 Task: Forward as attachment and add a link Link0000000022 from Email0000000010 including the signature Sign0000000001 to Email0000000001 with a cc to Email0000000002 and bcc to Email0000000003 with a subject Subject0000000021 and add a message Message0000000023. Forward as attachment and add a link Link0000000022 from Email0000000010 including the signature Sign0000000001 to Email0000000001; Email000000002 with a cc to Email0000000003; Email000000004 and bcc to Email0000000005 with a subject Subject0000000021 and add a message Message0000000023. Delete email   from Email0000000006 with a subject Subject0000000023. Mark as unread   from Email0000000007 with a subject Subject0000000024. Flag email   from Email0000000007 with a subject Subject0000000024
Action: Mouse moved to (1256, 383)
Screenshot: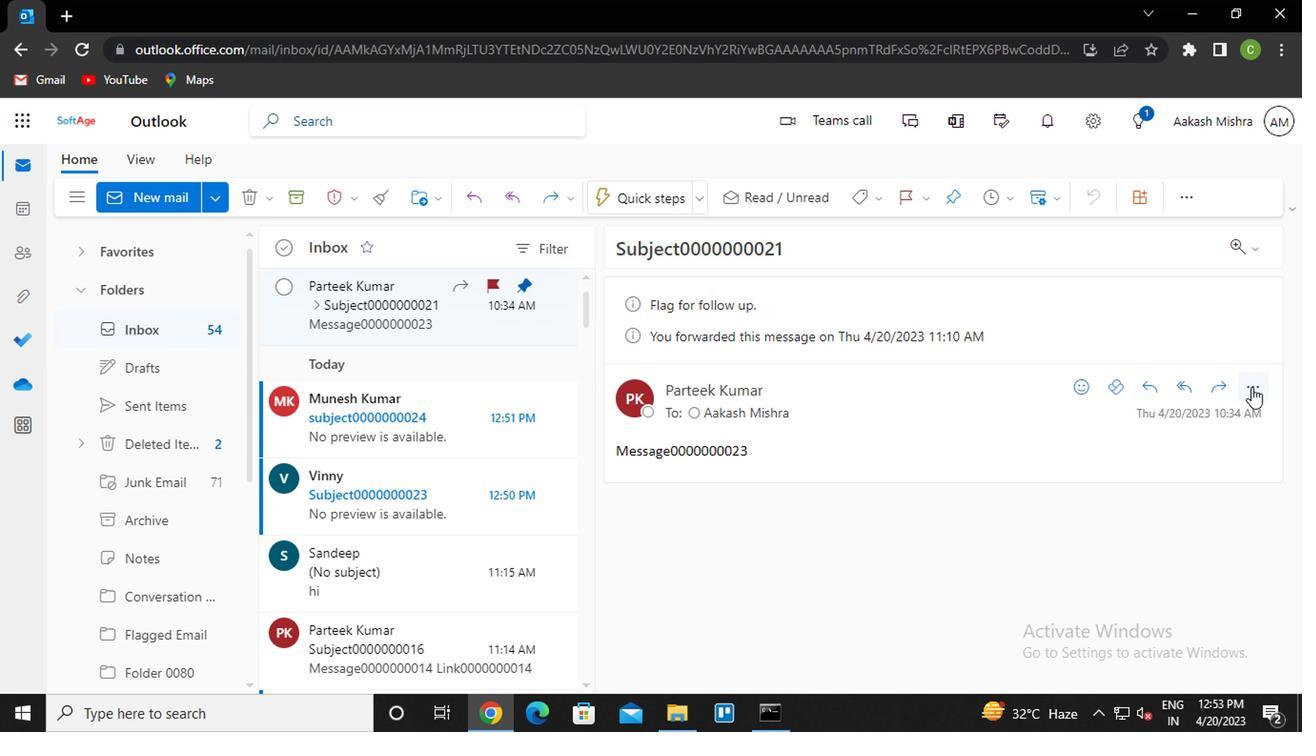 
Action: Mouse pressed left at (1256, 383)
Screenshot: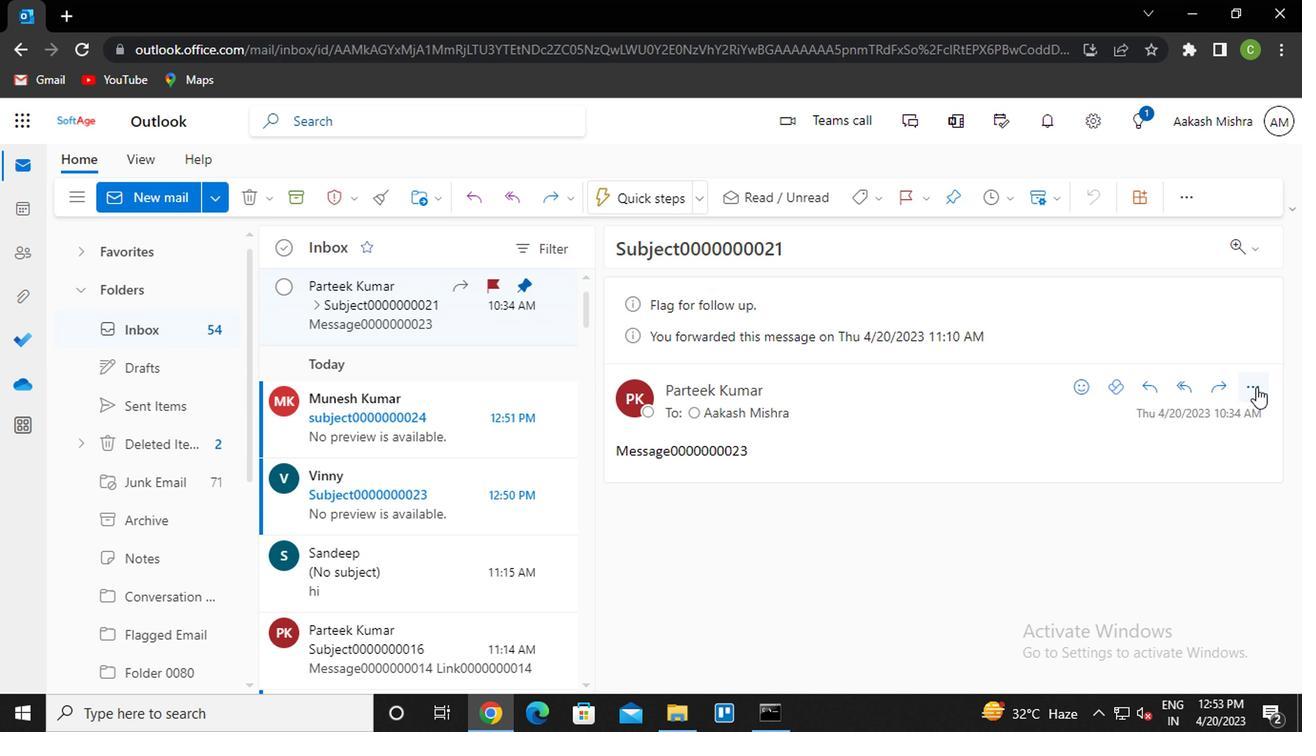 
Action: Mouse moved to (1139, 233)
Screenshot: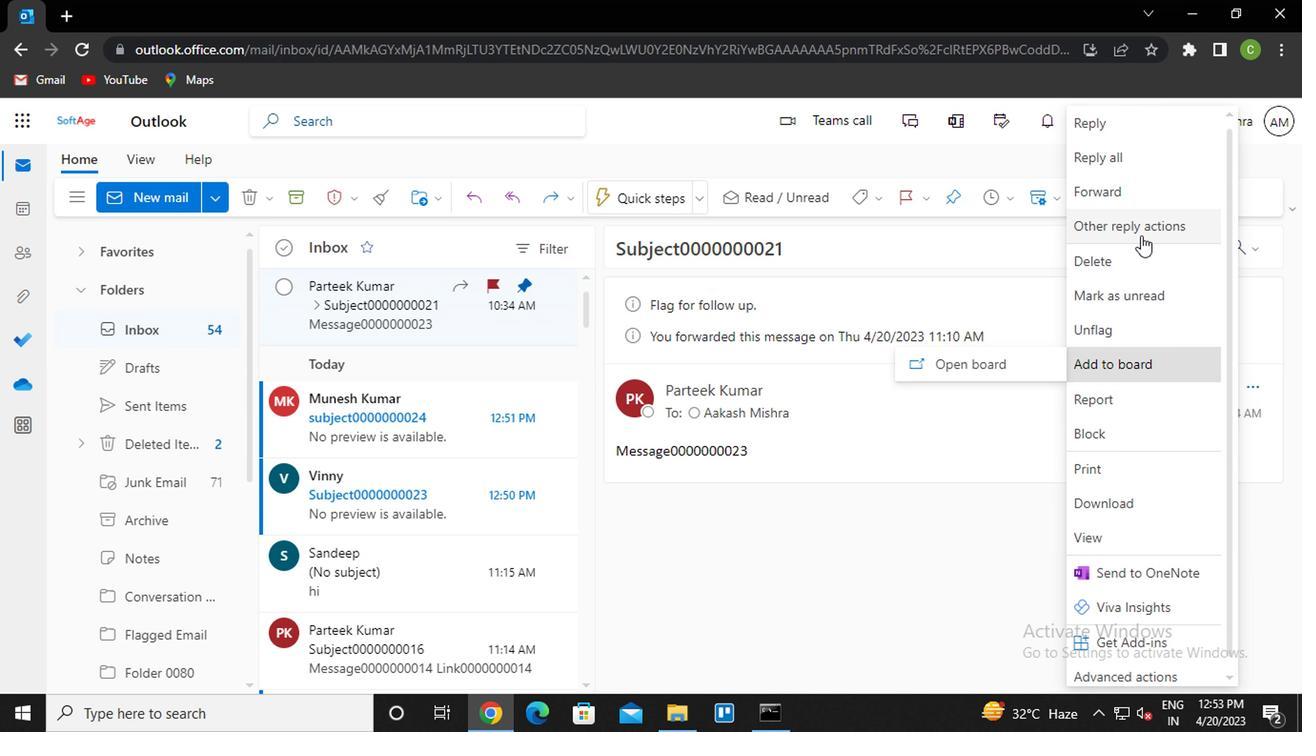 
Action: Mouse pressed left at (1139, 233)
Screenshot: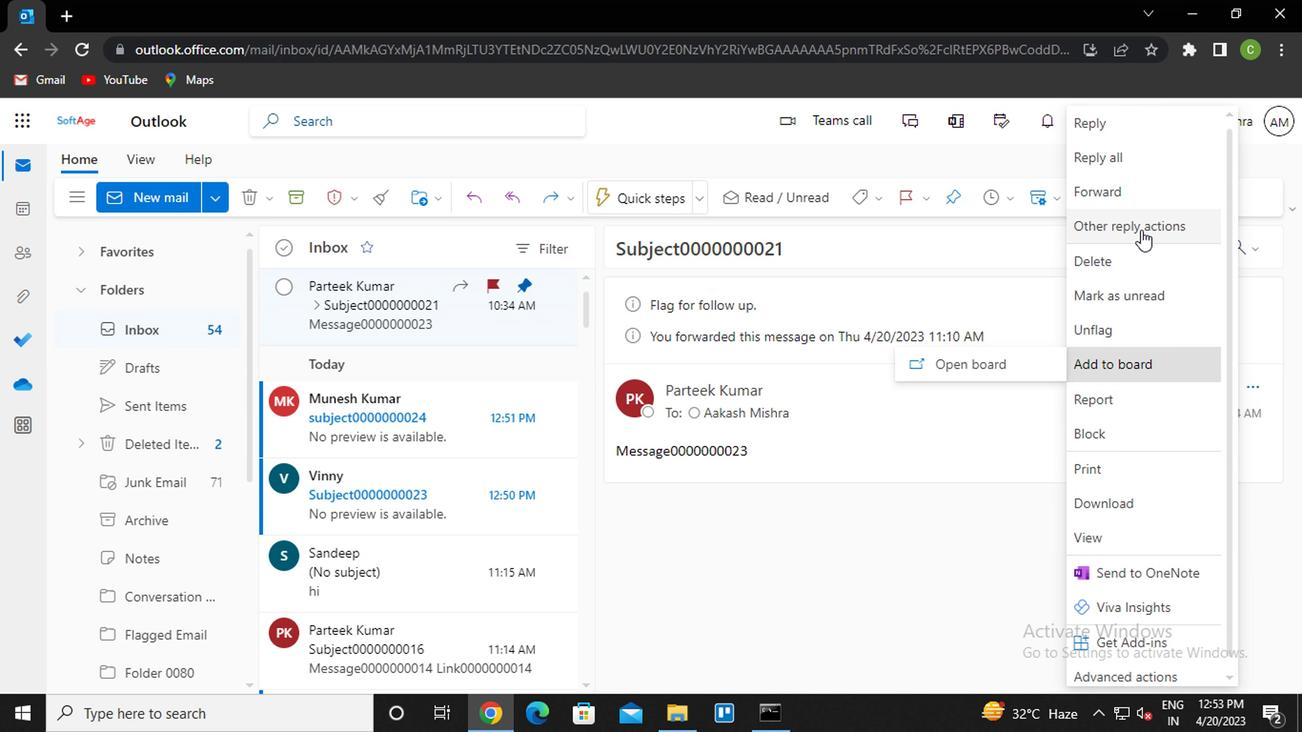 
Action: Mouse moved to (1013, 265)
Screenshot: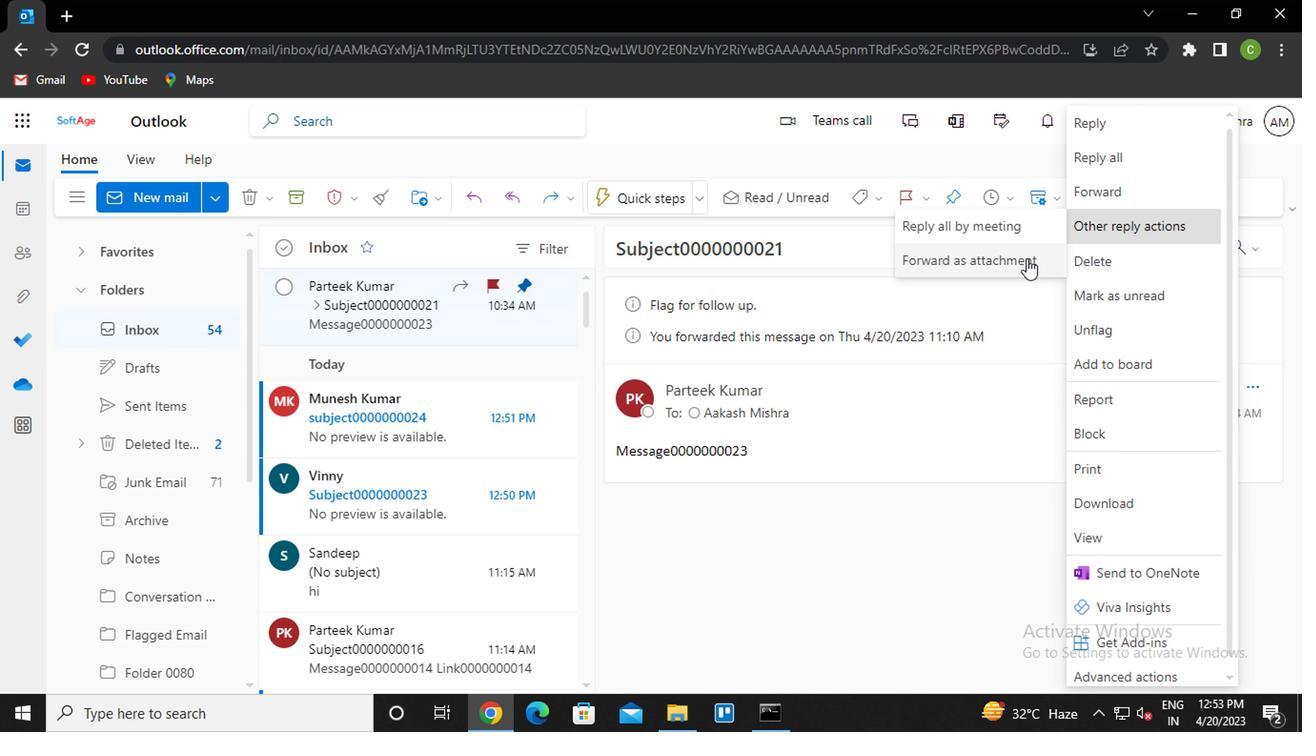 
Action: Mouse pressed left at (1013, 265)
Screenshot: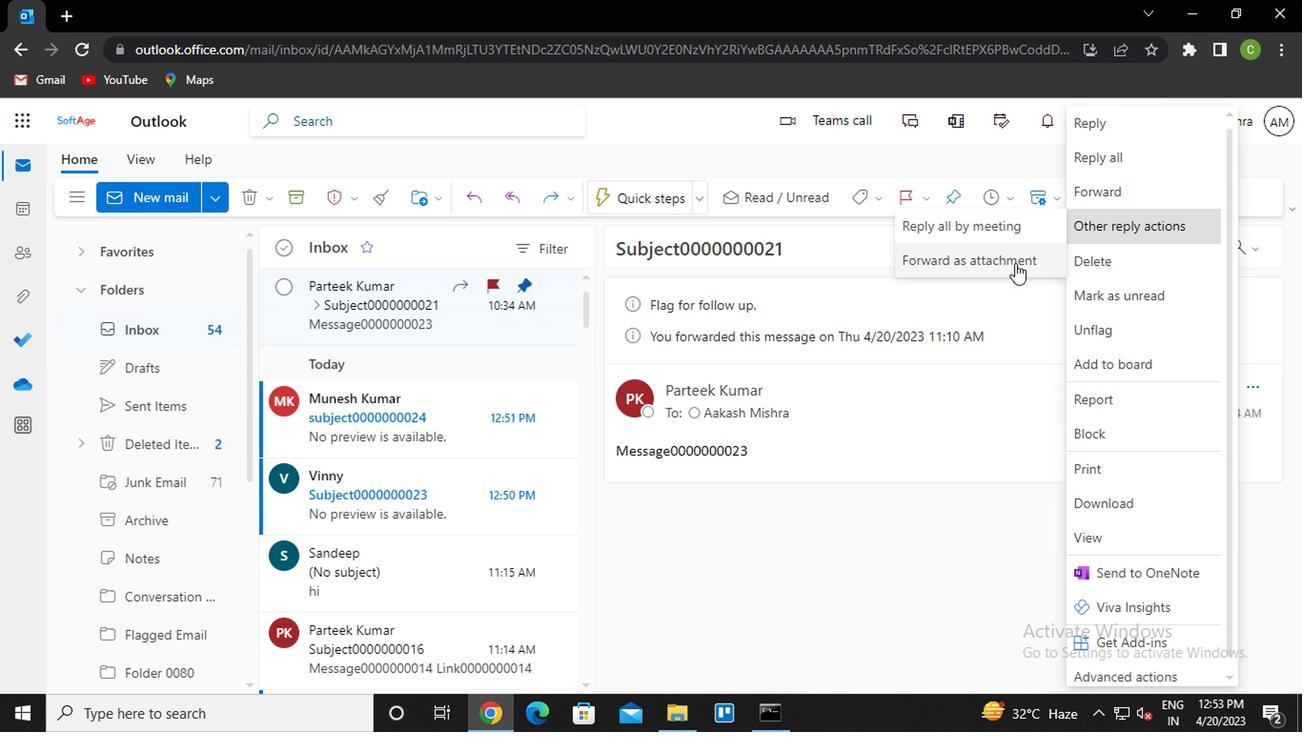 
Action: Mouse moved to (724, 505)
Screenshot: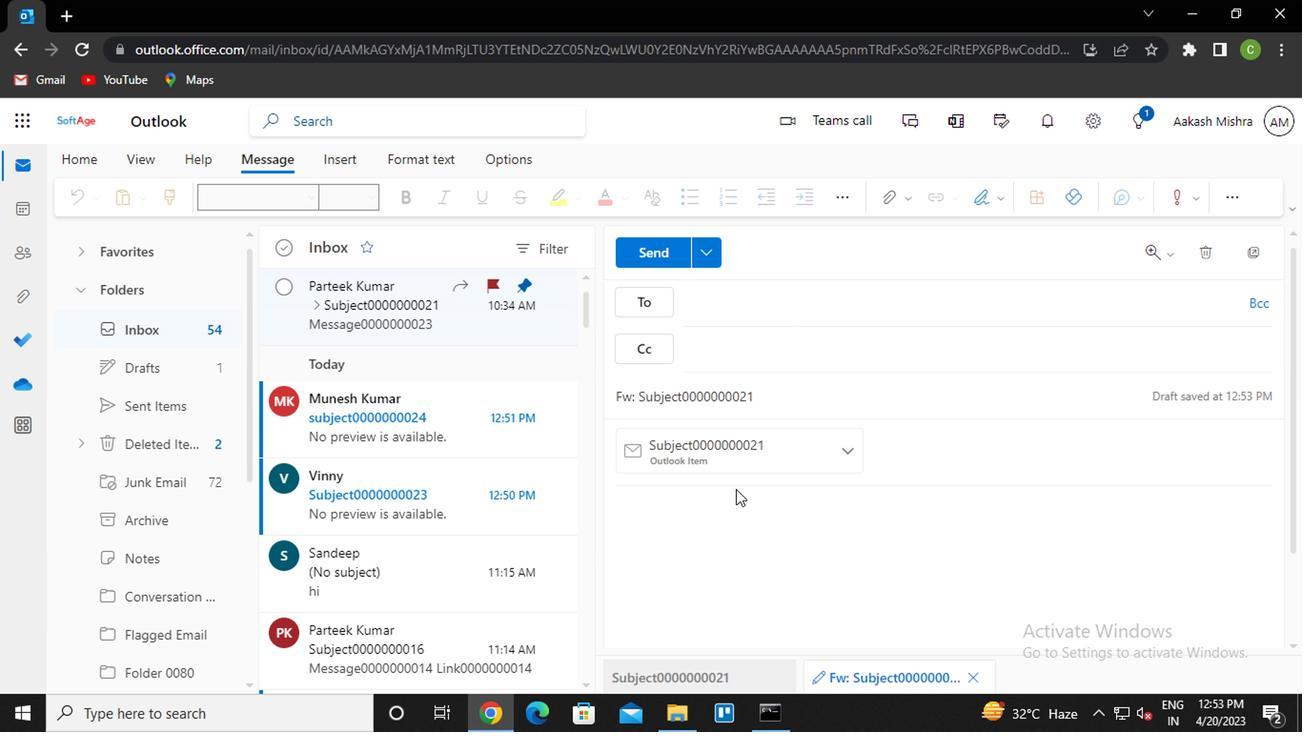 
Action: Mouse pressed left at (724, 505)
Screenshot: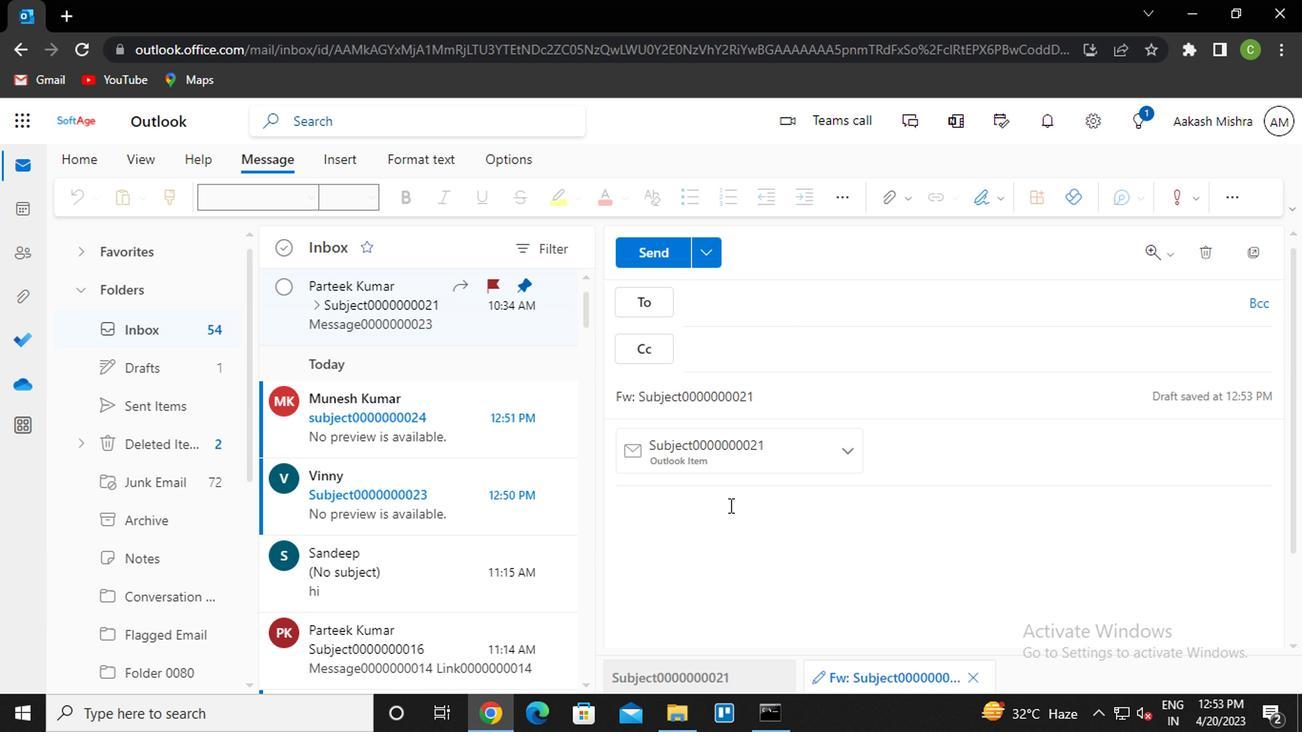 
Action: Mouse moved to (890, 206)
Screenshot: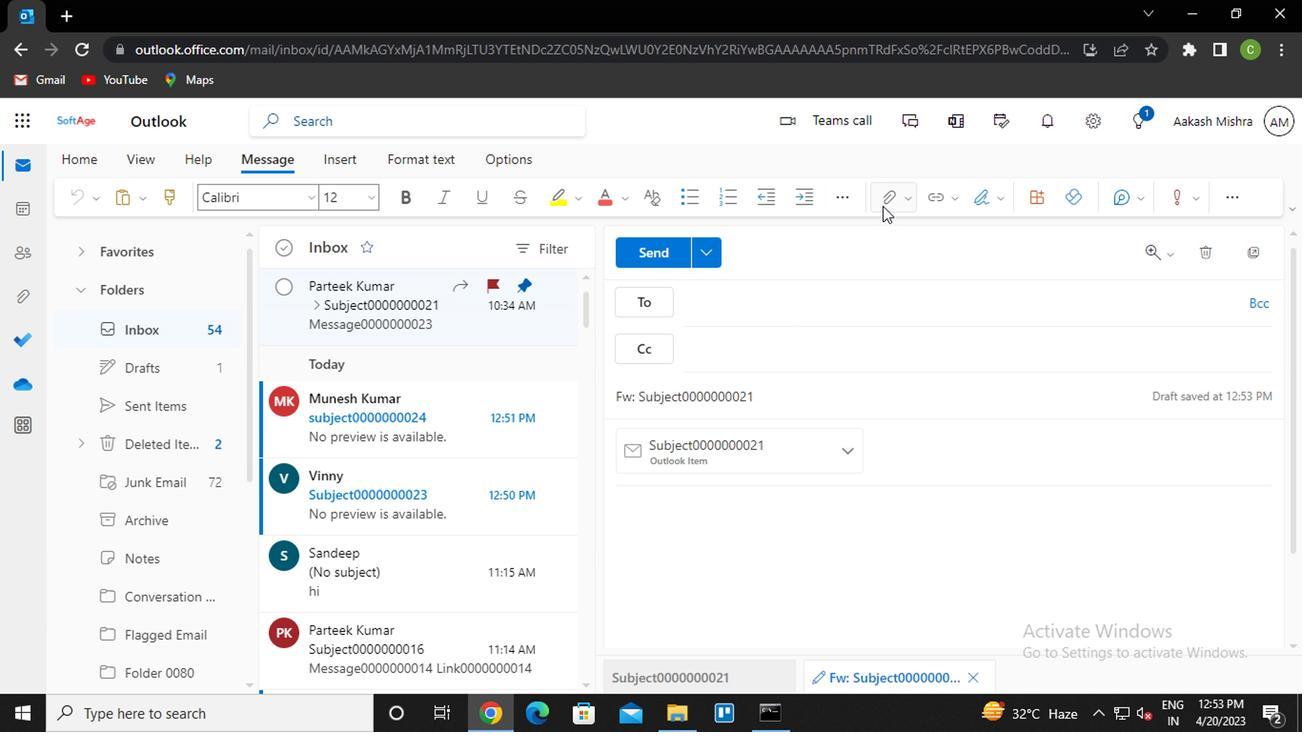 
Action: Mouse pressed left at (890, 206)
Screenshot: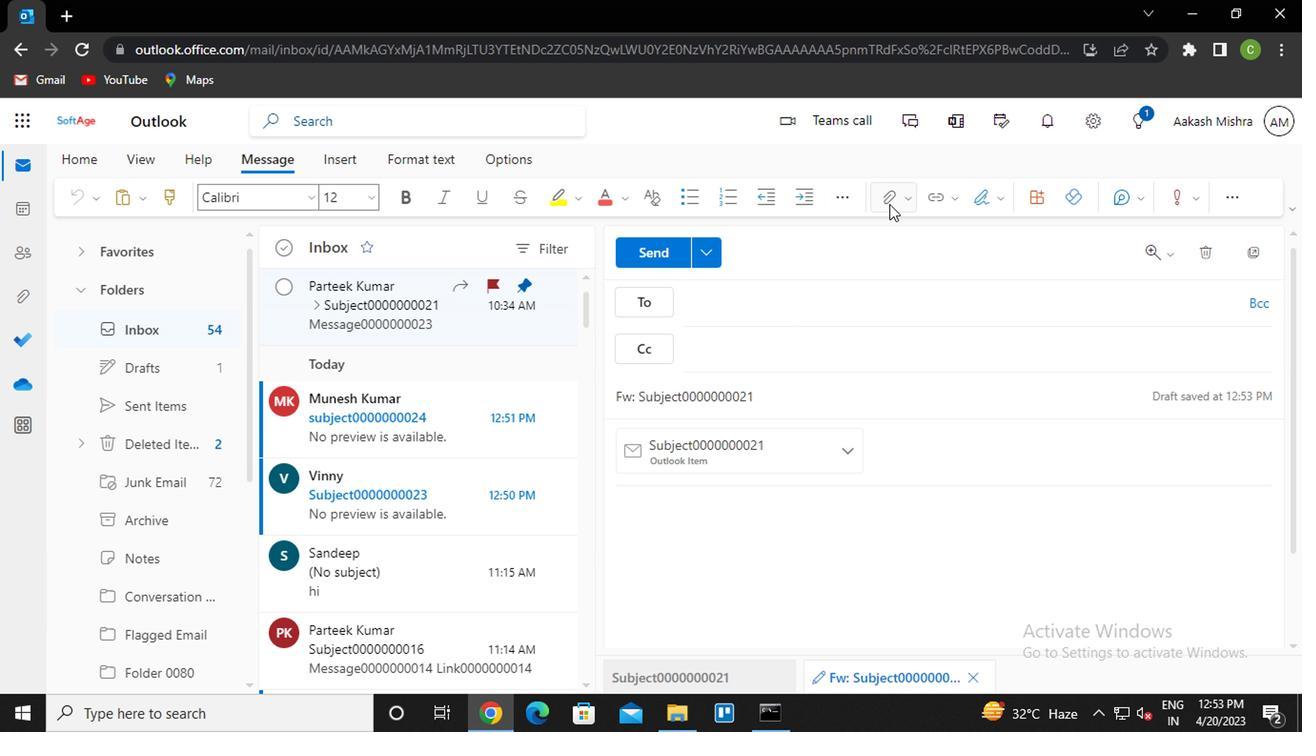 
Action: Mouse moved to (738, 337)
Screenshot: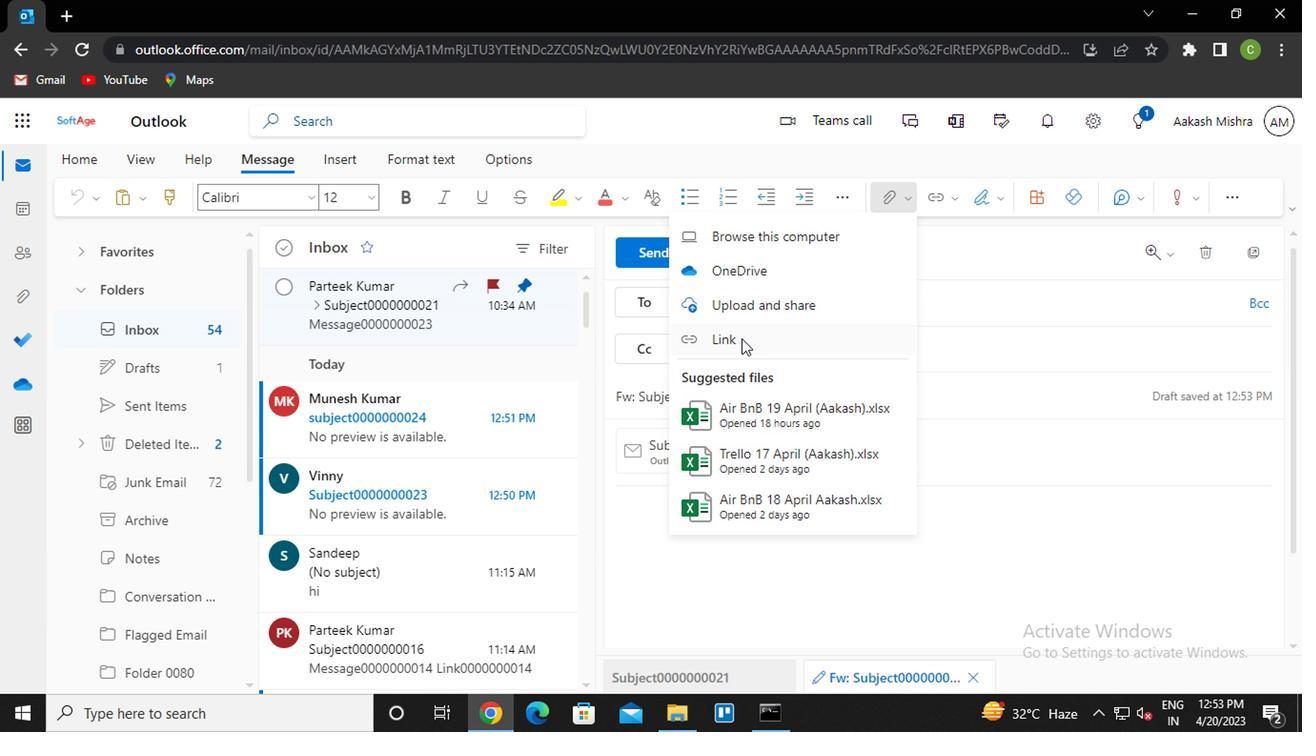 
Action: Mouse pressed left at (738, 337)
Screenshot: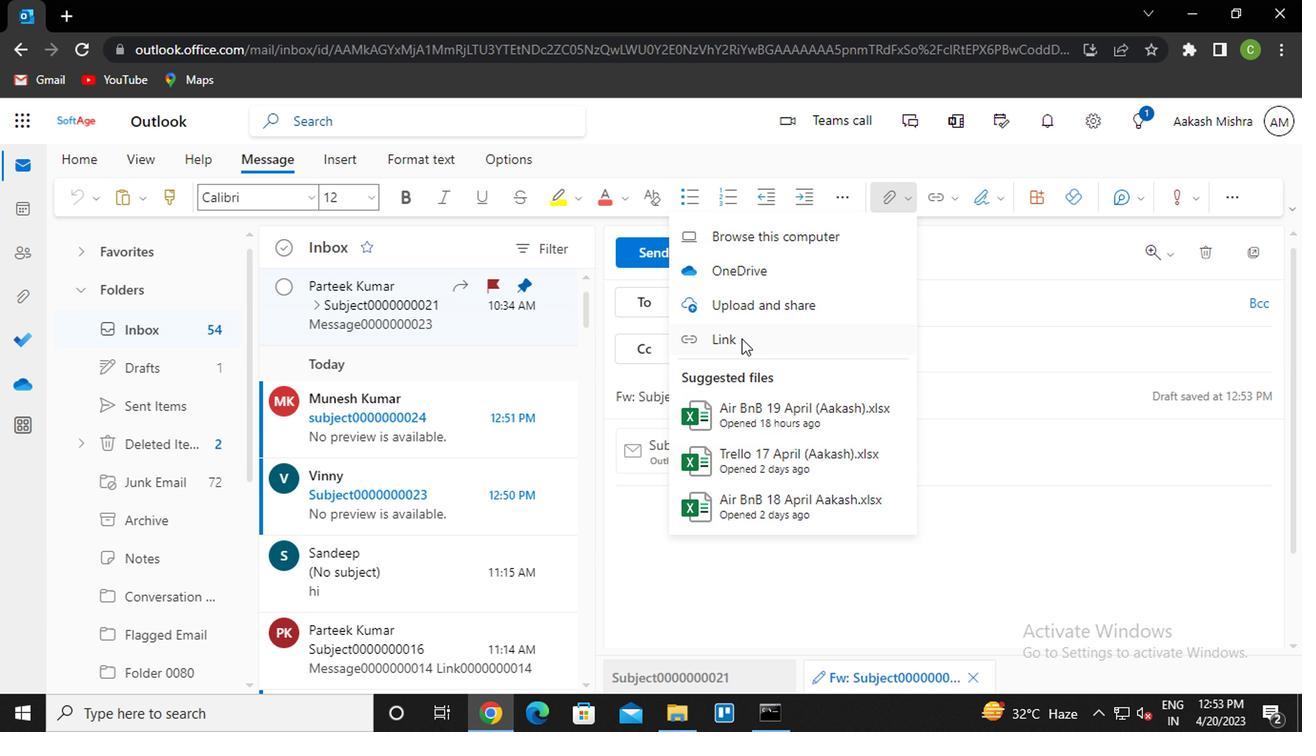 
Action: Mouse moved to (564, 358)
Screenshot: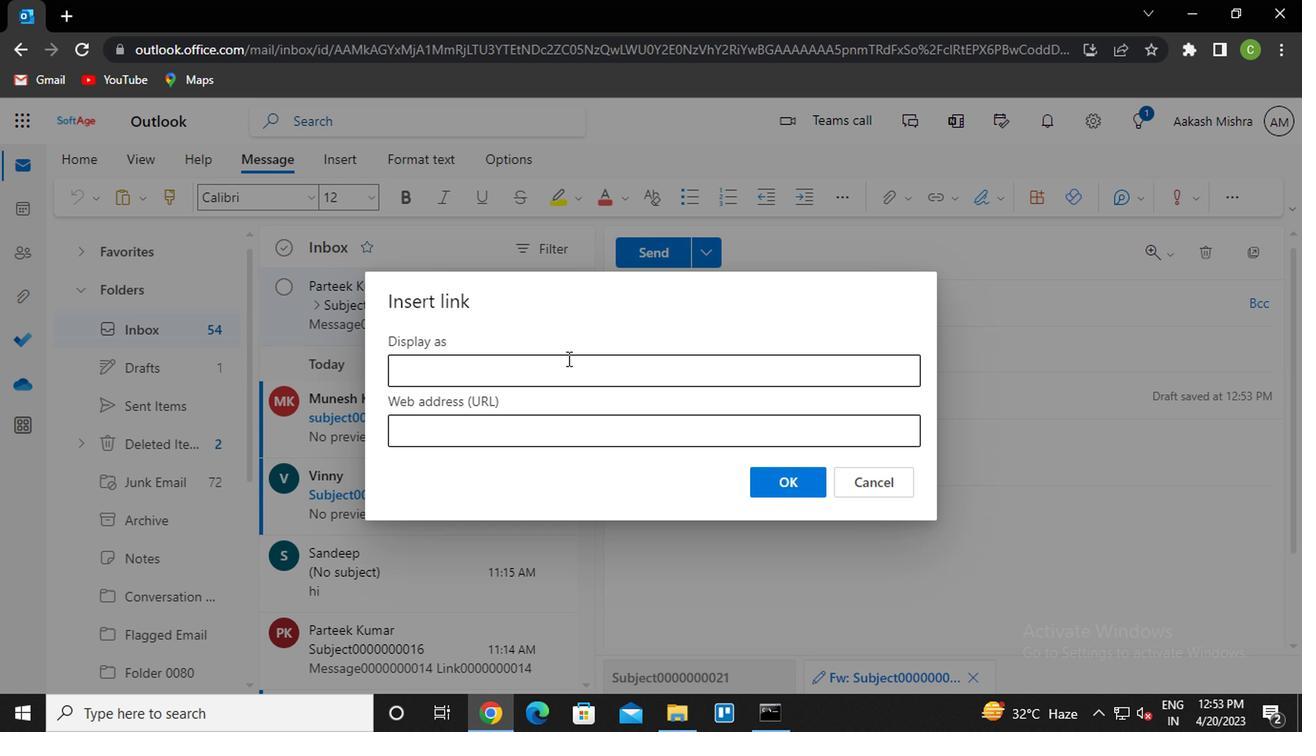 
Action: Mouse pressed left at (564, 358)
Screenshot: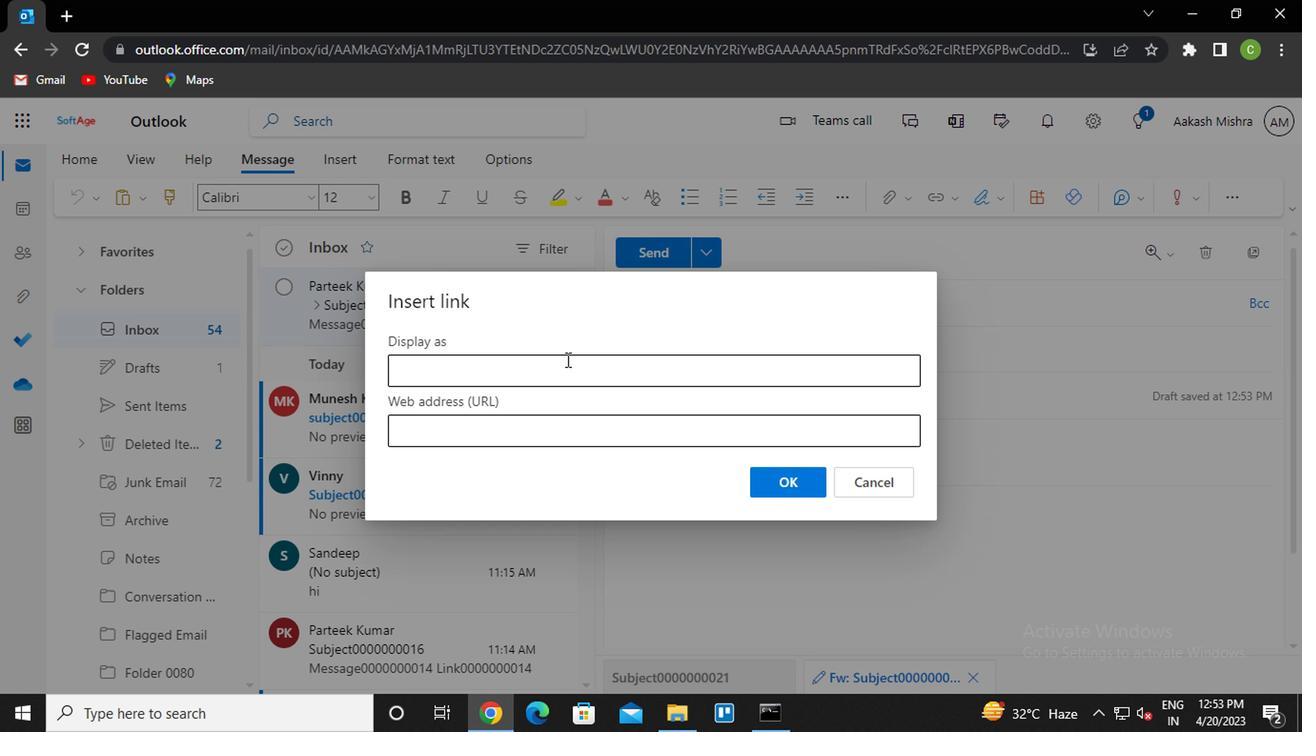 
Action: Key pressed <Key.caps_lock>l<Key.caps_lock>ink0000000022<Key.tab><Key.caps_lock>l<Key.caps_lock>ink0000000022
Screenshot: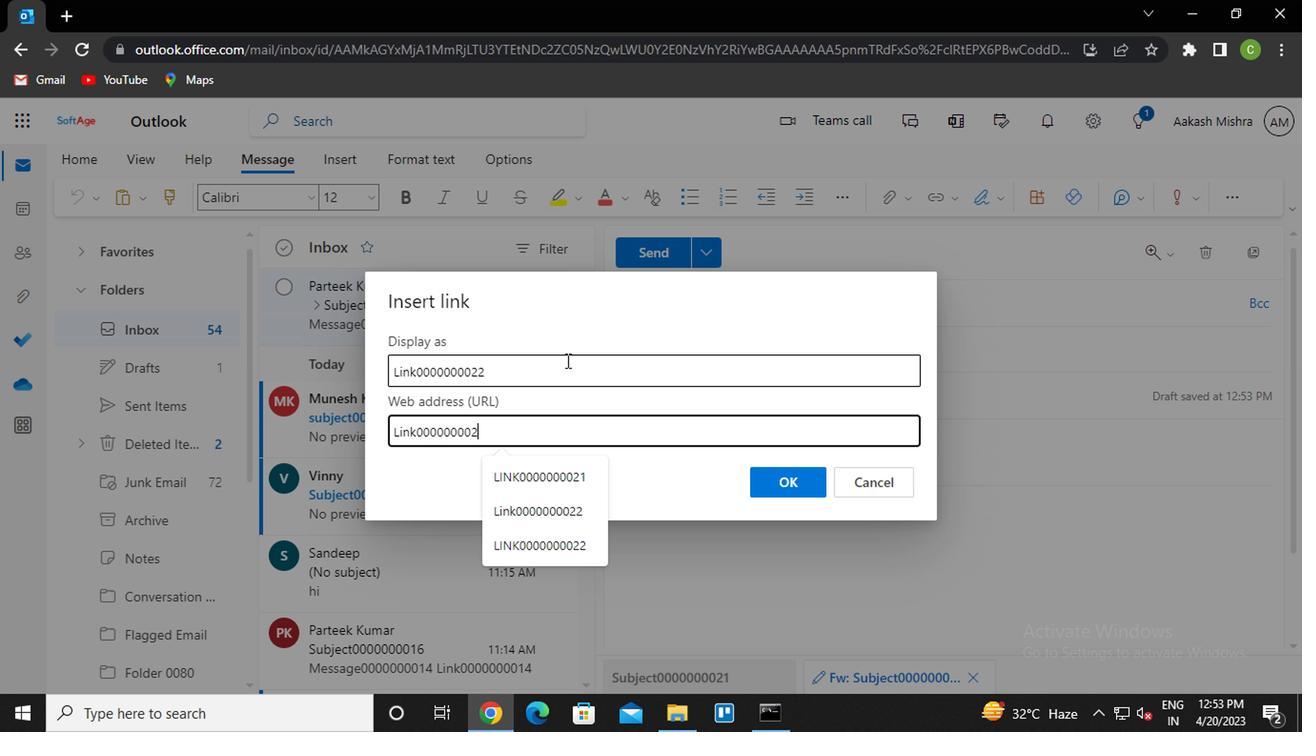
Action: Mouse moved to (758, 481)
Screenshot: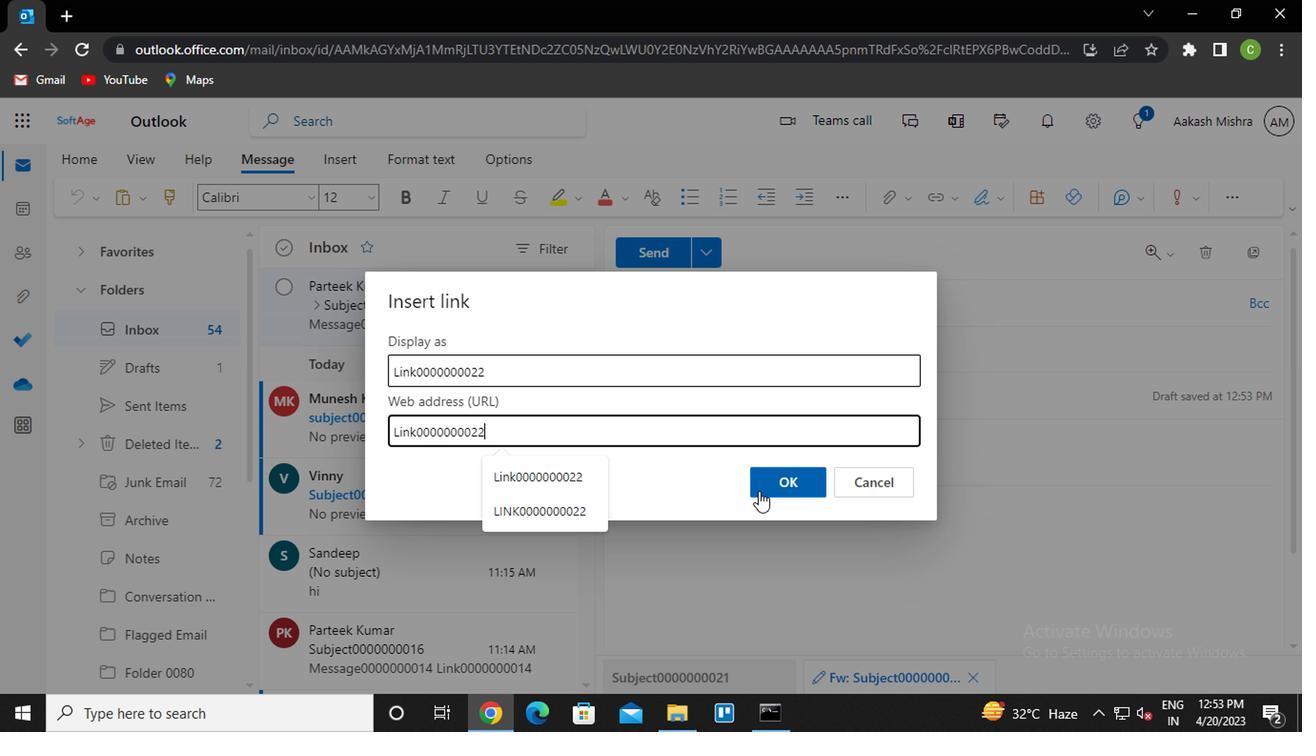 
Action: Mouse pressed left at (758, 481)
Screenshot: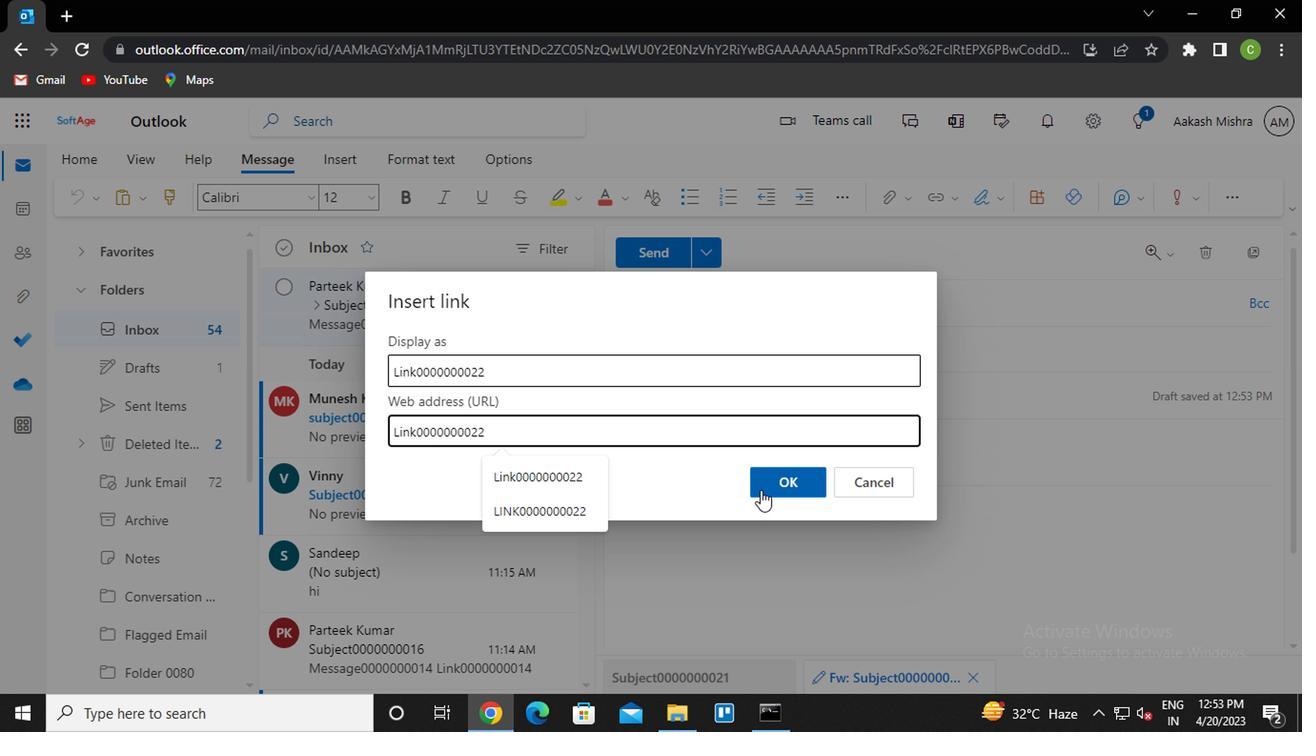 
Action: Mouse moved to (980, 204)
Screenshot: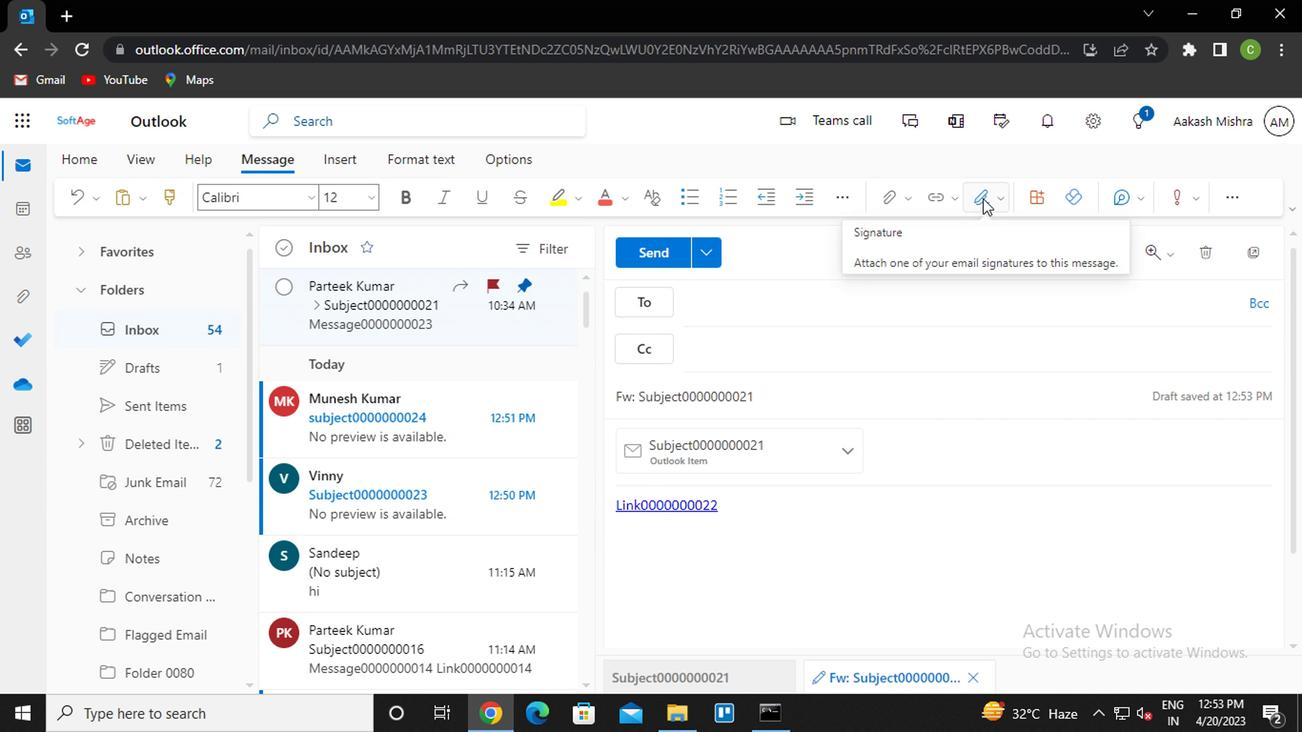 
Action: Mouse pressed left at (980, 204)
Screenshot: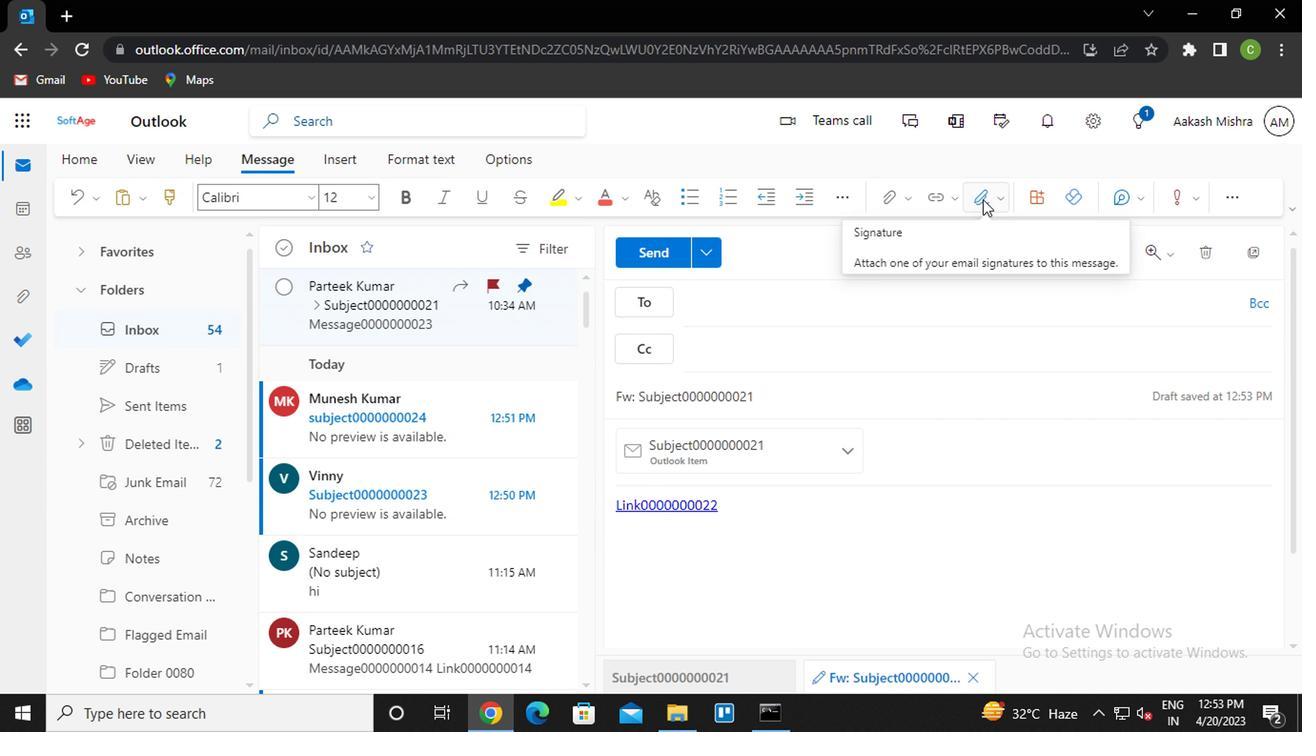 
Action: Mouse moved to (926, 231)
Screenshot: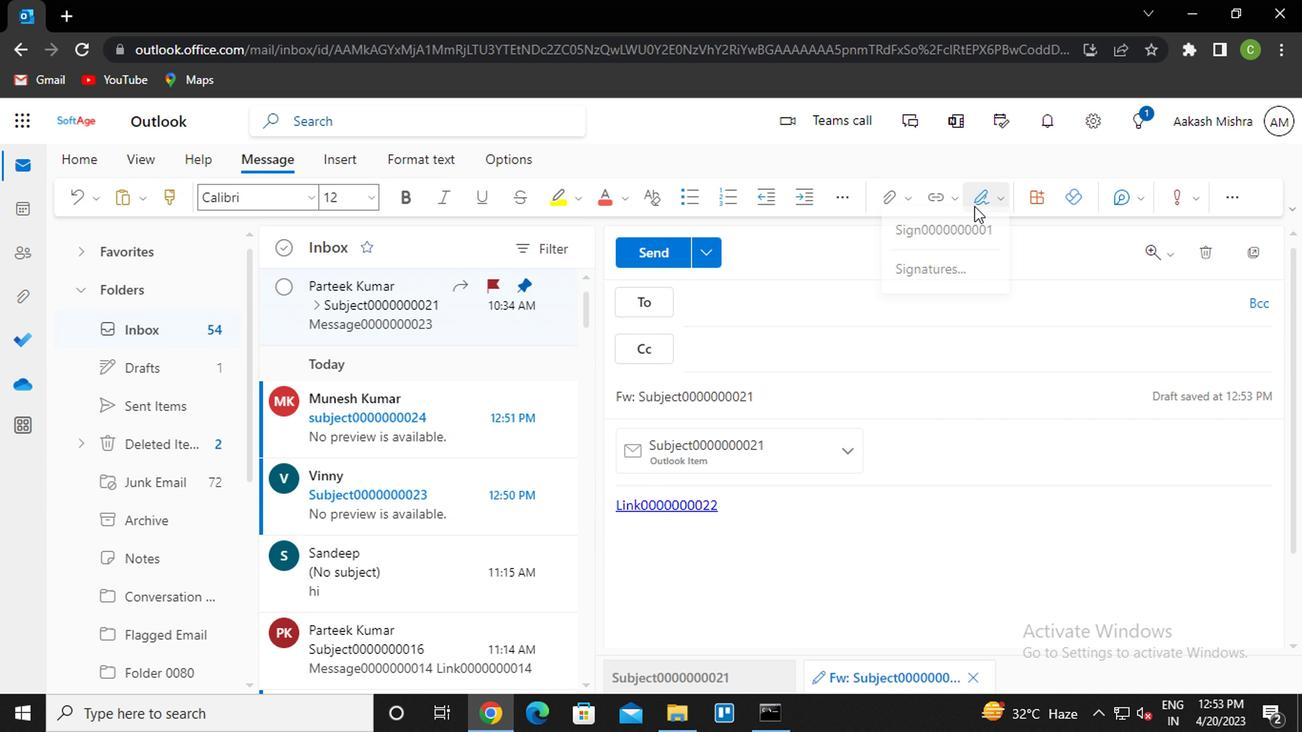 
Action: Mouse pressed left at (926, 231)
Screenshot: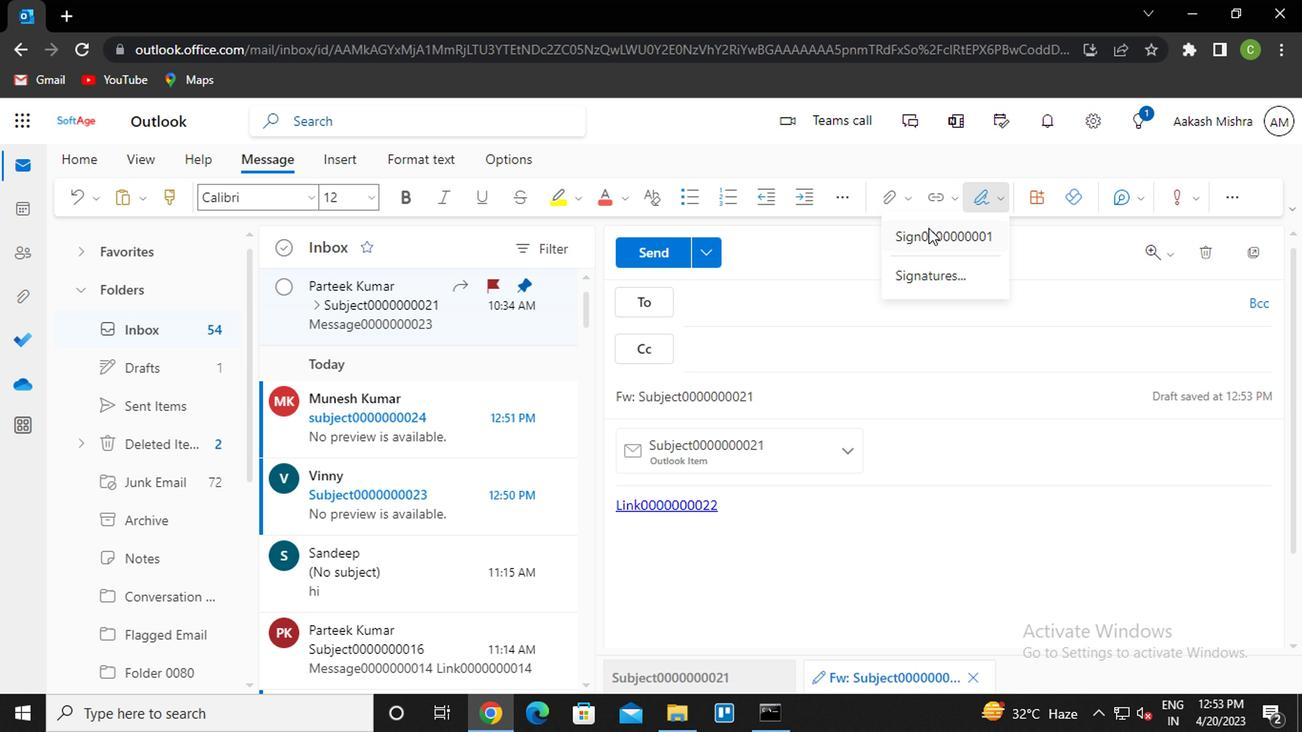 
Action: Mouse moved to (776, 316)
Screenshot: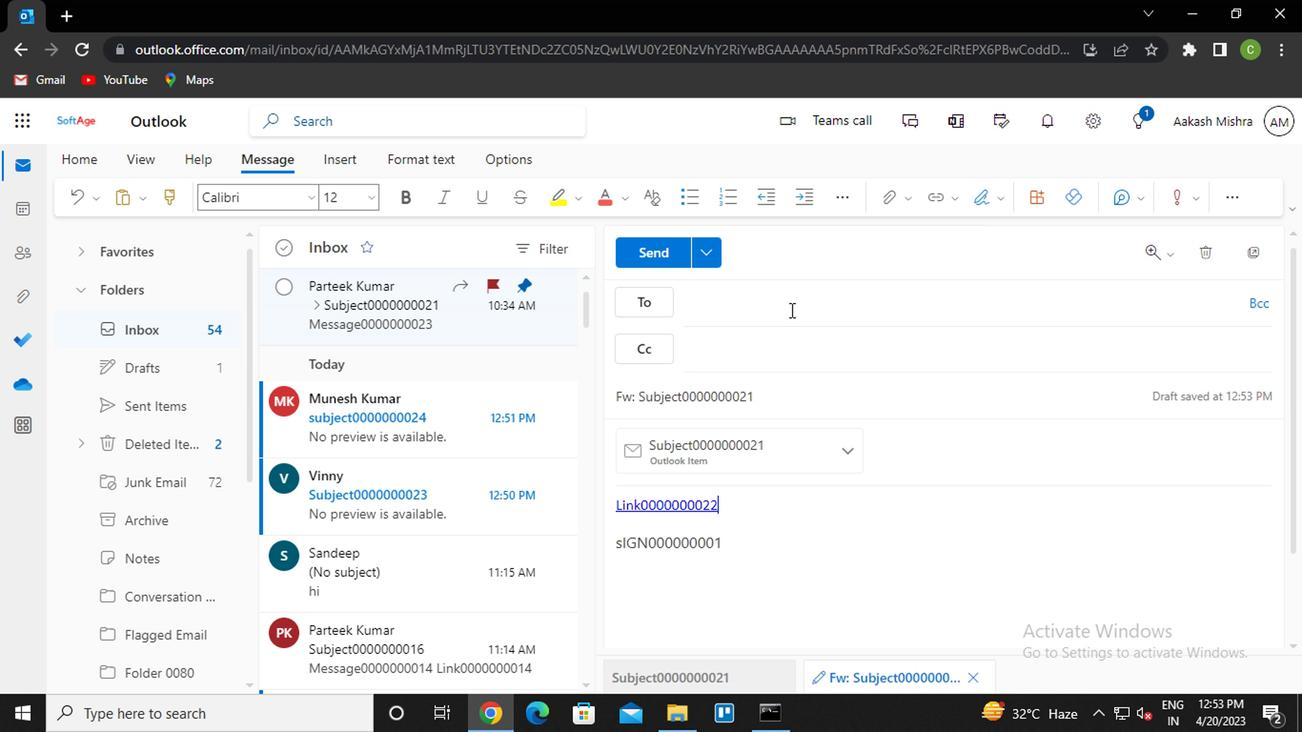 
Action: Mouse pressed left at (776, 316)
Screenshot: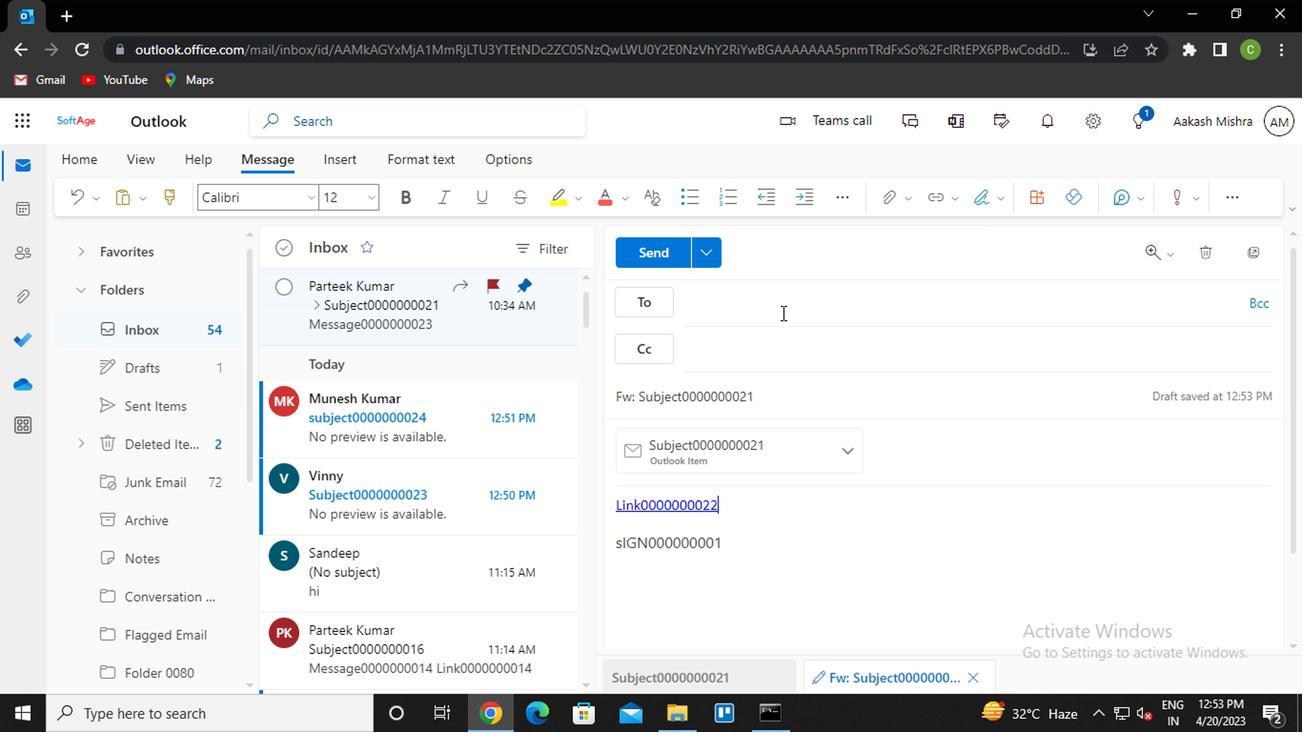 
Action: Mouse moved to (774, 310)
Screenshot: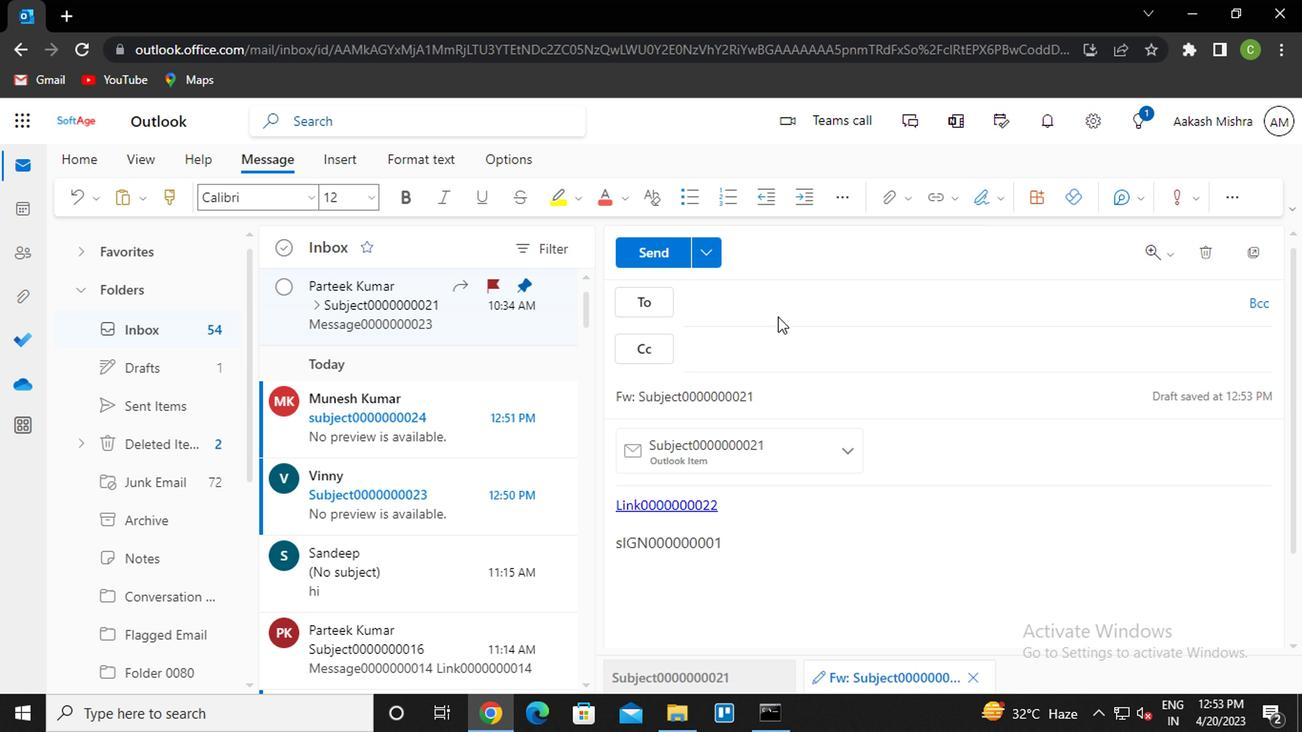 
Action: Mouse pressed left at (774, 310)
Screenshot: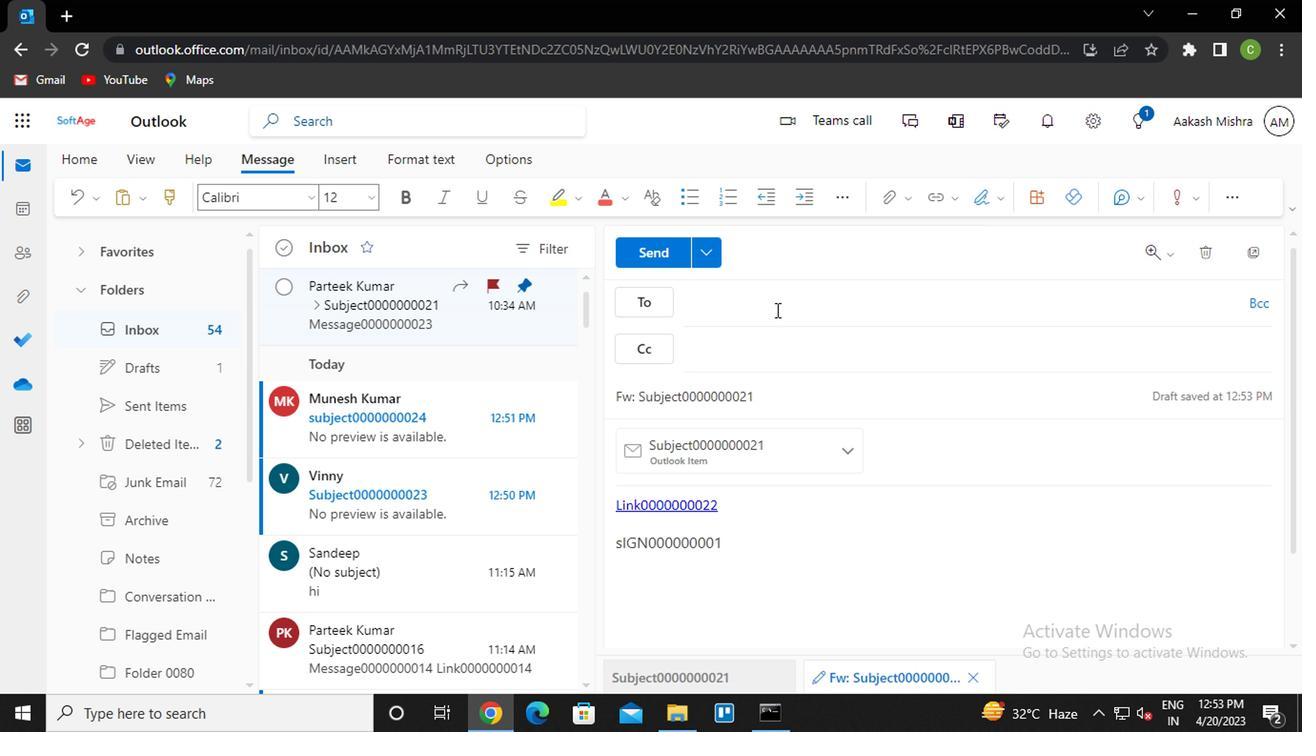 
Action: Key pressed <Key.caps_lock>s<Key.caps_lock>andip<Key.enter>
Screenshot: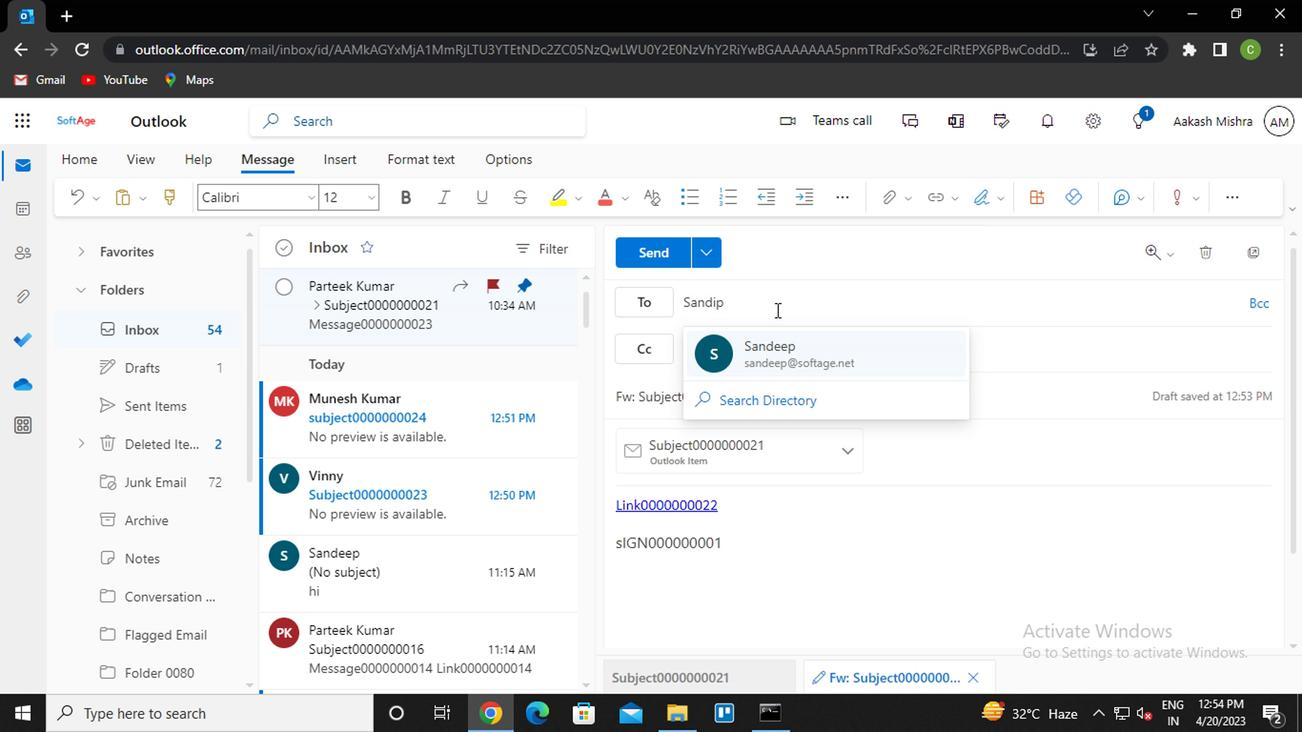 
Action: Mouse moved to (698, 350)
Screenshot: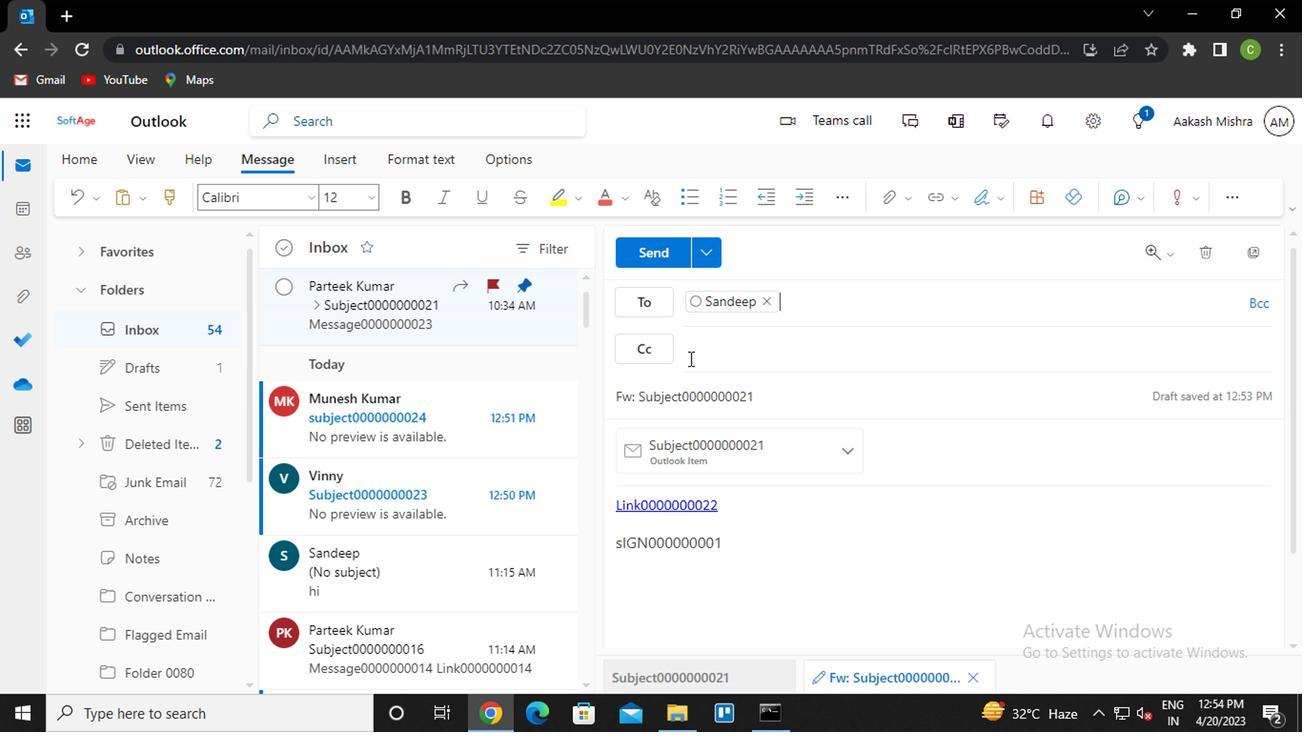 
Action: Mouse pressed left at (698, 350)
Screenshot: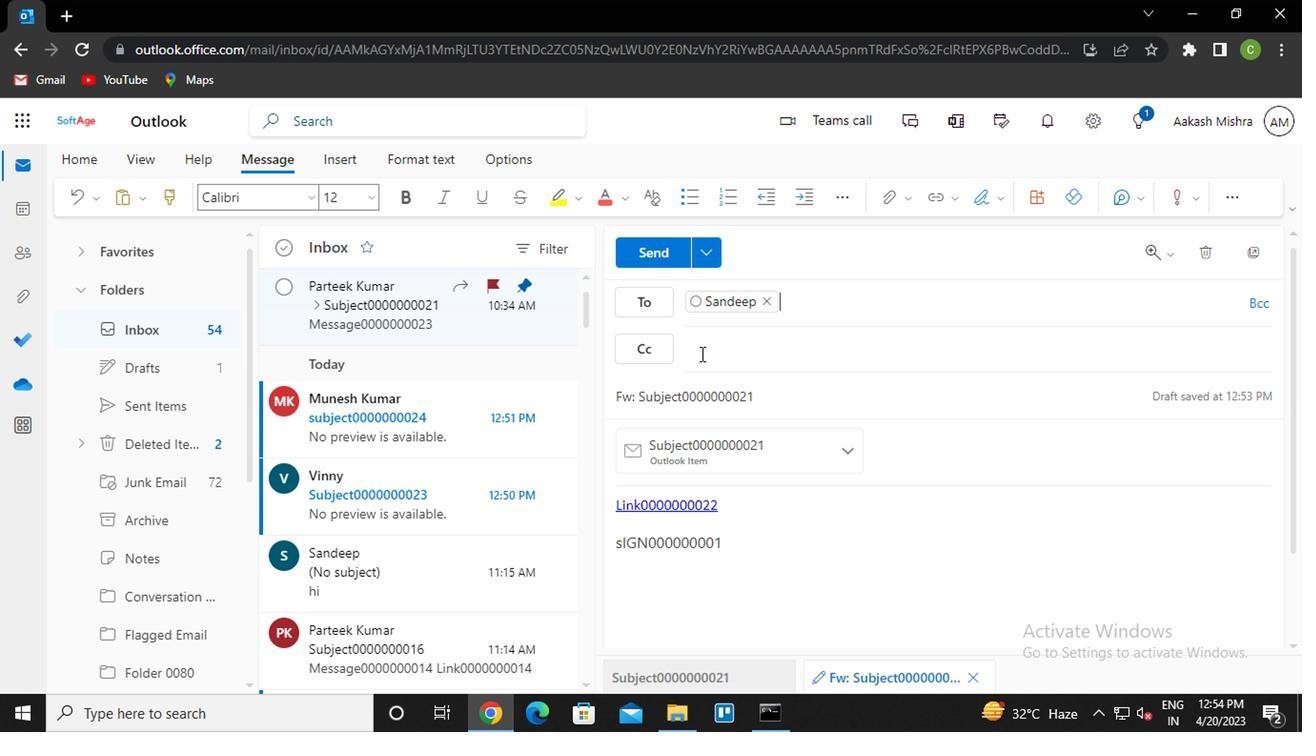 
Action: Mouse moved to (698, 350)
Screenshot: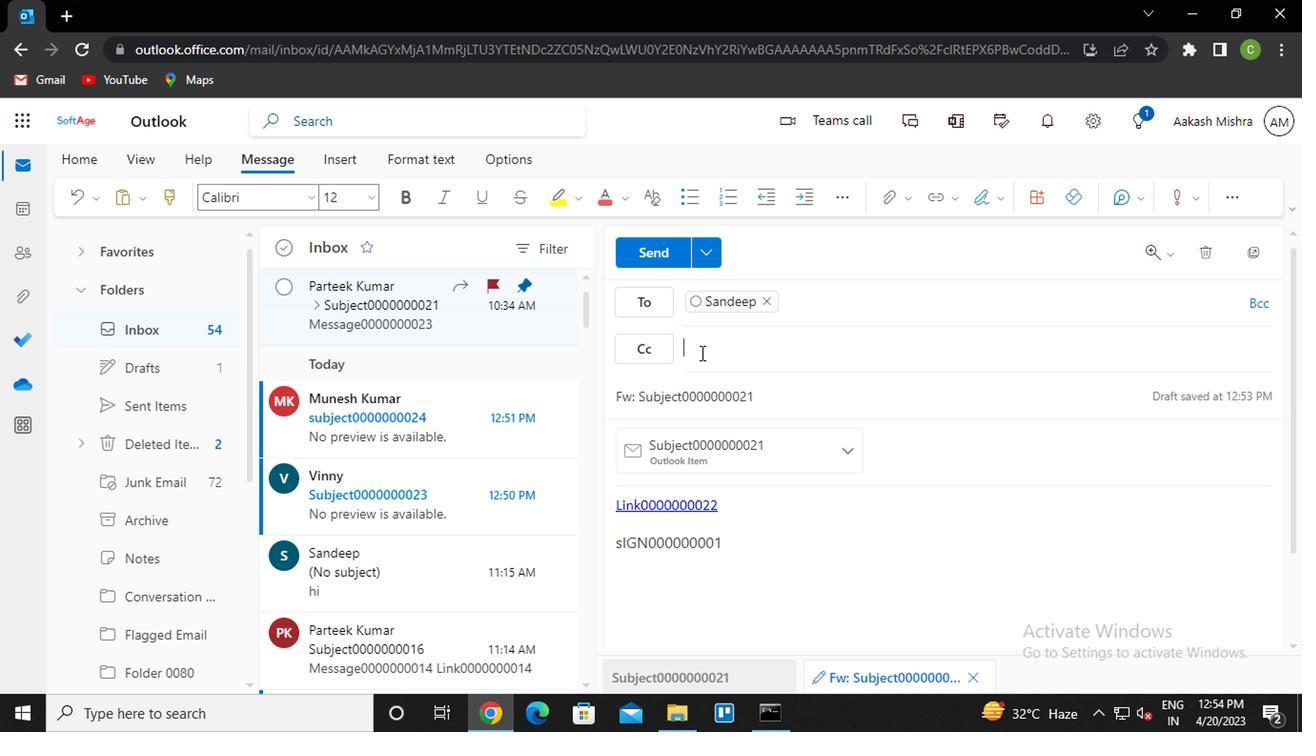 
Action: Key pressed <Key.caps_lock>v<Key.caps_lock>anshu<Key.enter>
Screenshot: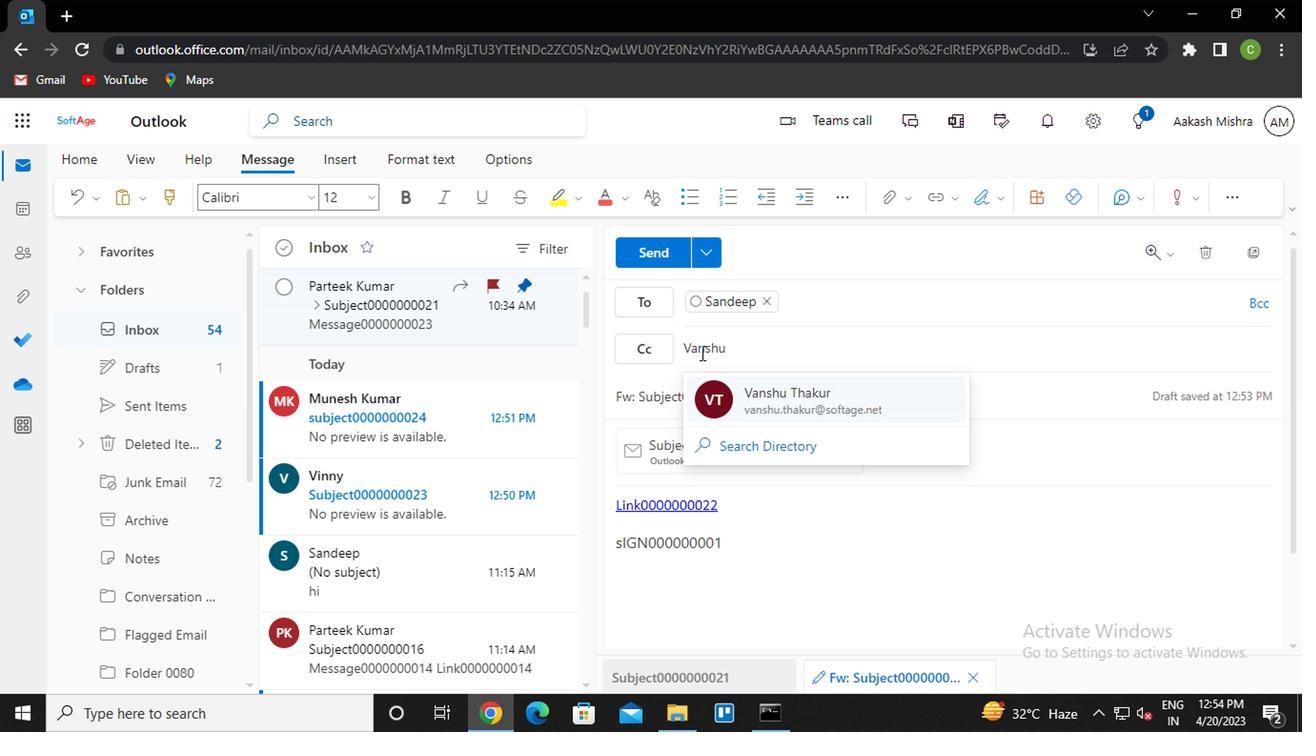 
Action: Mouse moved to (1261, 308)
Screenshot: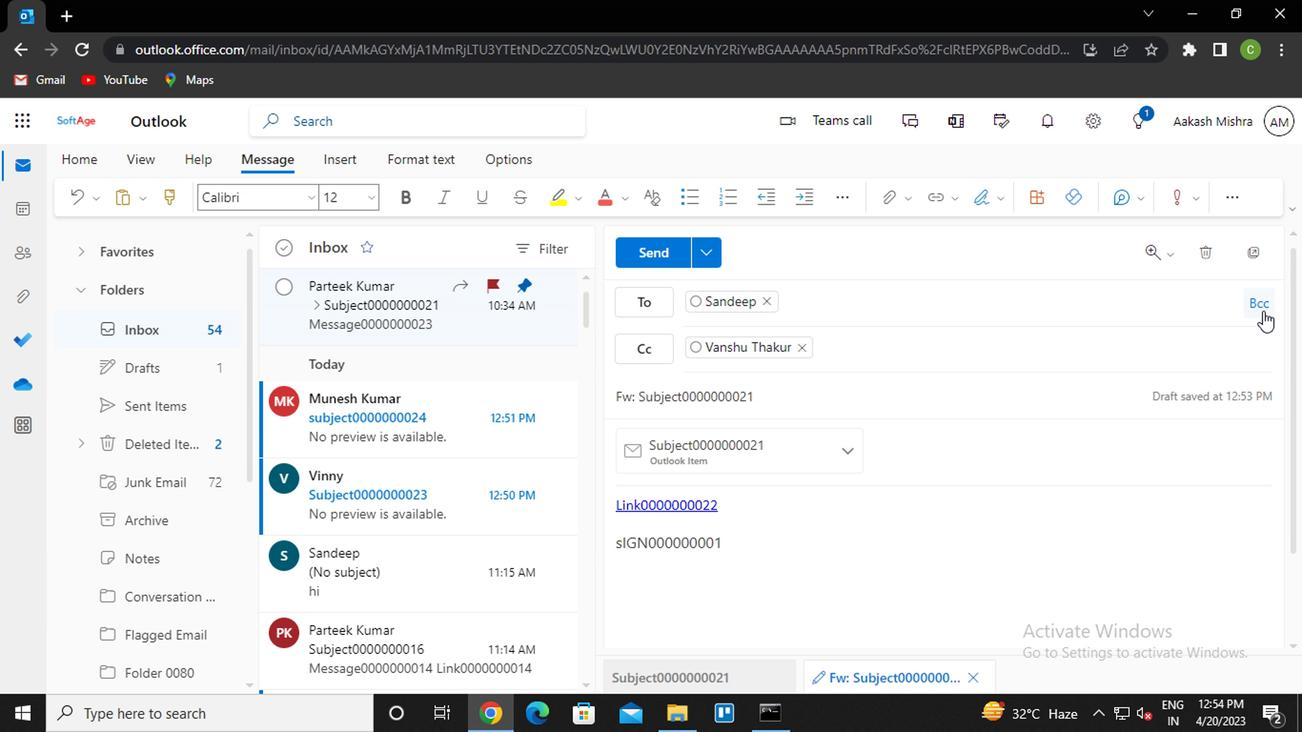 
Action: Mouse pressed left at (1261, 308)
Screenshot: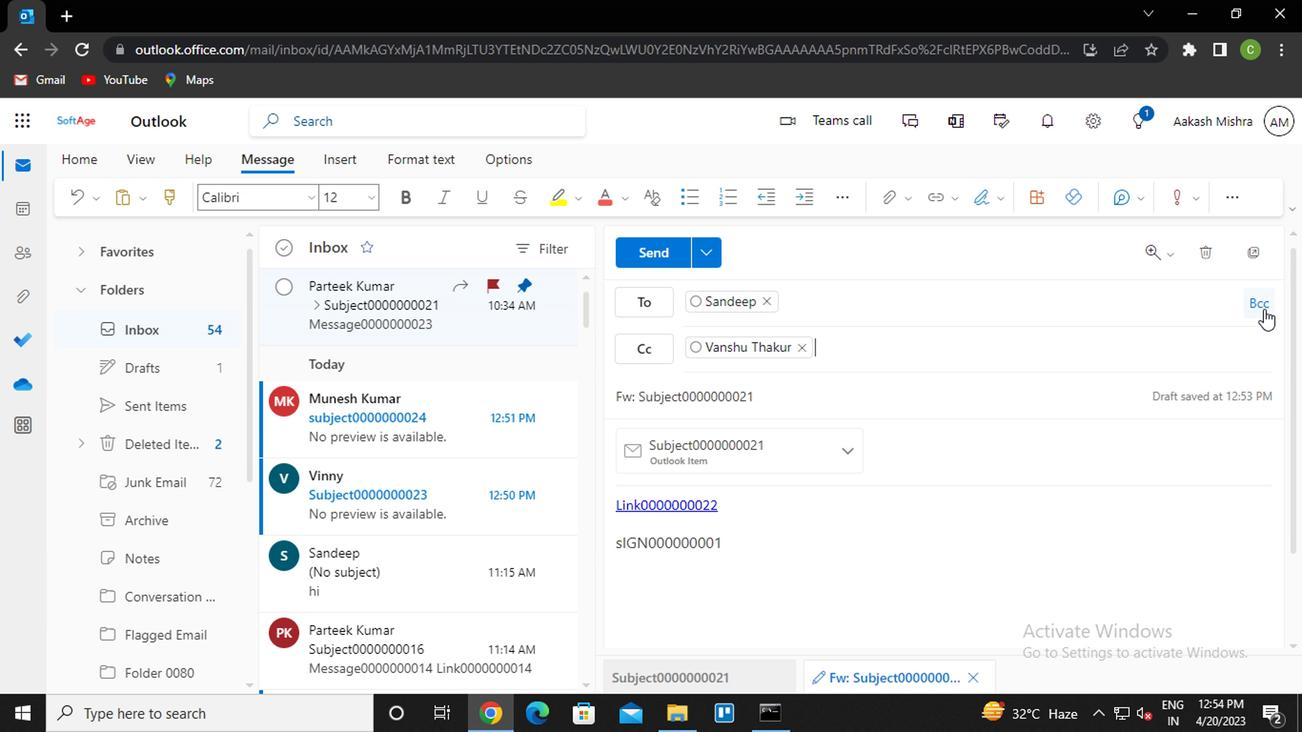
Action: Mouse moved to (1035, 363)
Screenshot: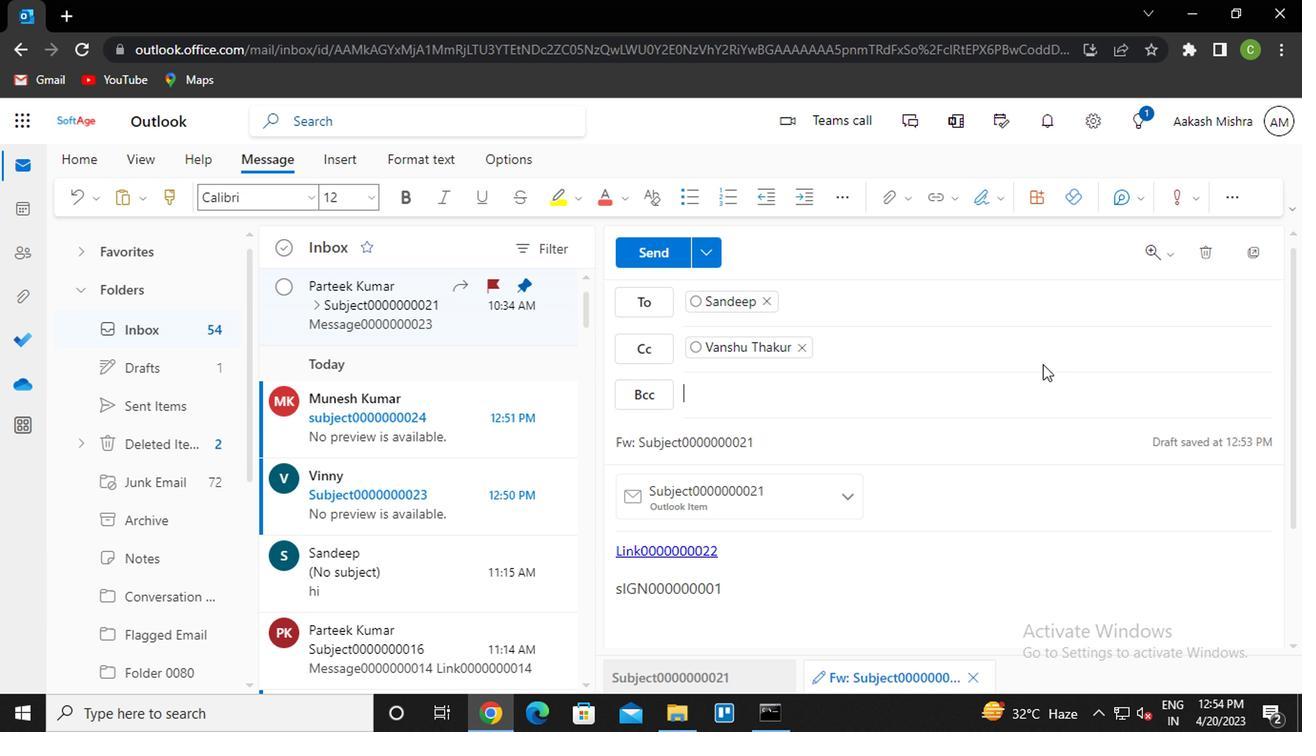 
Action: Key pressed <Key.caps_lock>n<Key.caps_lock>ikhil<Key.enter>
Screenshot: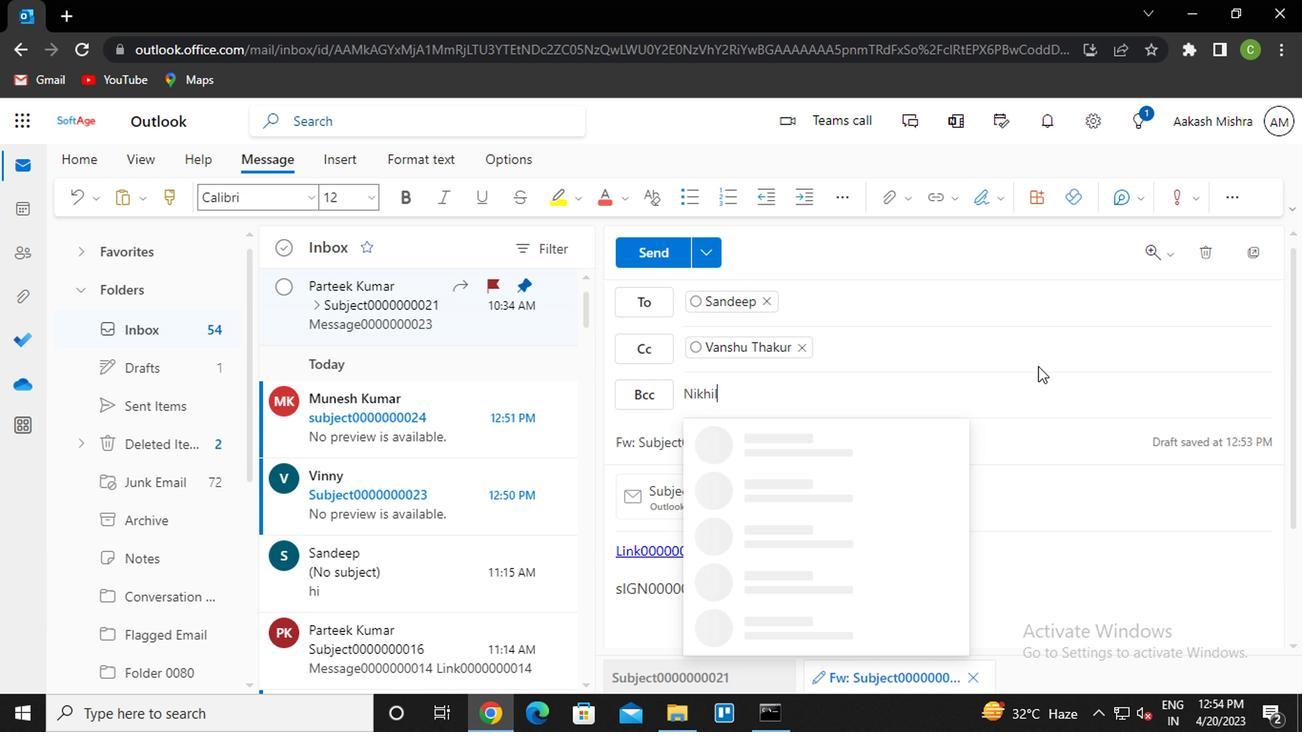 
Action: Mouse moved to (792, 544)
Screenshot: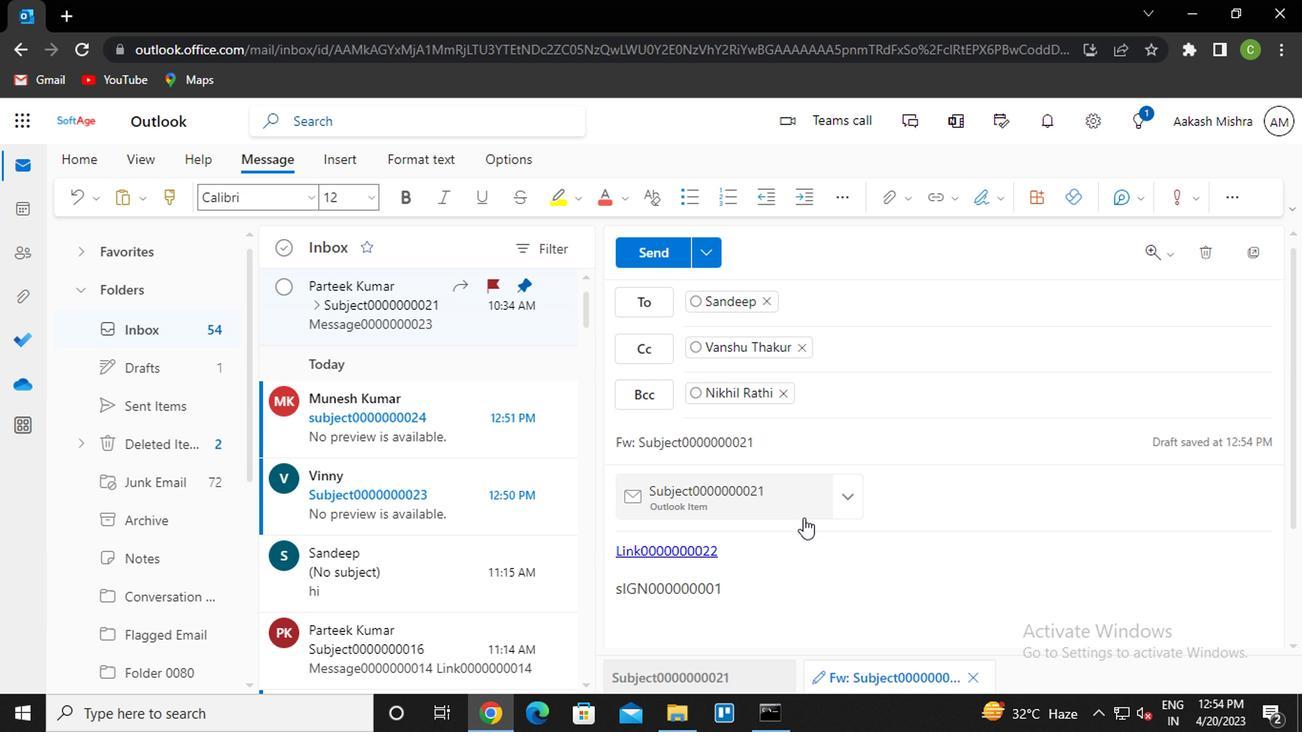 
Action: Mouse scrolled (792, 544) with delta (0, 0)
Screenshot: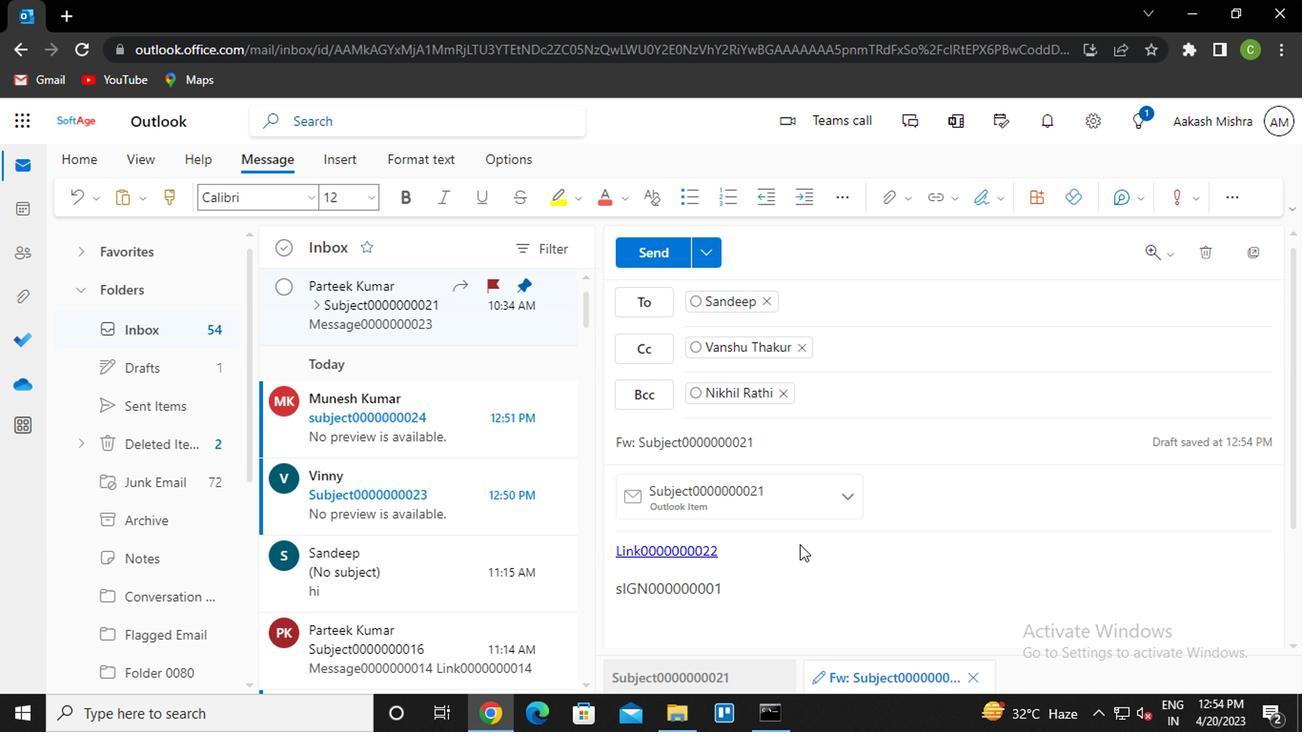 
Action: Mouse moved to (742, 496)
Screenshot: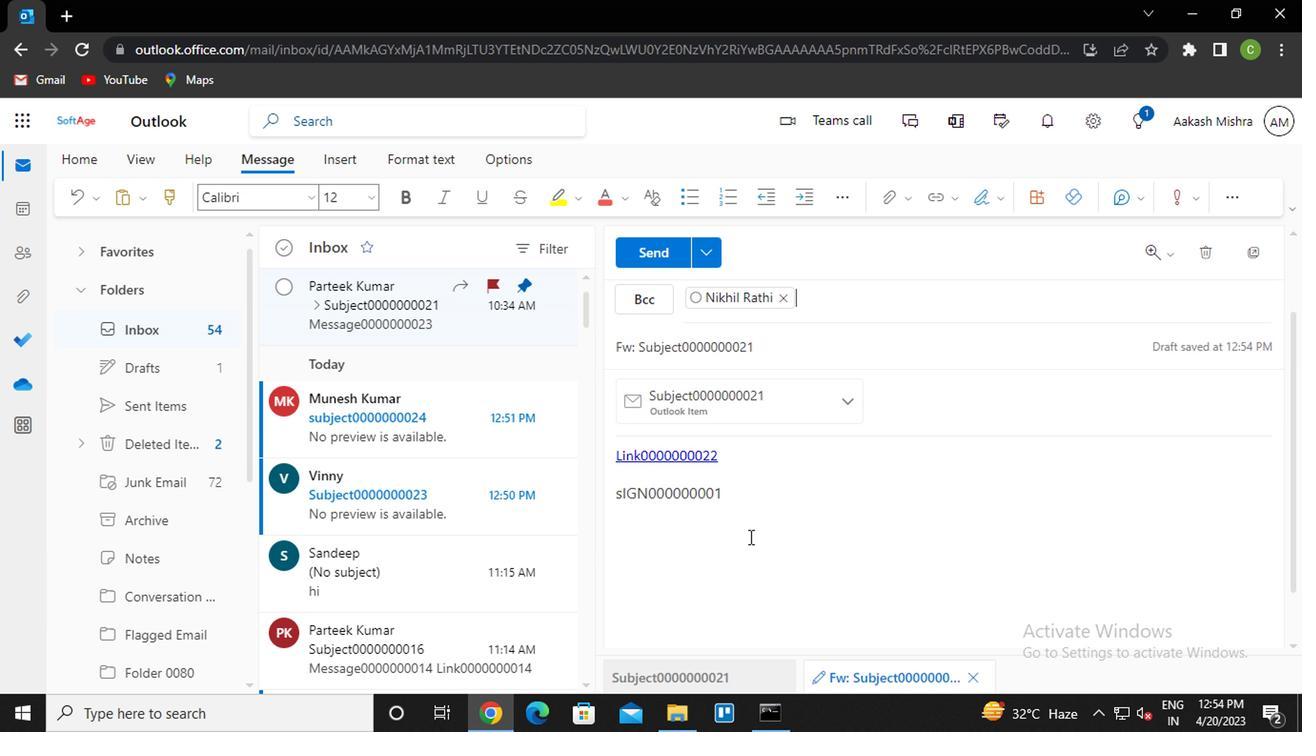 
Action: Mouse pressed left at (742, 496)
Screenshot: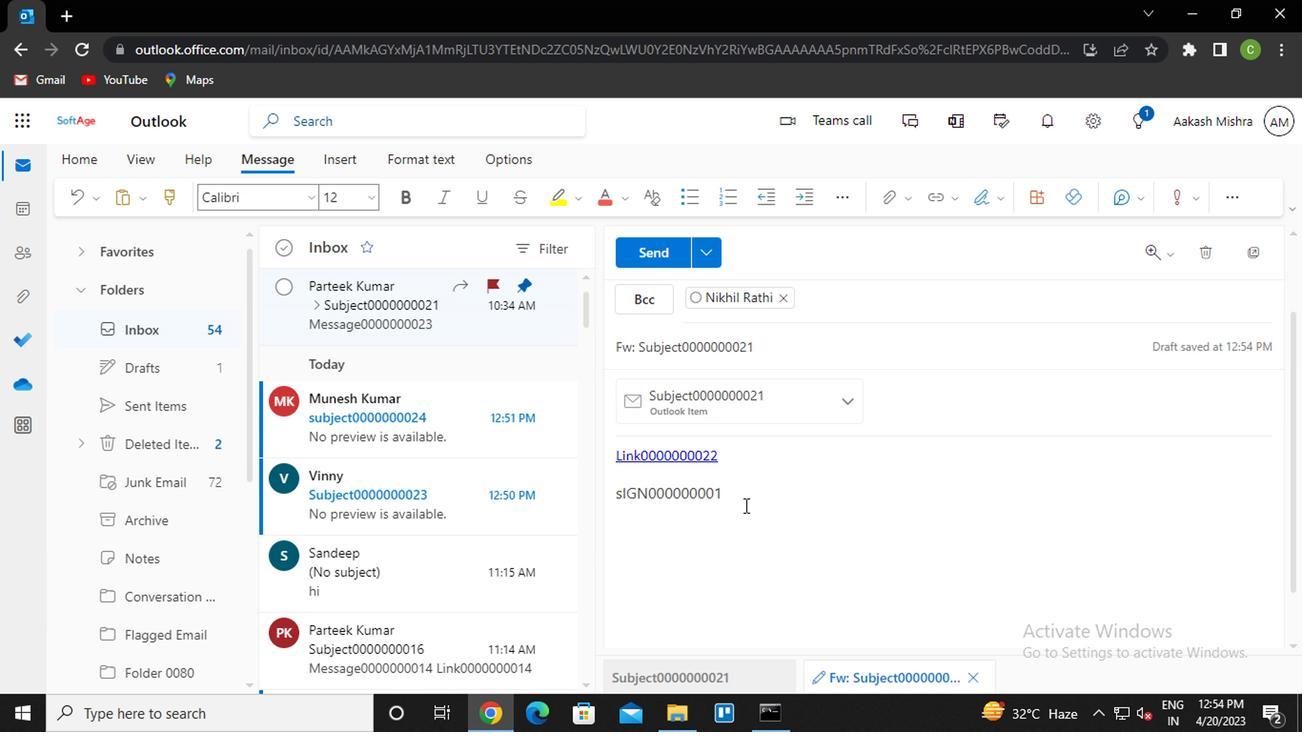 
Action: Key pressed <Key.enter><Key.caps_lock>m<Key.caps_lock>essagwe0000000023
Screenshot: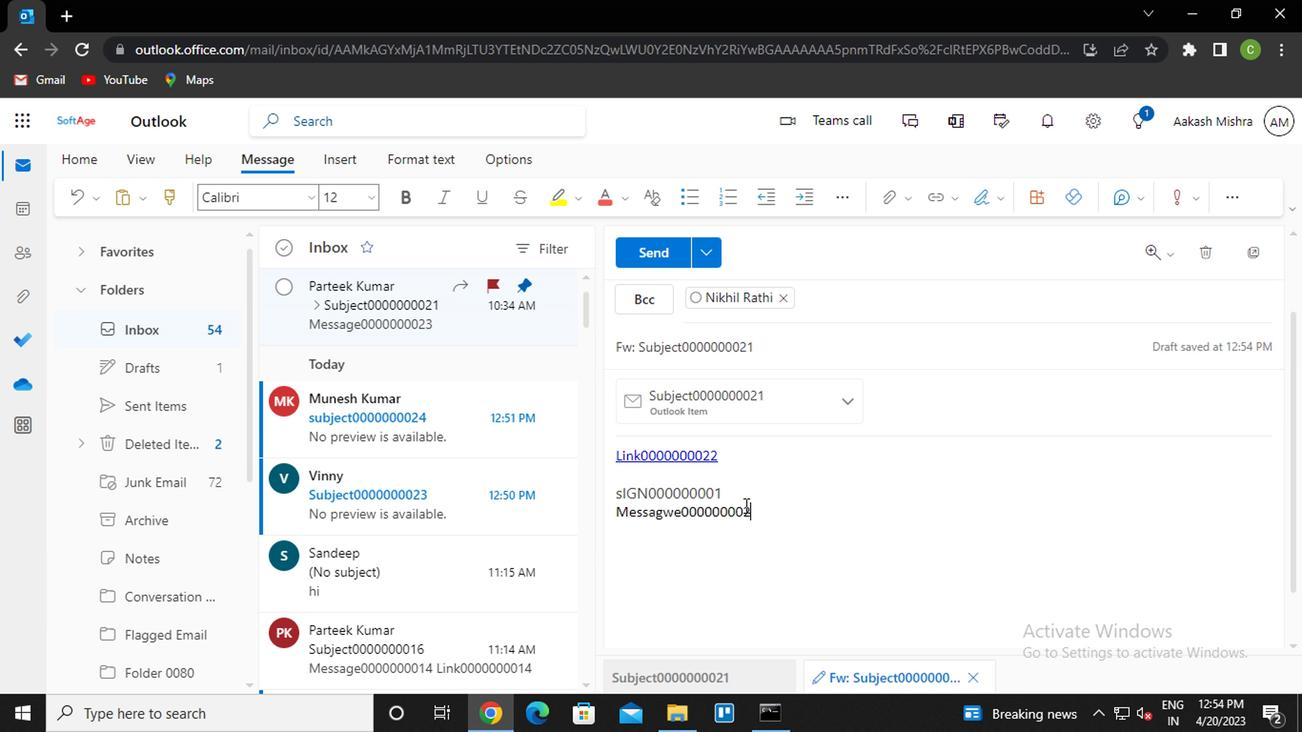 
Action: Mouse moved to (985, 451)
Screenshot: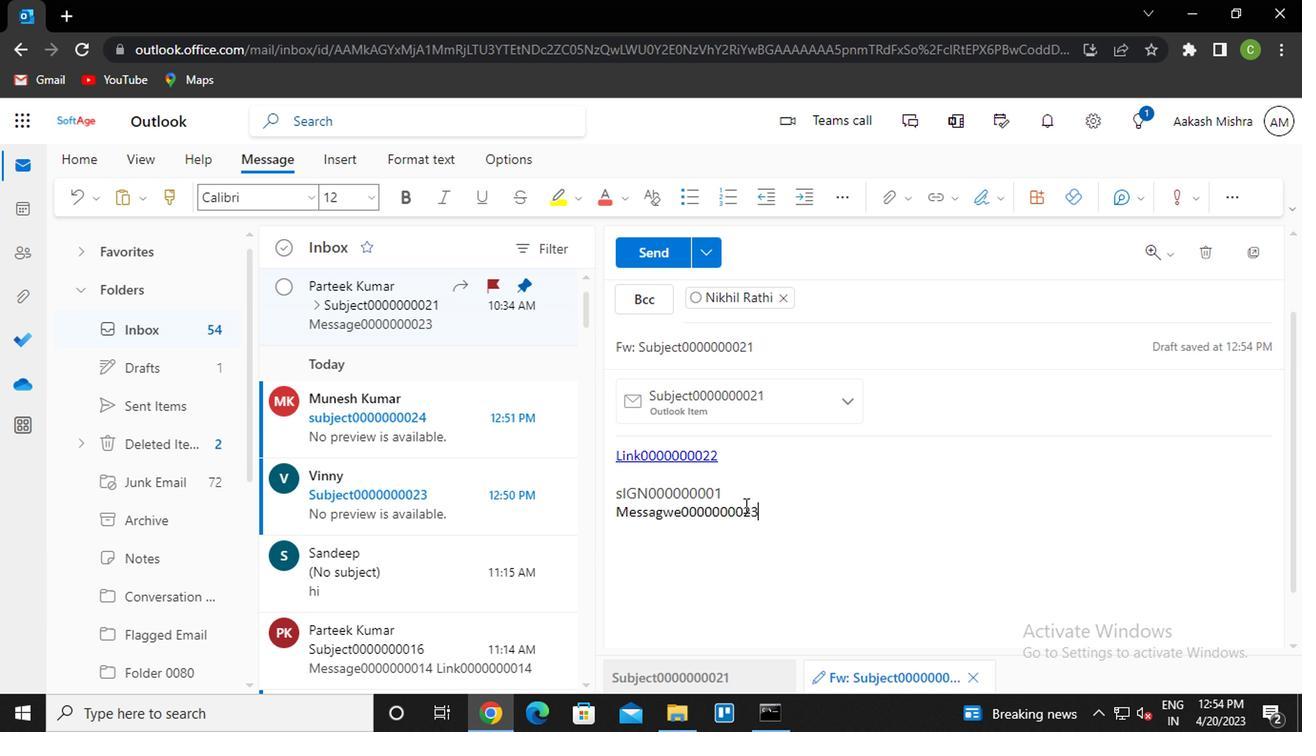 
Action: Mouse scrolled (985, 451) with delta (0, 0)
Screenshot: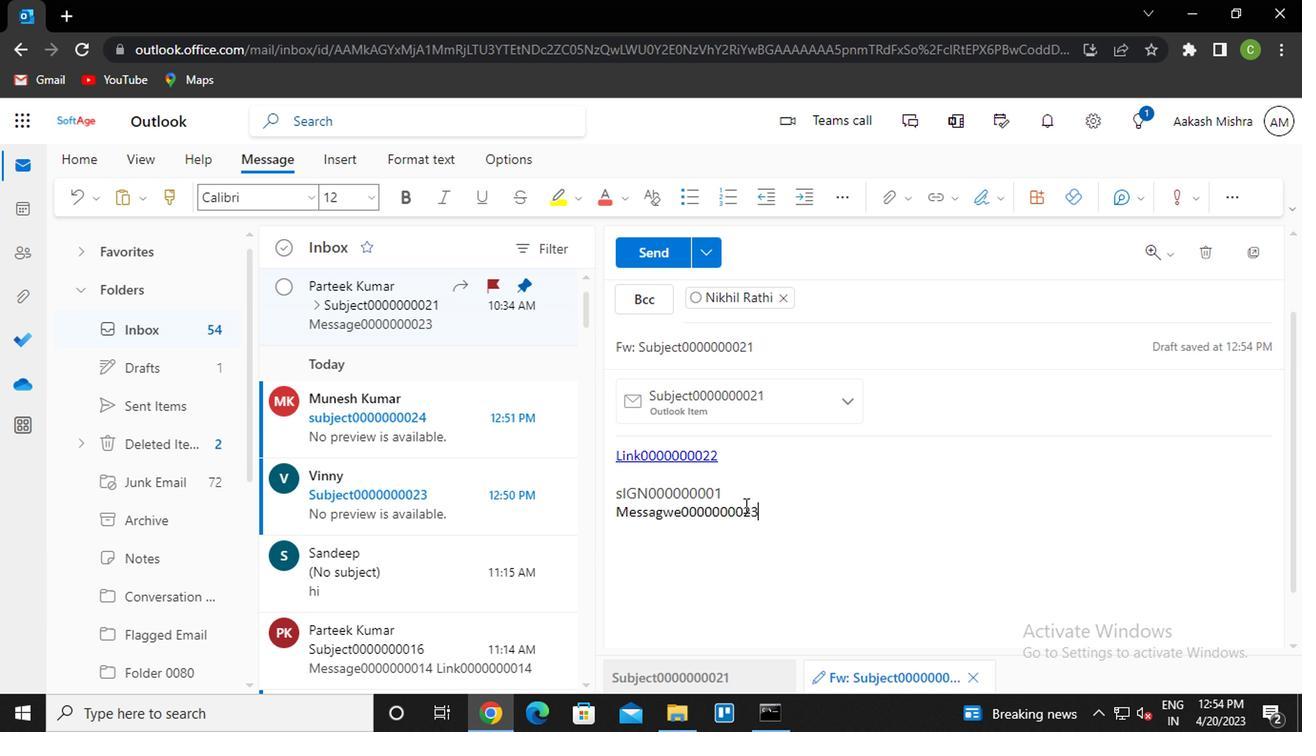 
Action: Mouse moved to (1005, 449)
Screenshot: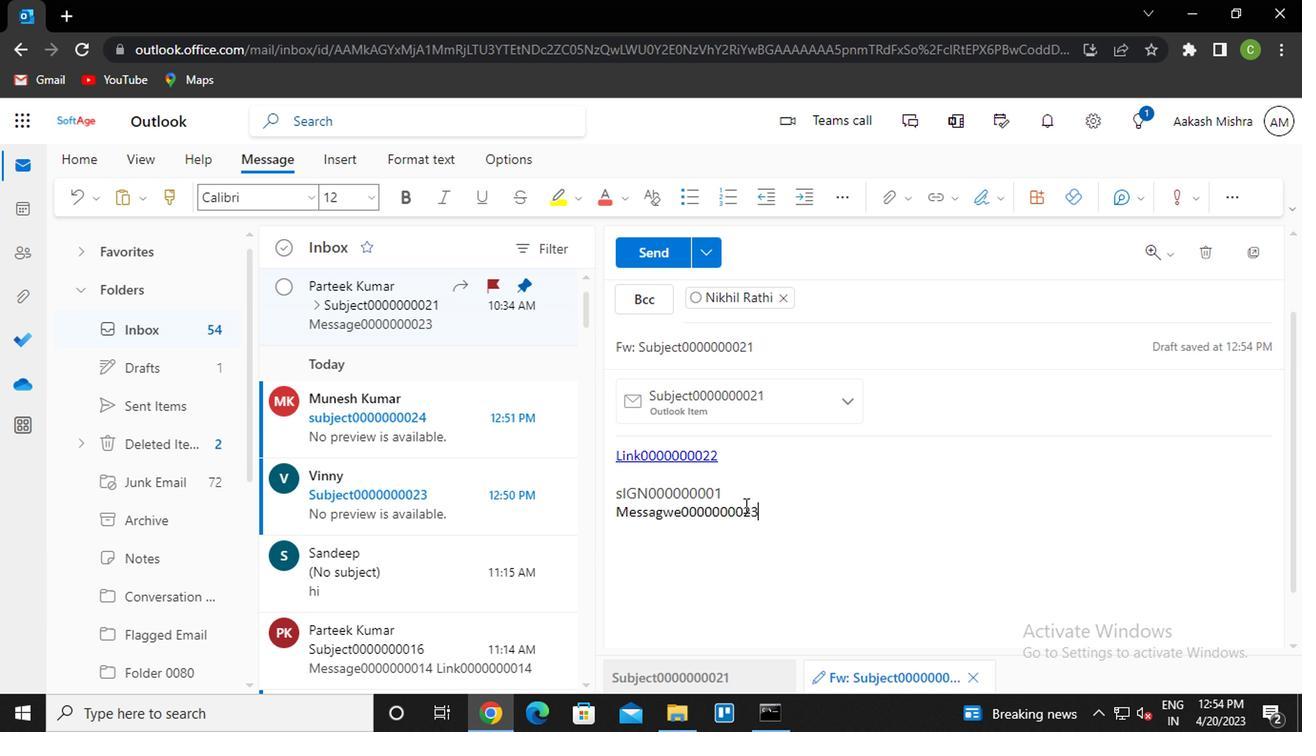 
Action: Mouse scrolled (1005, 449) with delta (0, 0)
Screenshot: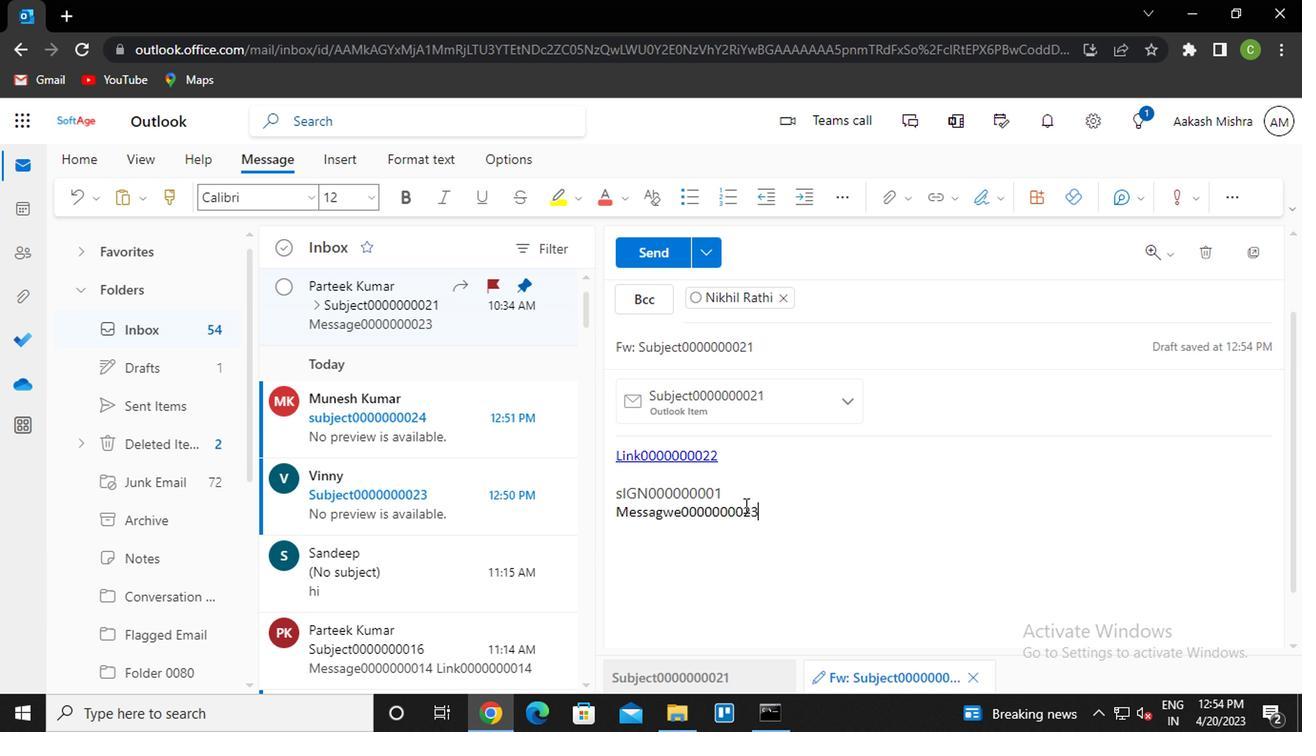 
Action: Mouse moved to (654, 248)
Screenshot: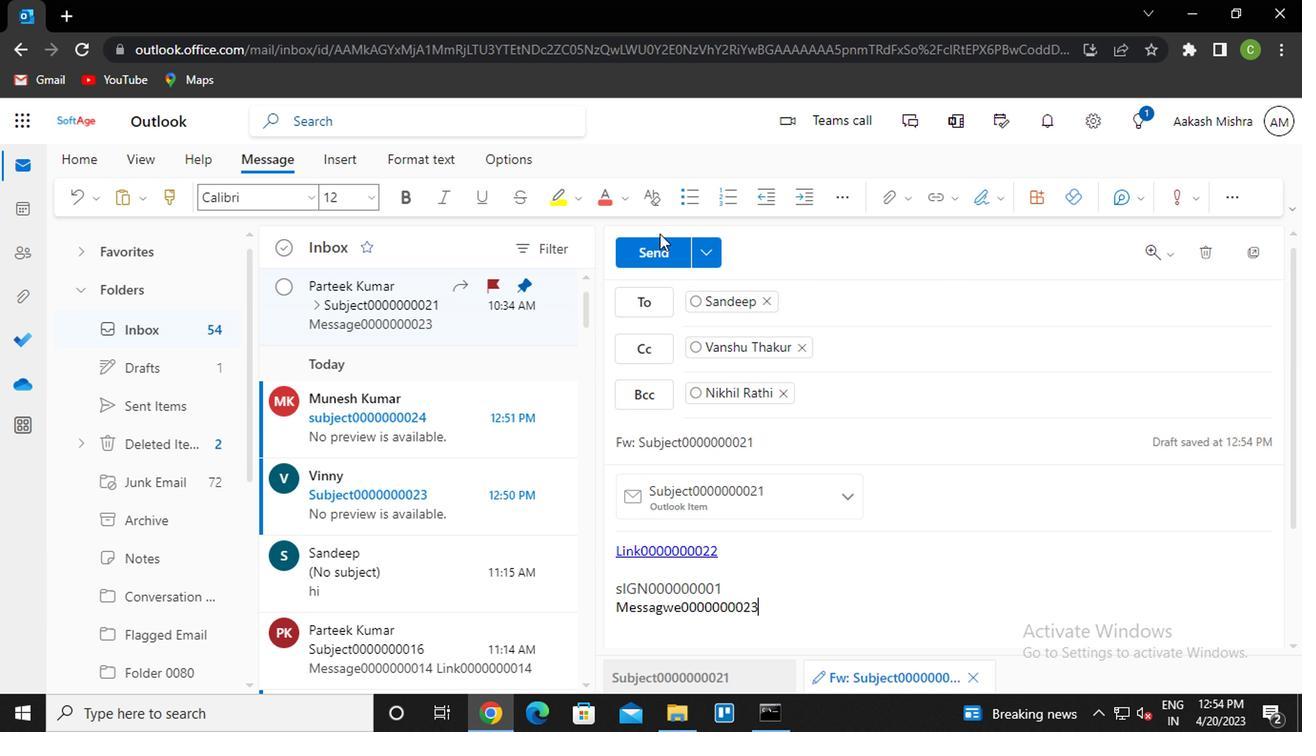 
Action: Mouse pressed left at (654, 248)
Screenshot: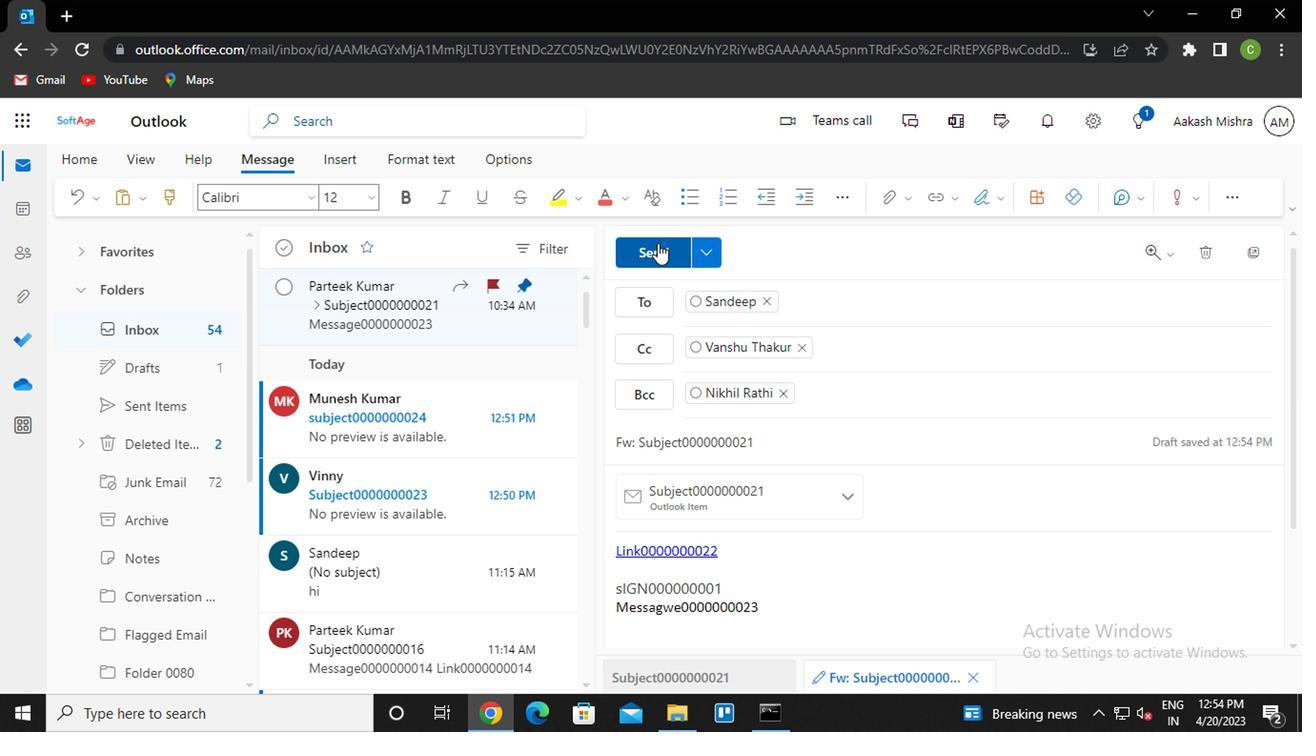 
Action: Mouse moved to (1248, 386)
Screenshot: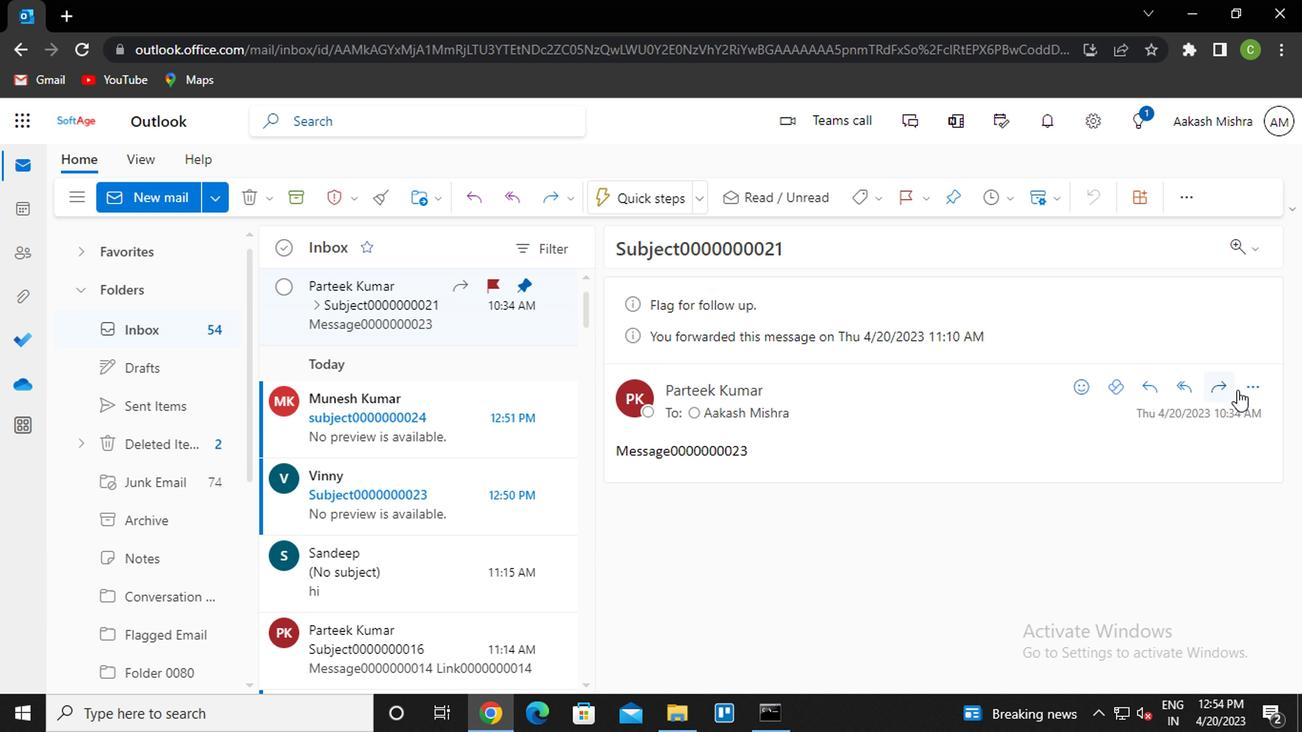 
Action: Mouse pressed left at (1248, 386)
Screenshot: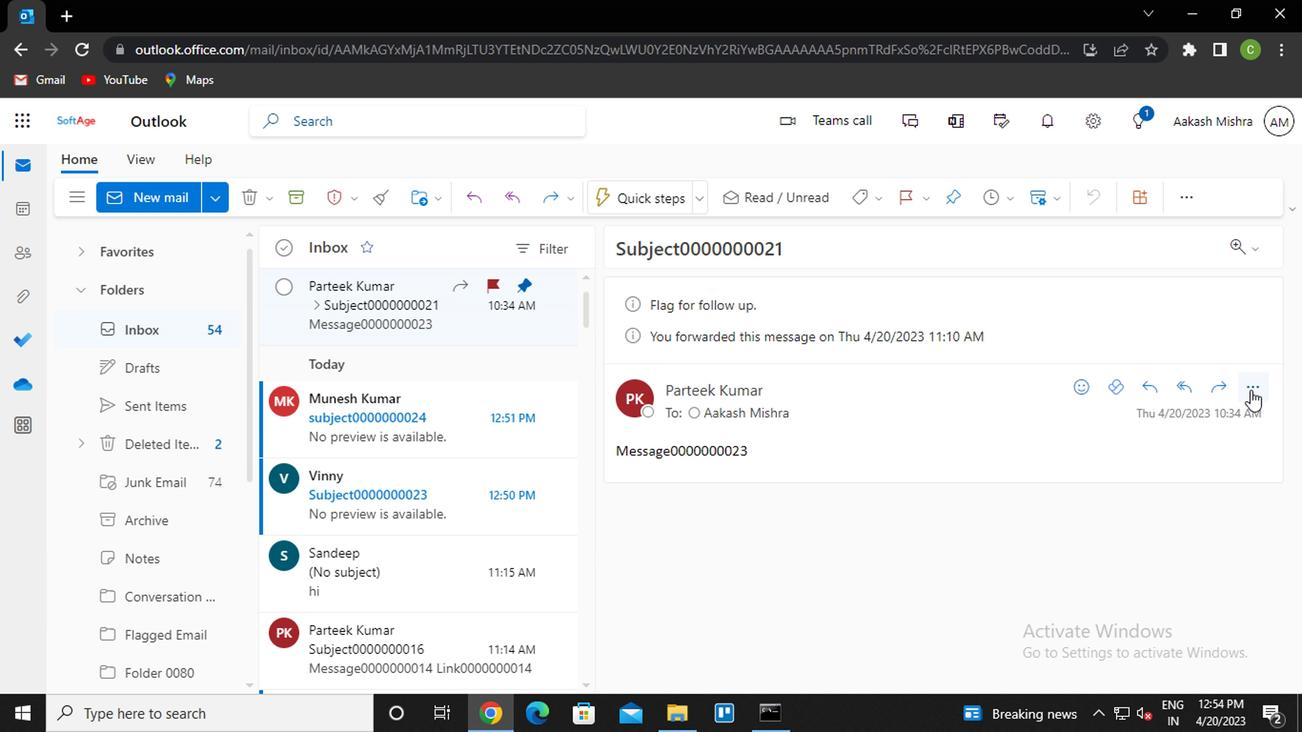 
Action: Mouse moved to (1132, 236)
Screenshot: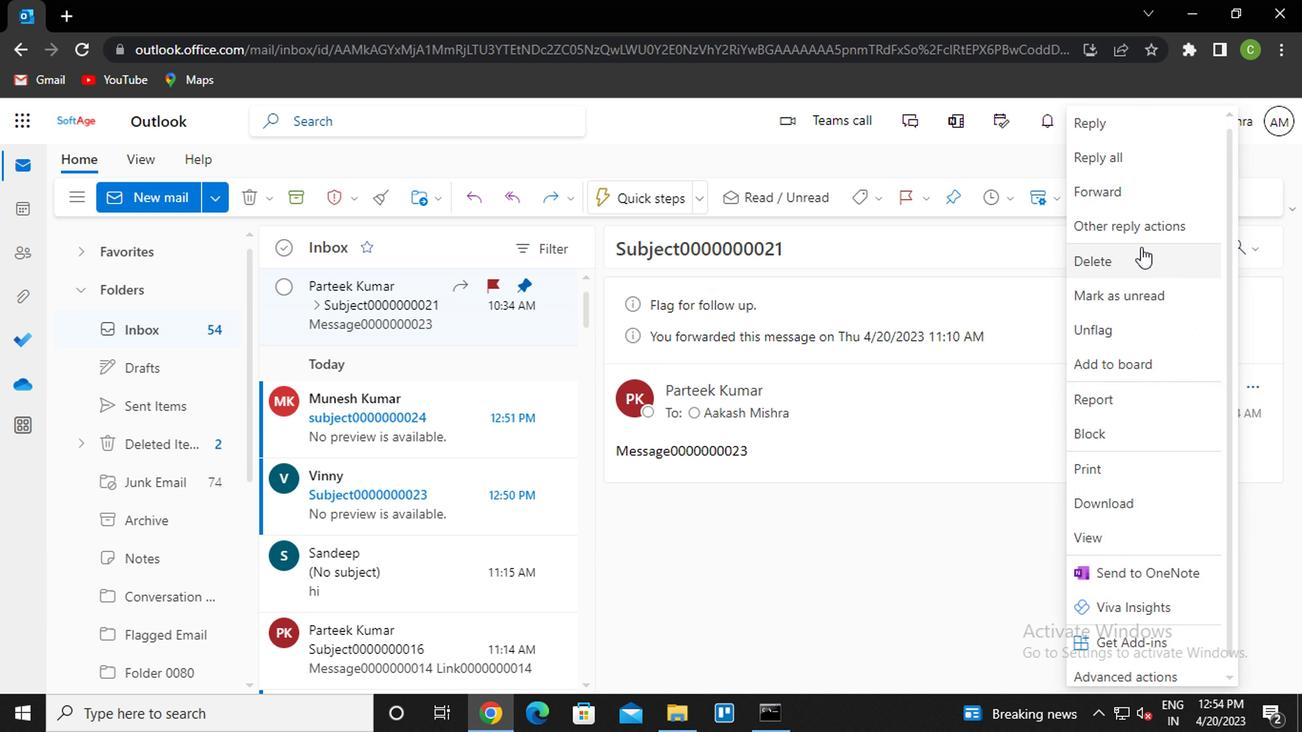 
Action: Mouse pressed left at (1132, 236)
Screenshot: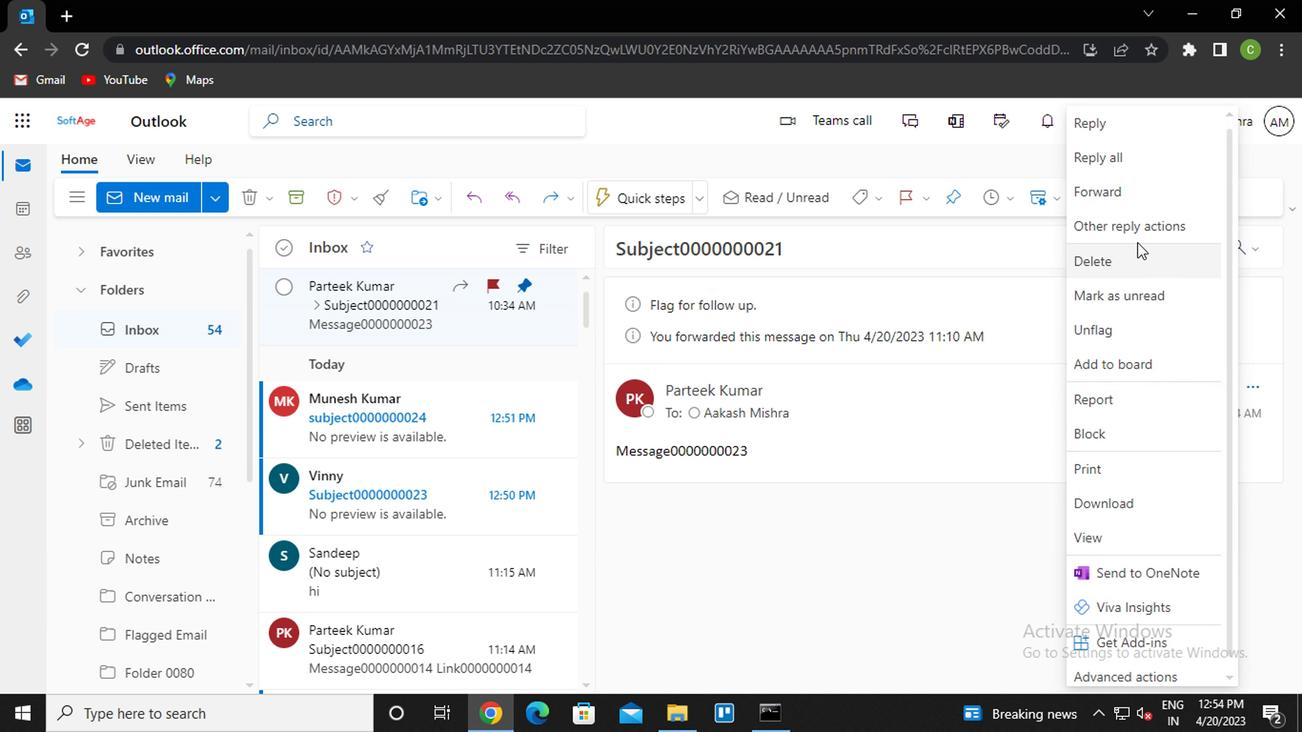 
Action: Mouse moved to (955, 268)
Screenshot: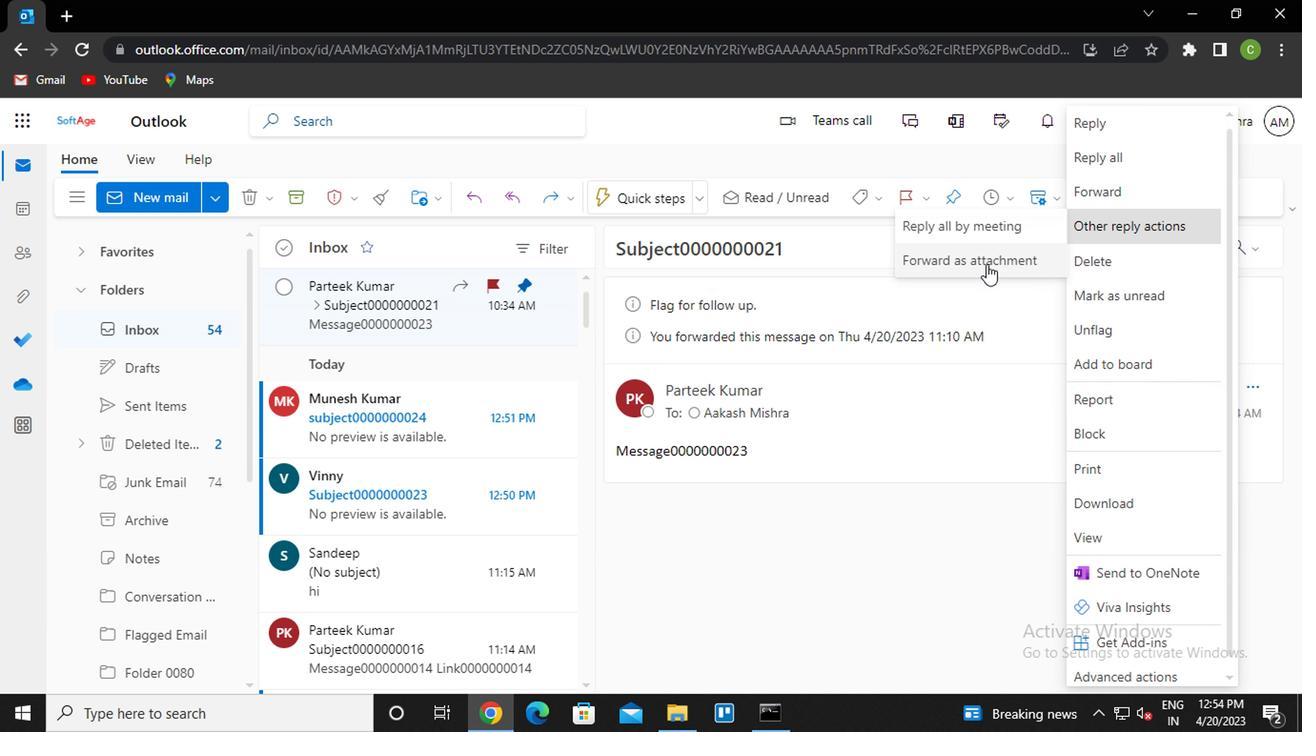 
Action: Mouse pressed left at (955, 268)
Screenshot: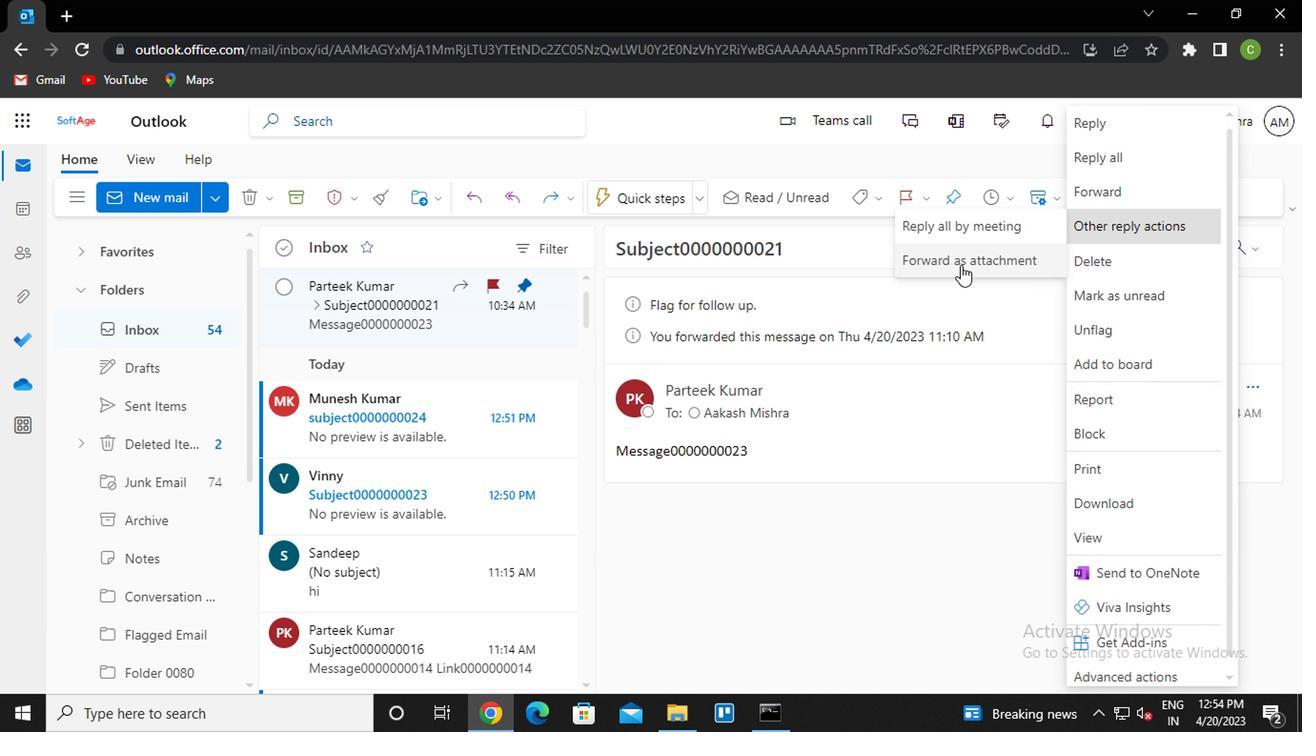 
Action: Mouse moved to (745, 521)
Screenshot: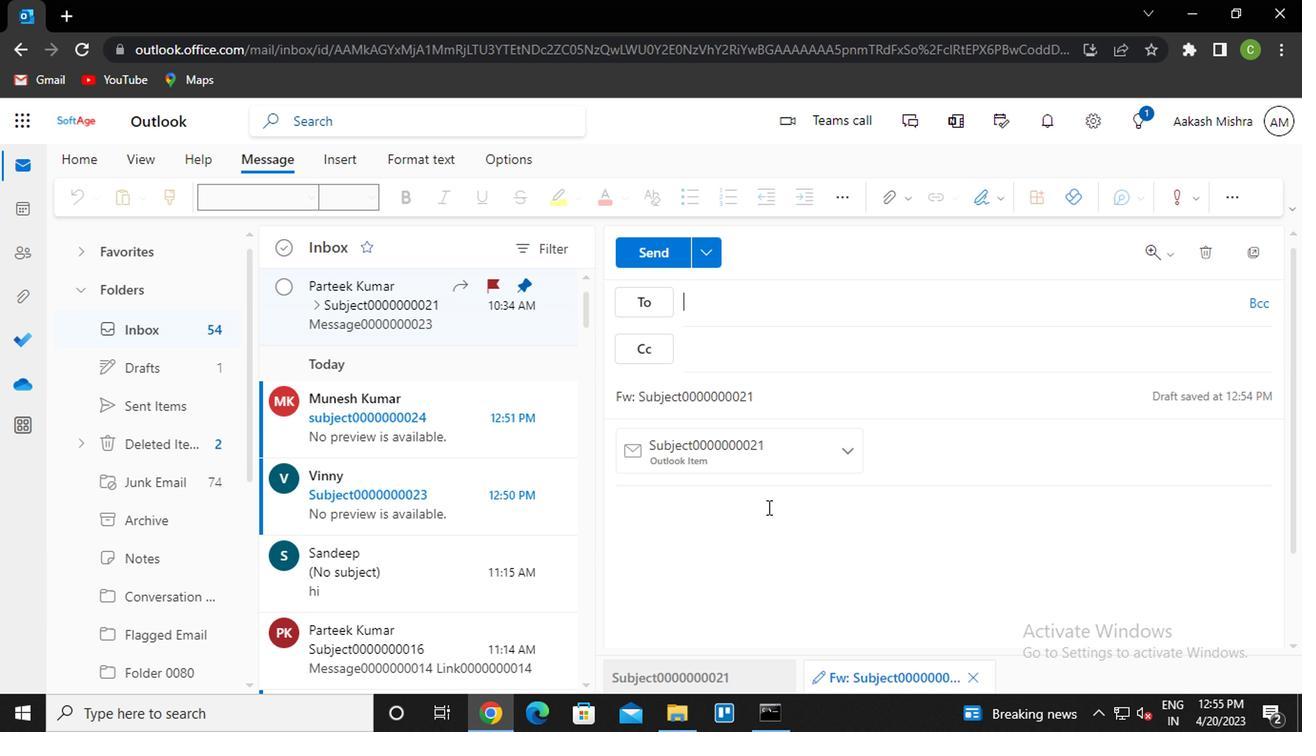 
Action: Mouse pressed left at (745, 521)
Screenshot: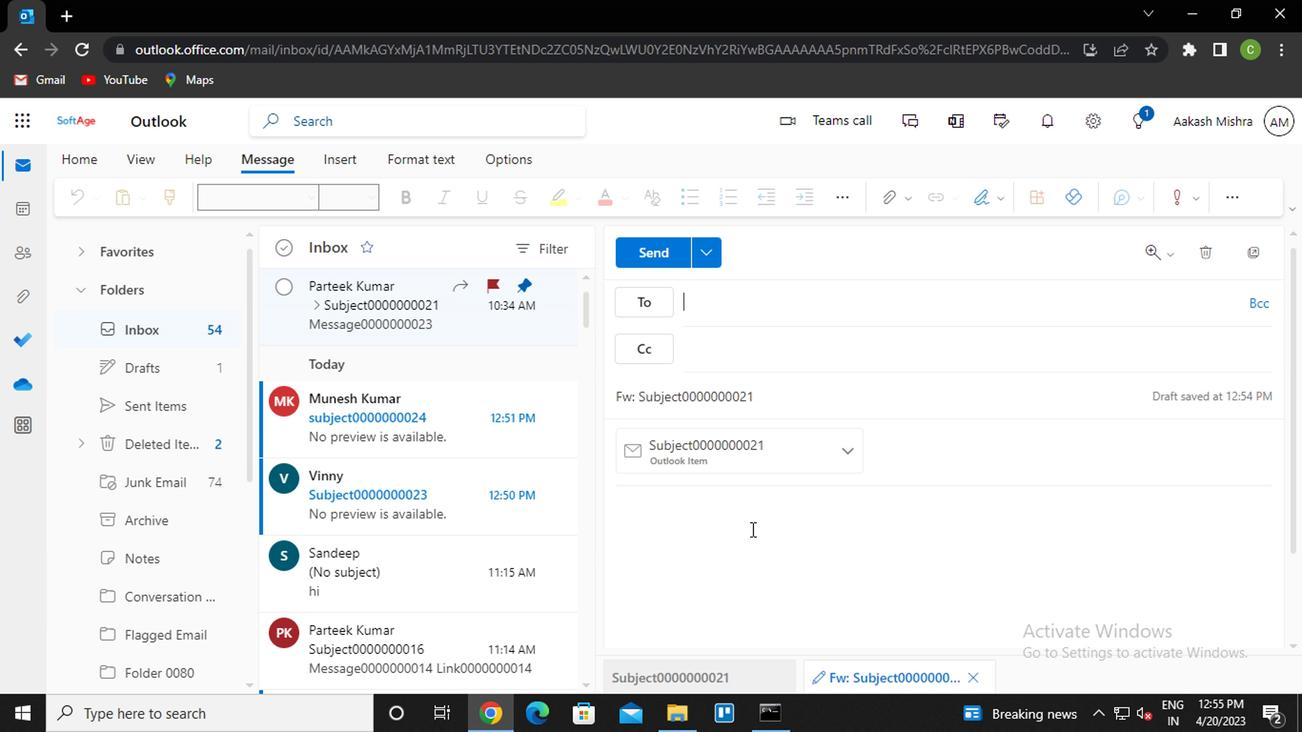 
Action: Mouse moved to (896, 199)
Screenshot: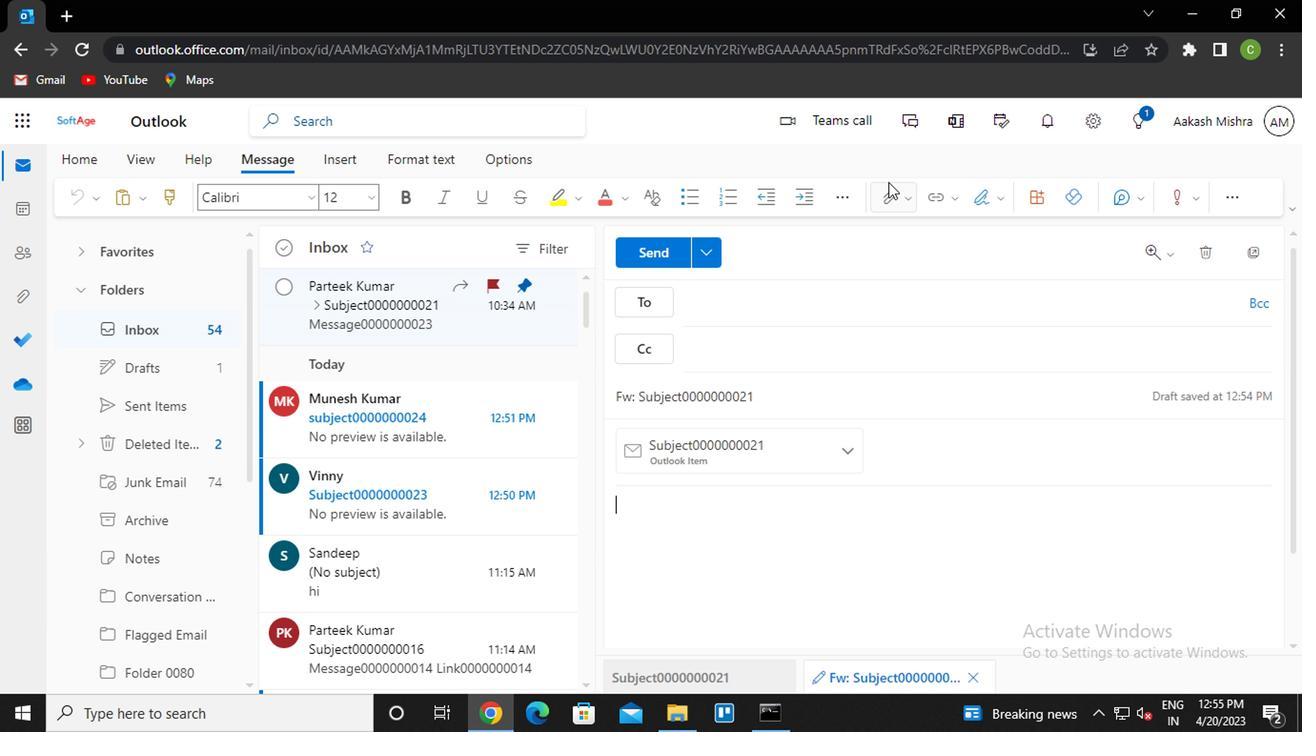 
Action: Mouse pressed left at (896, 199)
Screenshot: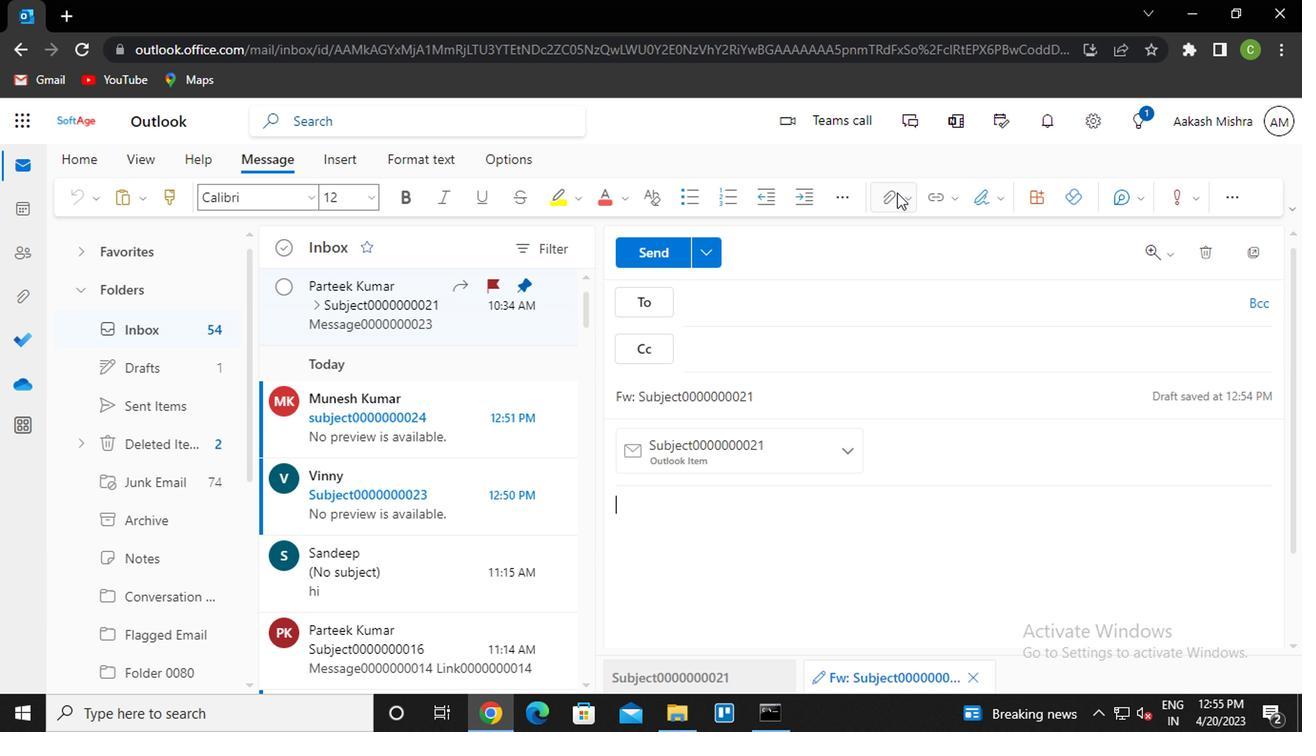 
Action: Mouse moved to (753, 329)
Screenshot: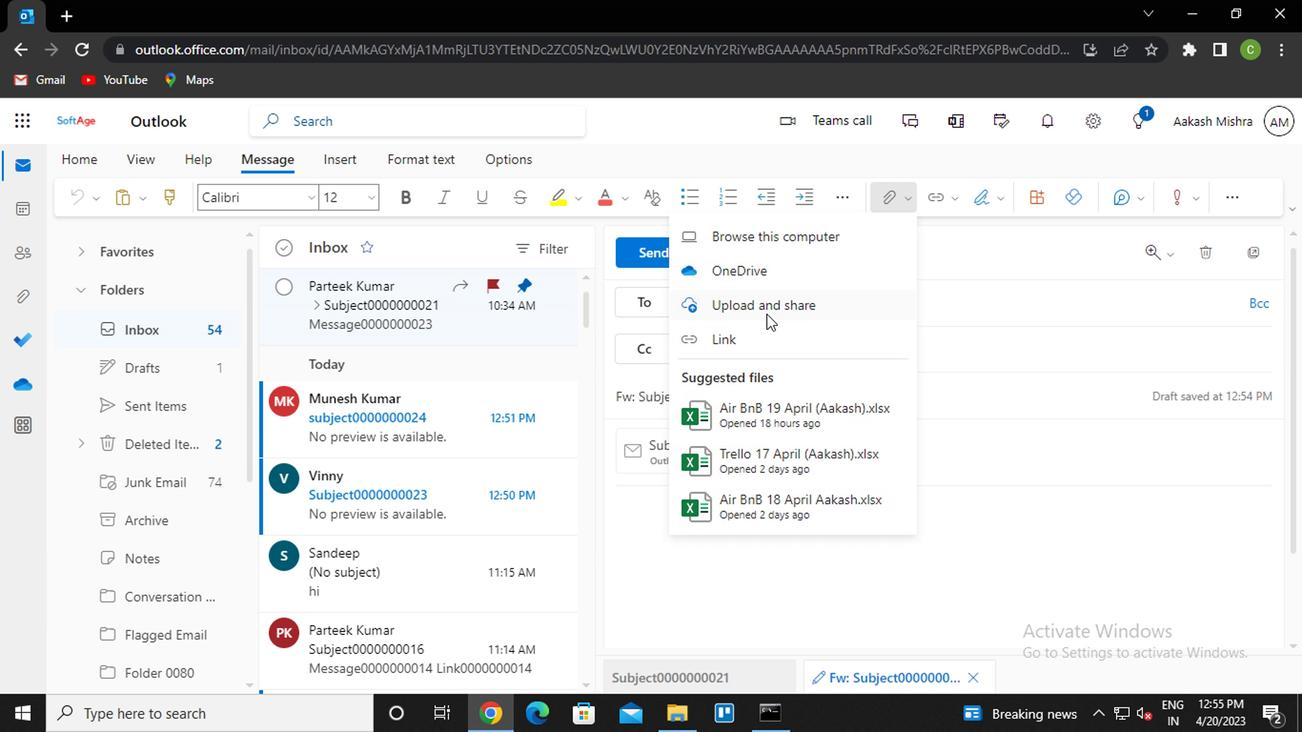 
Action: Mouse pressed left at (753, 329)
Screenshot: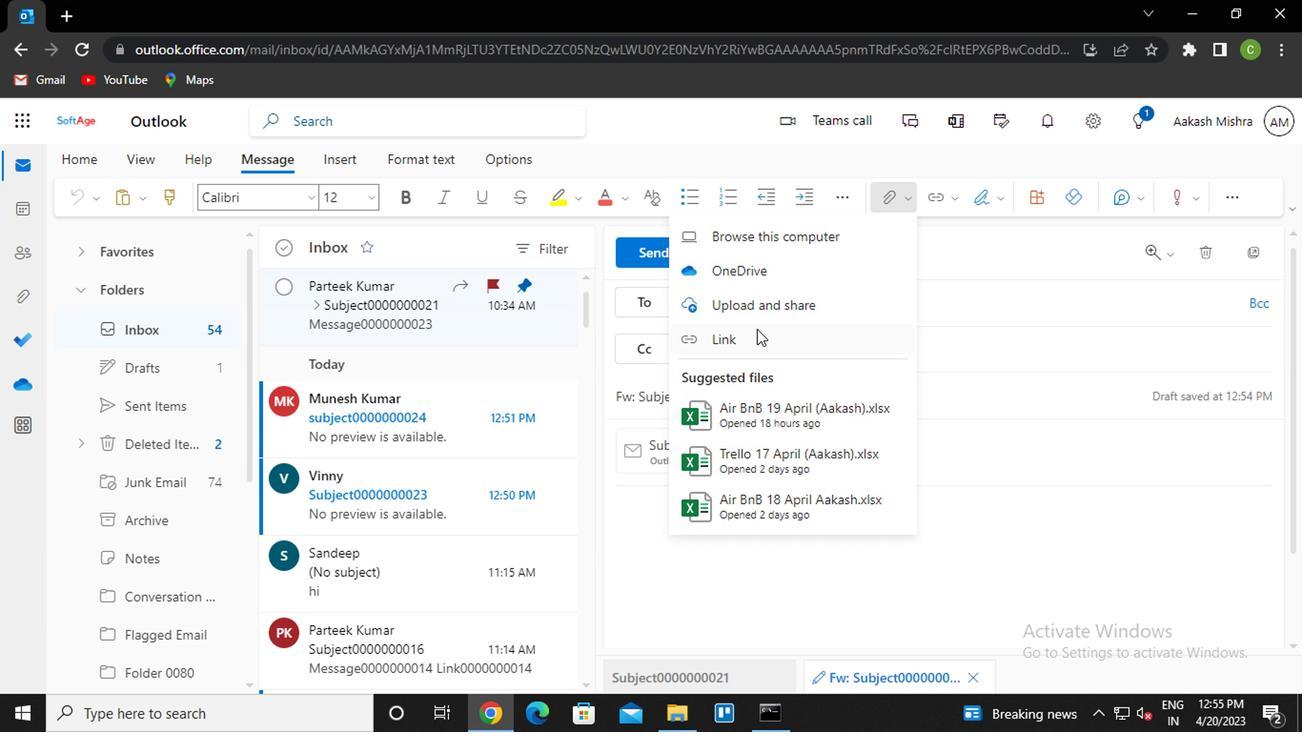 
Action: Mouse moved to (599, 419)
Screenshot: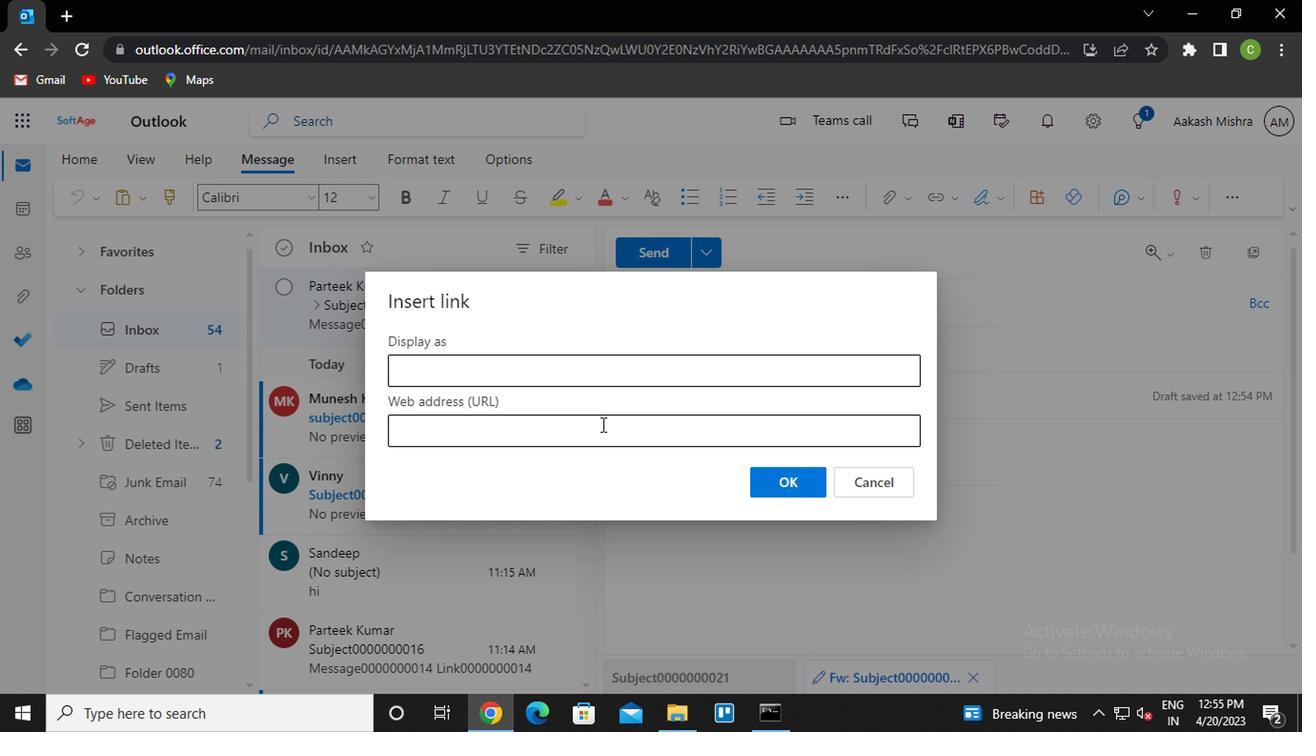 
Action: Key pressed <Key.caps_lock>l<Key.caps_lock>ink0000000022<Key.enter>
Screenshot: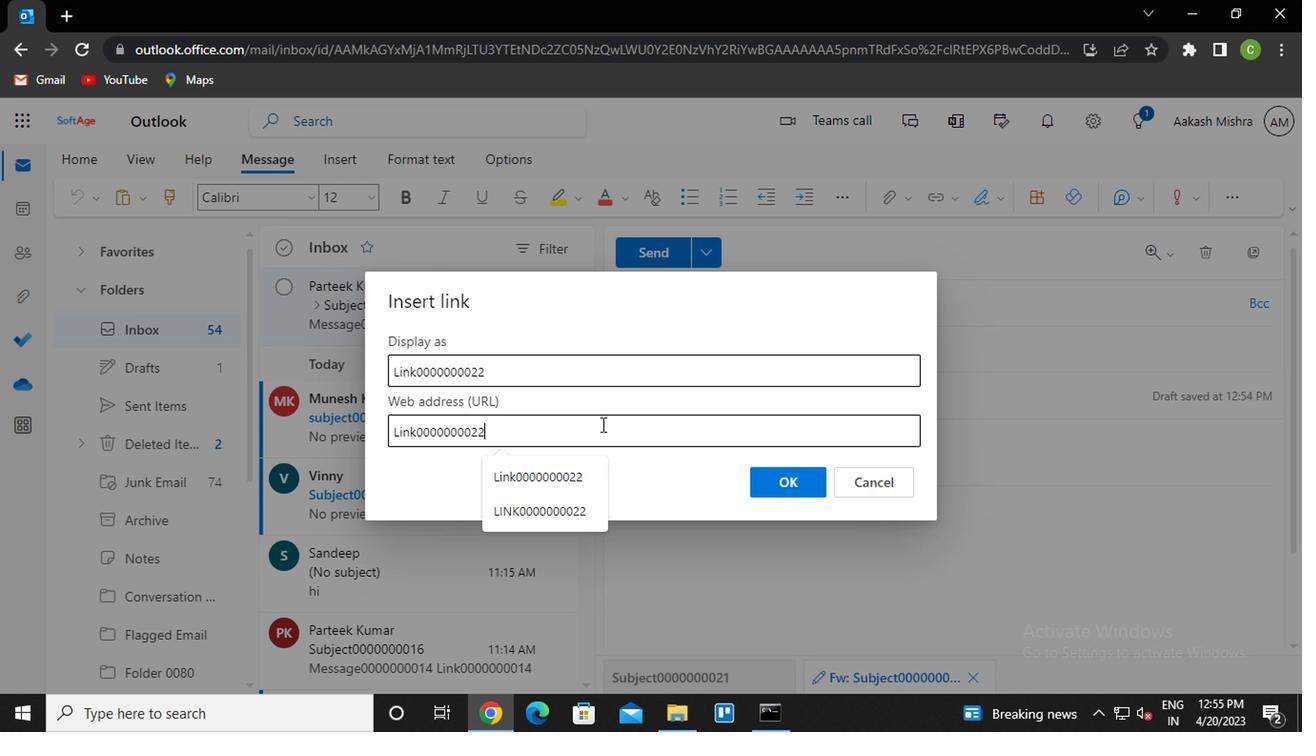 
Action: Mouse moved to (995, 201)
Screenshot: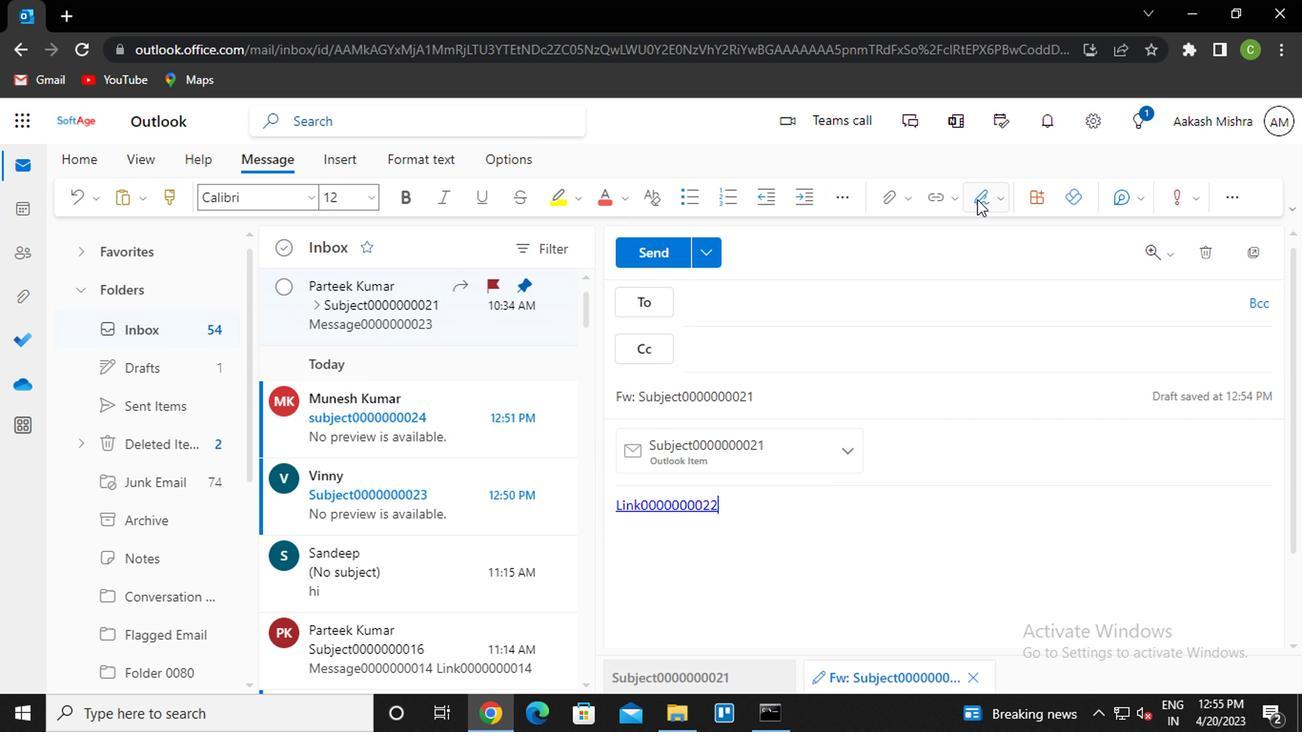 
Action: Mouse pressed left at (995, 201)
Screenshot: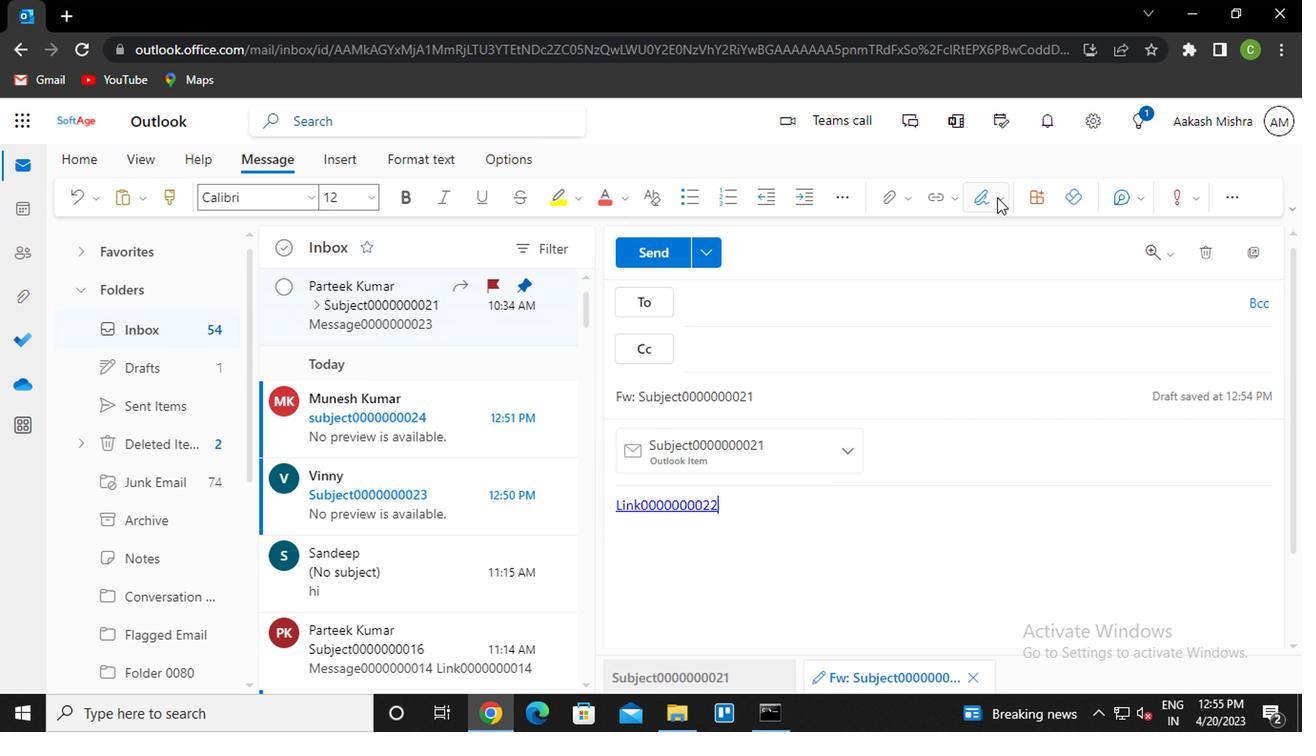 
Action: Mouse moved to (942, 235)
Screenshot: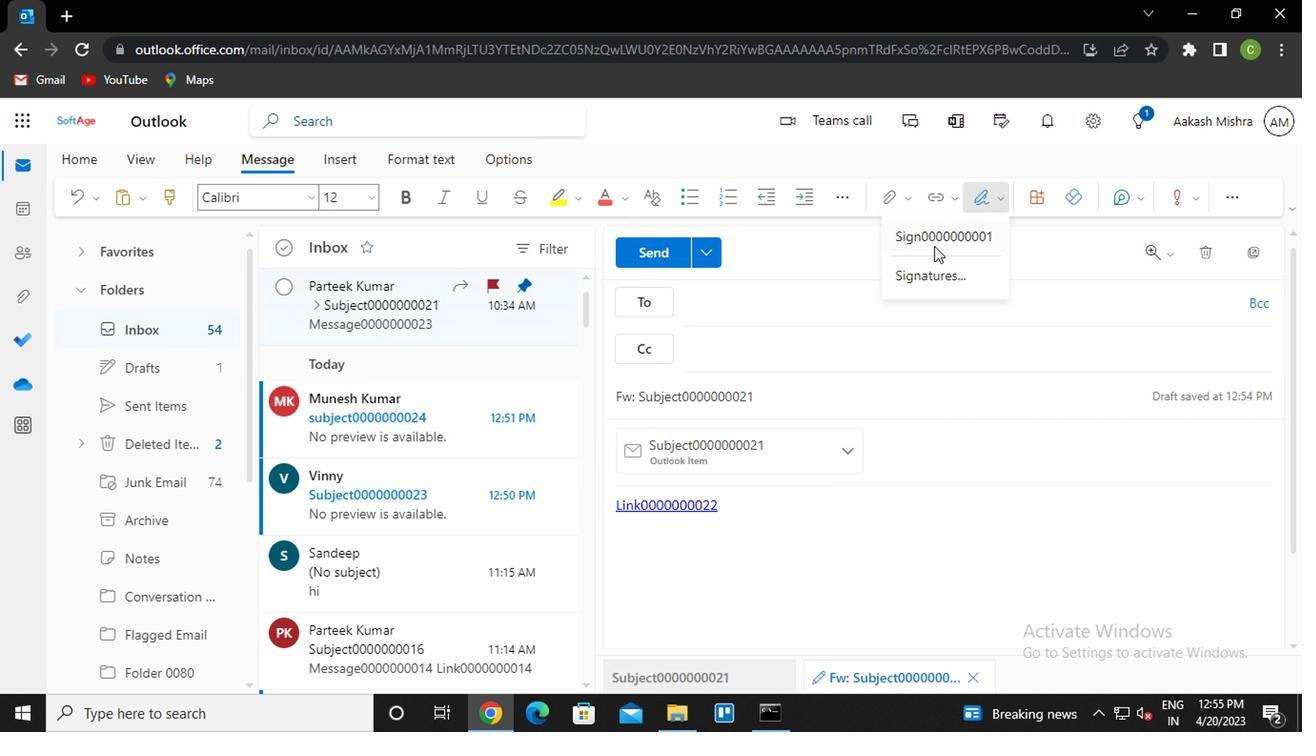 
Action: Mouse pressed left at (942, 235)
Screenshot: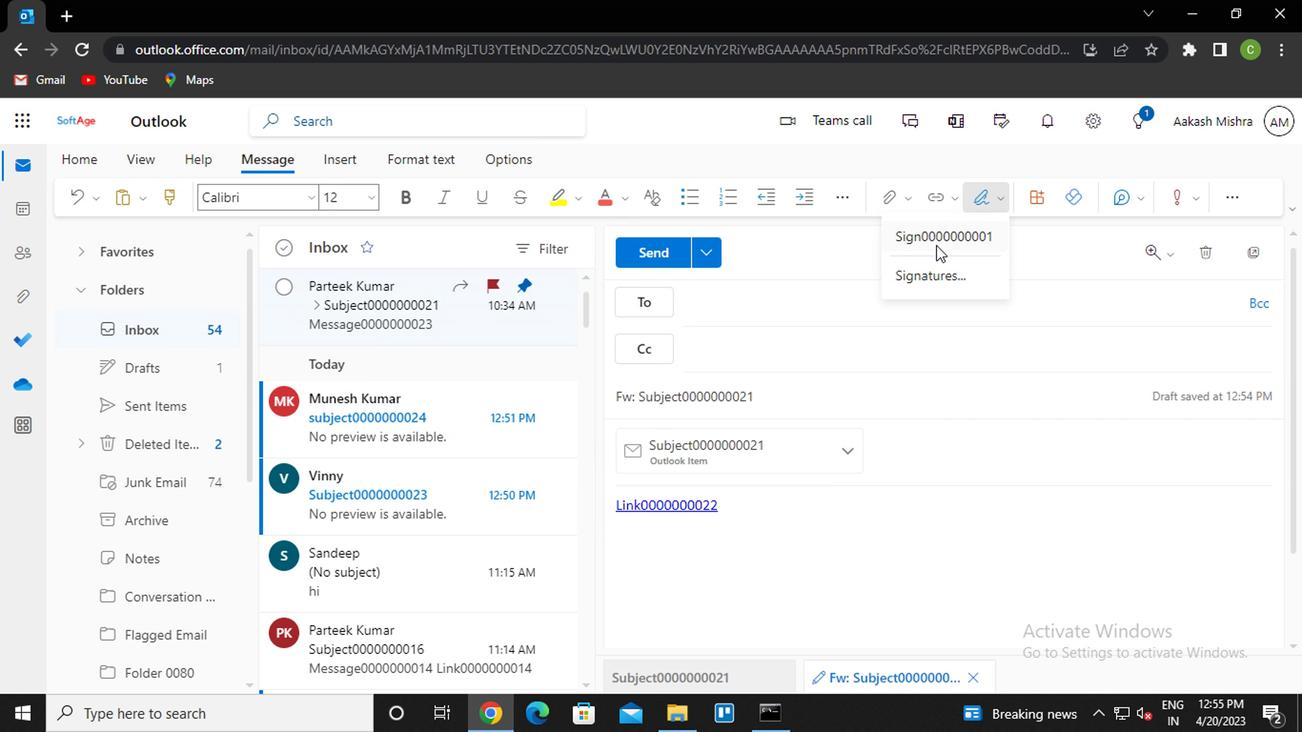 
Action: Mouse moved to (772, 311)
Screenshot: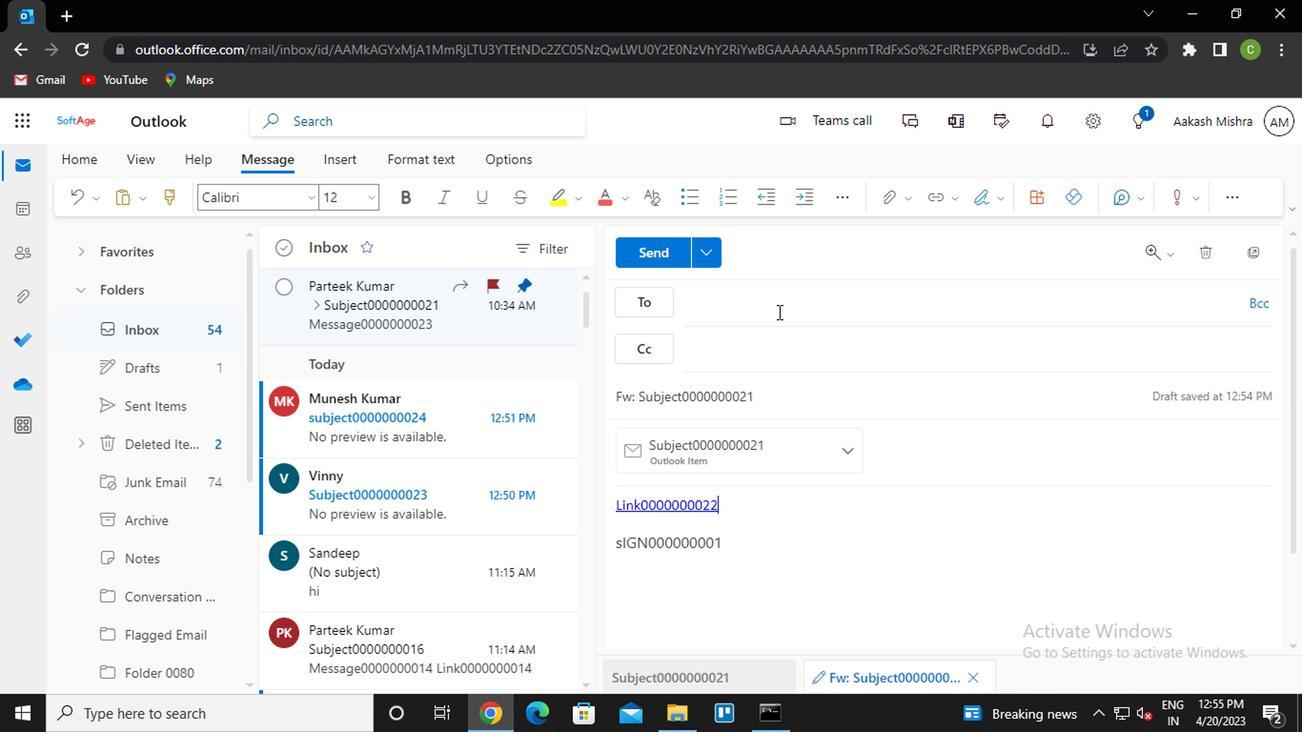 
Action: Mouse pressed left at (772, 311)
Screenshot: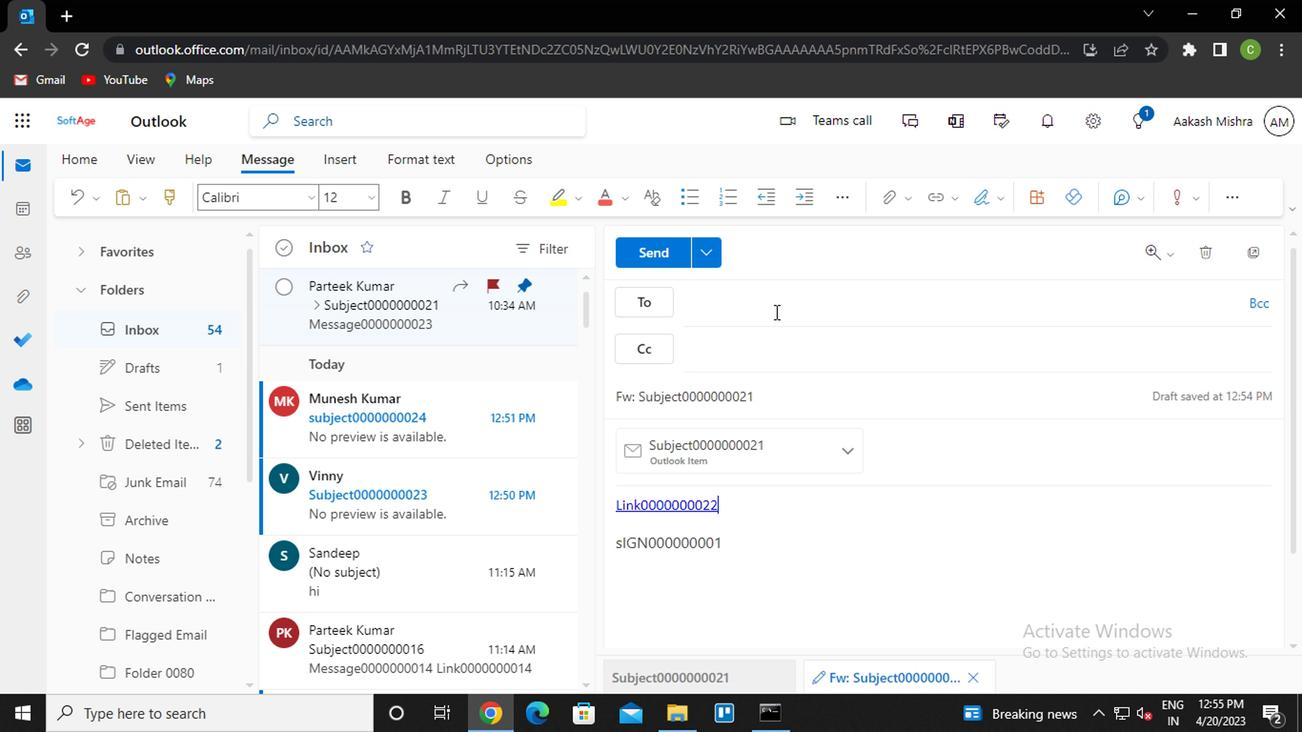 
Action: Key pressed <Key.caps_lock>s<Key.caps_lock>andip<Key.enter>
Screenshot: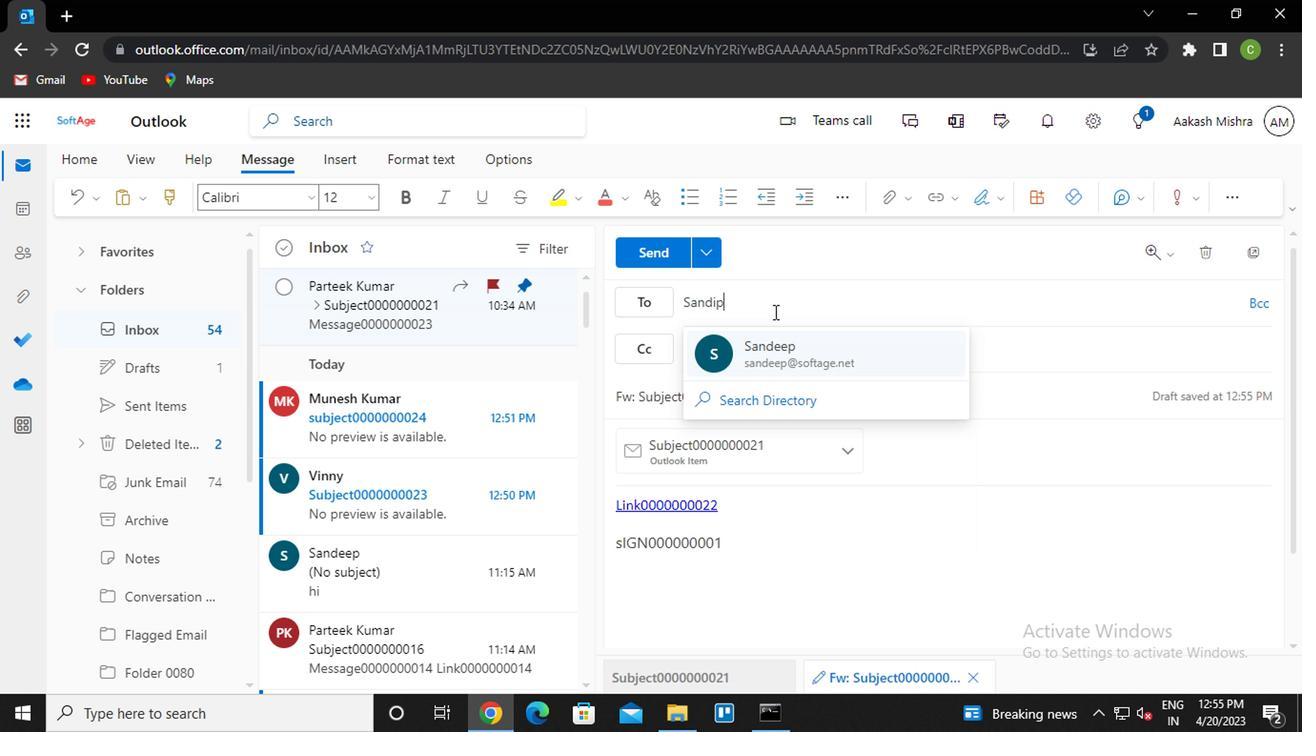 
Action: Mouse moved to (771, 310)
Screenshot: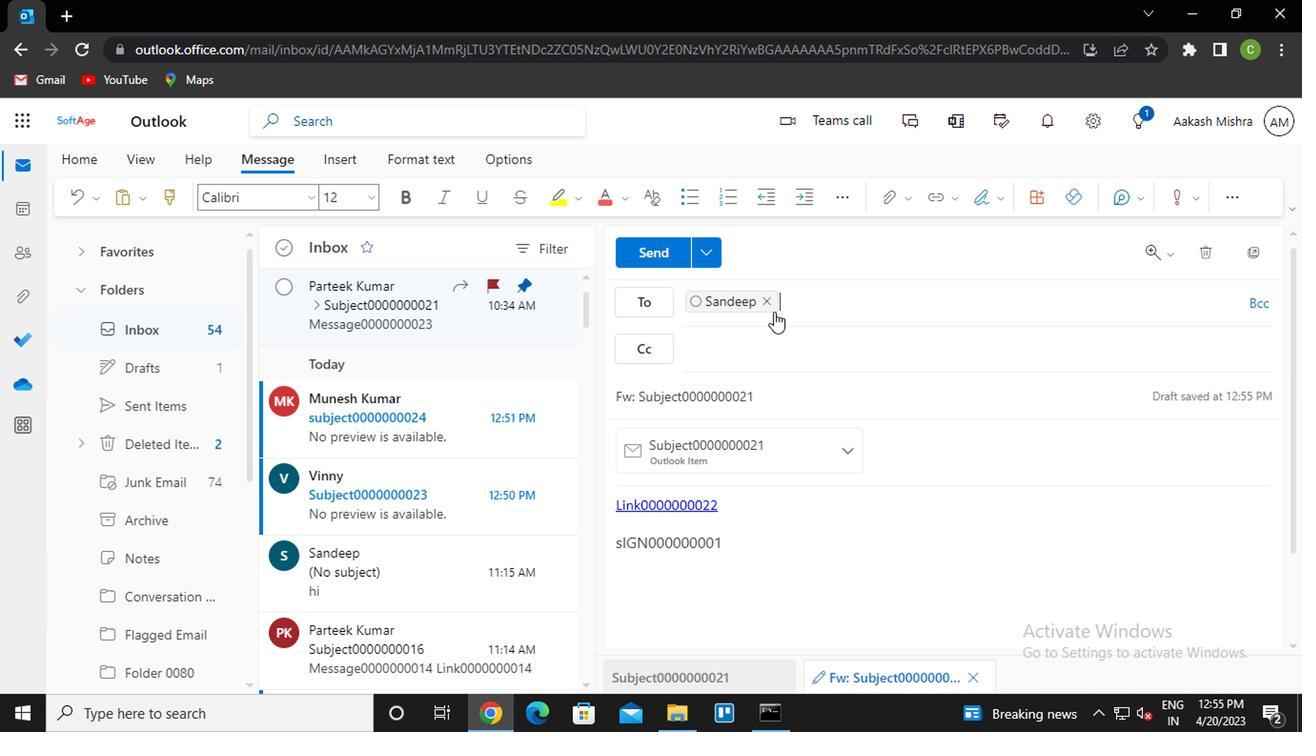 
Action: Key pressed <Key.caps_lock>v<Key.caps_lock>anshu<Key.enter>
Screenshot: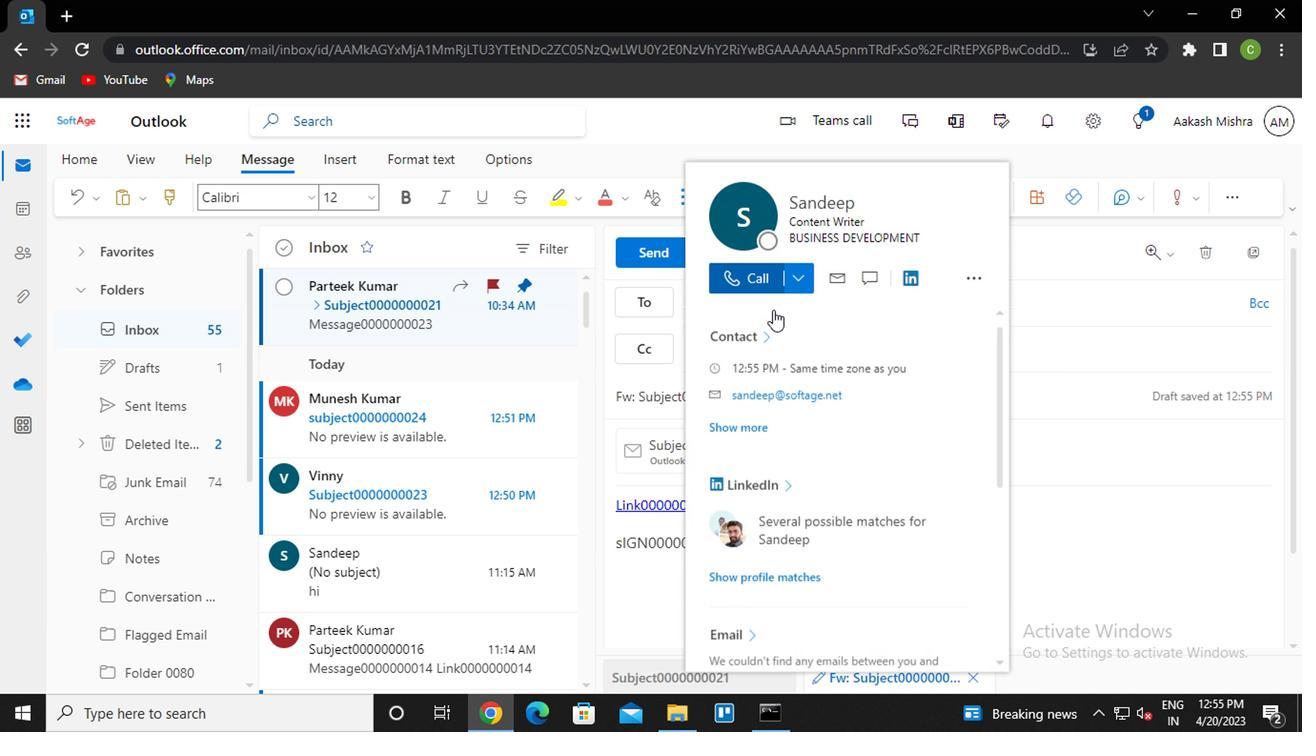 
Action: Mouse moved to (1035, 156)
Screenshot: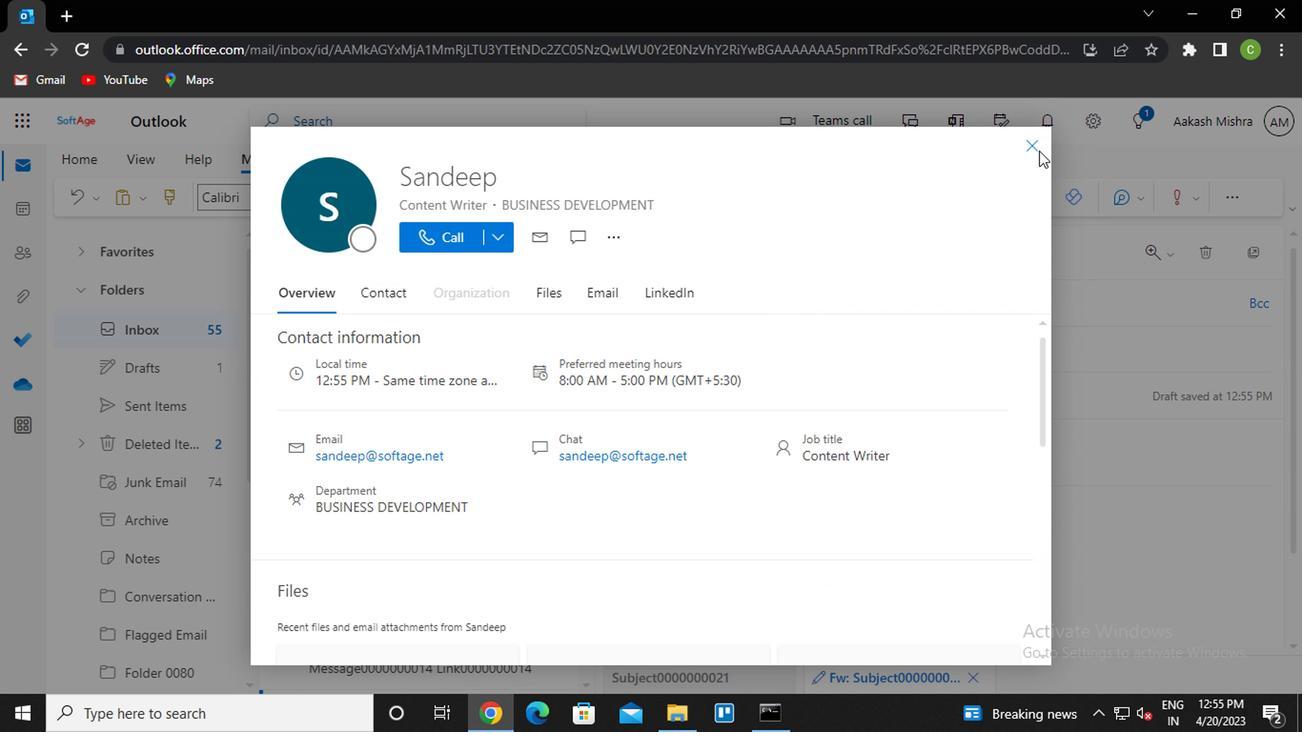 
Action: Mouse pressed left at (1035, 156)
Screenshot: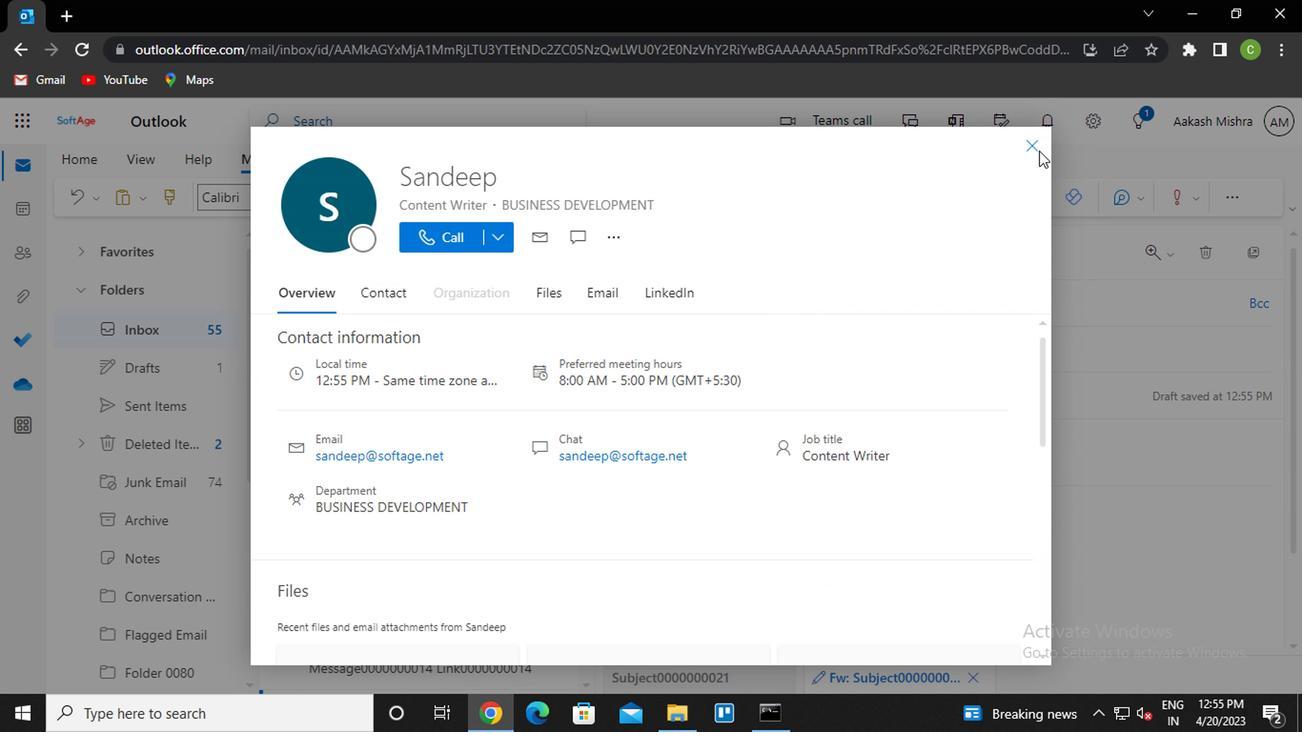 
Action: Mouse moved to (830, 303)
Screenshot: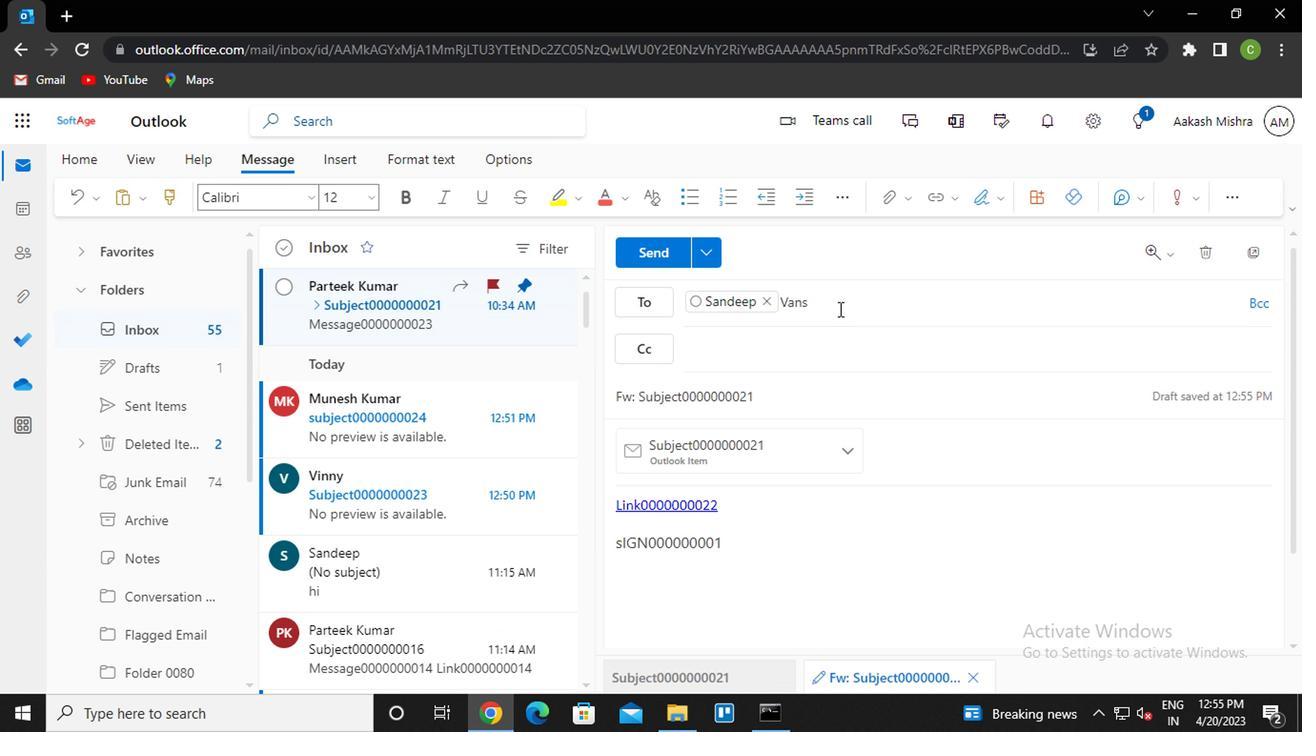 
Action: Mouse pressed left at (830, 303)
Screenshot: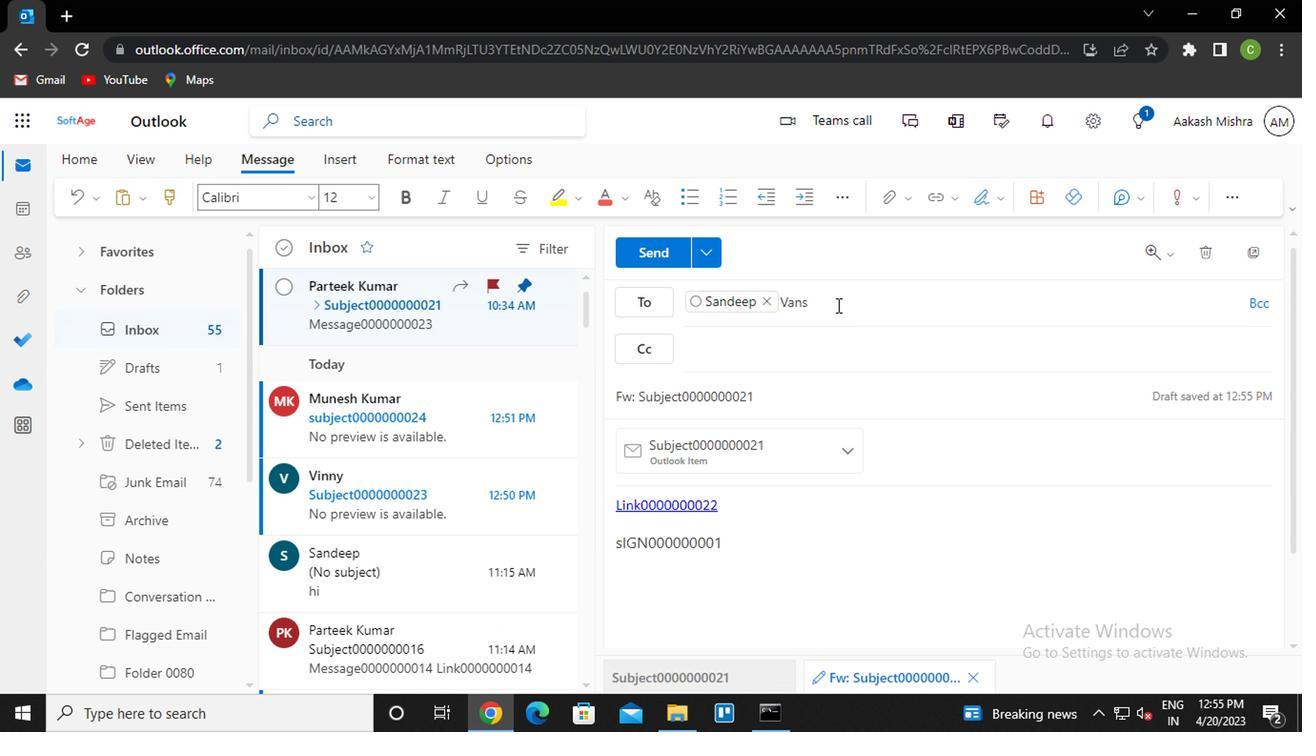 
Action: Mouse moved to (856, 337)
Screenshot: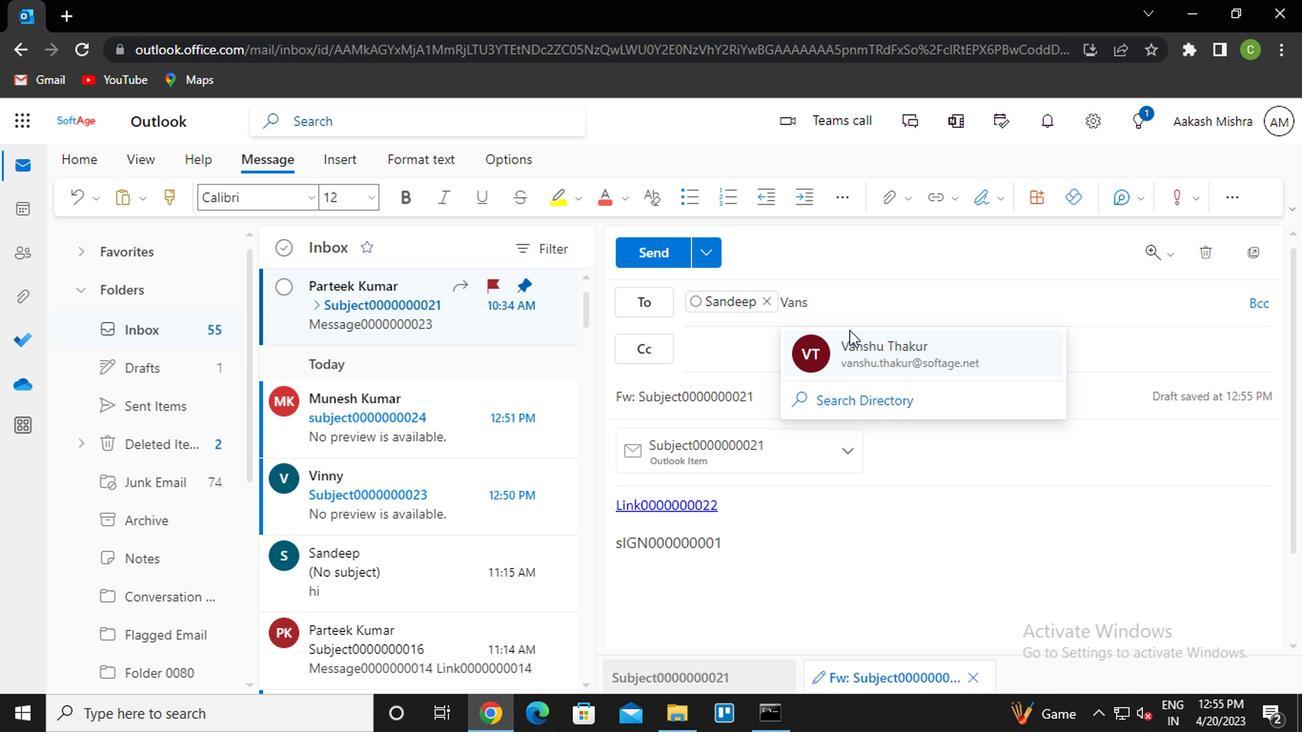 
Action: Mouse pressed left at (856, 337)
Screenshot: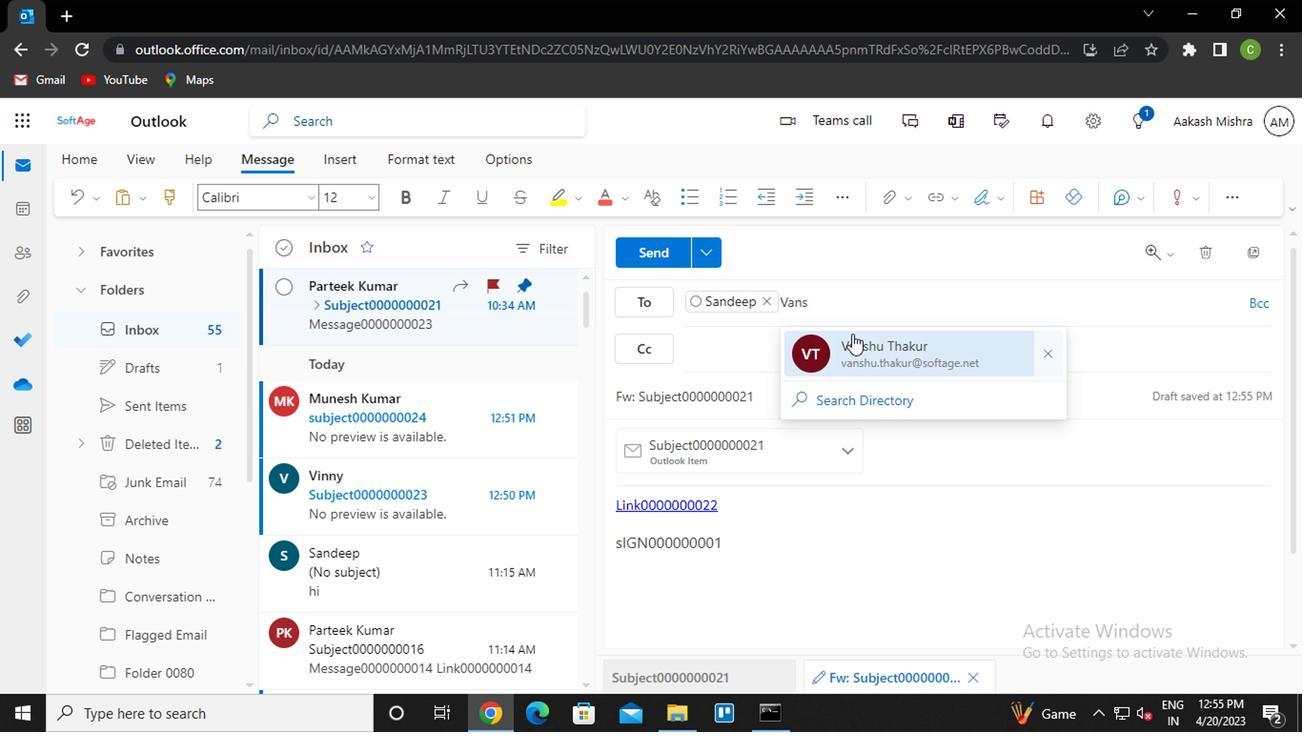 
Action: Mouse moved to (771, 345)
Screenshot: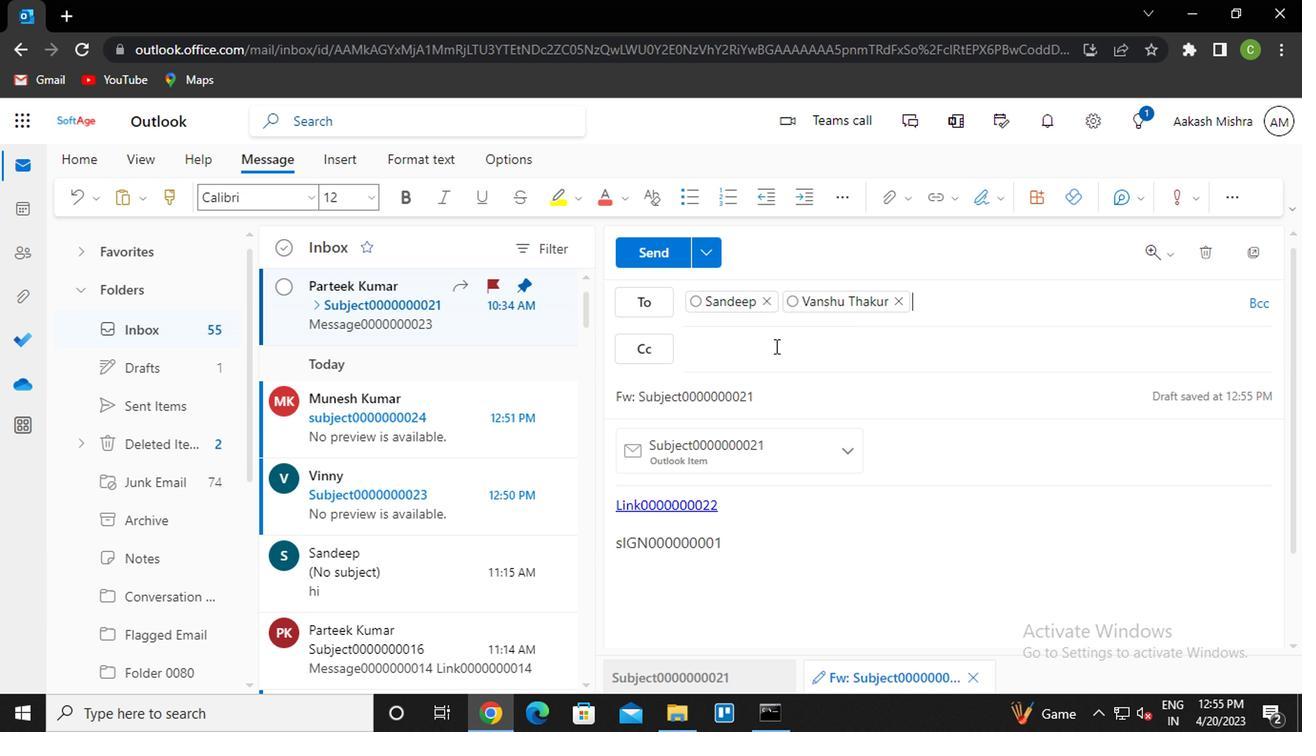
Action: Mouse pressed left at (771, 345)
Screenshot: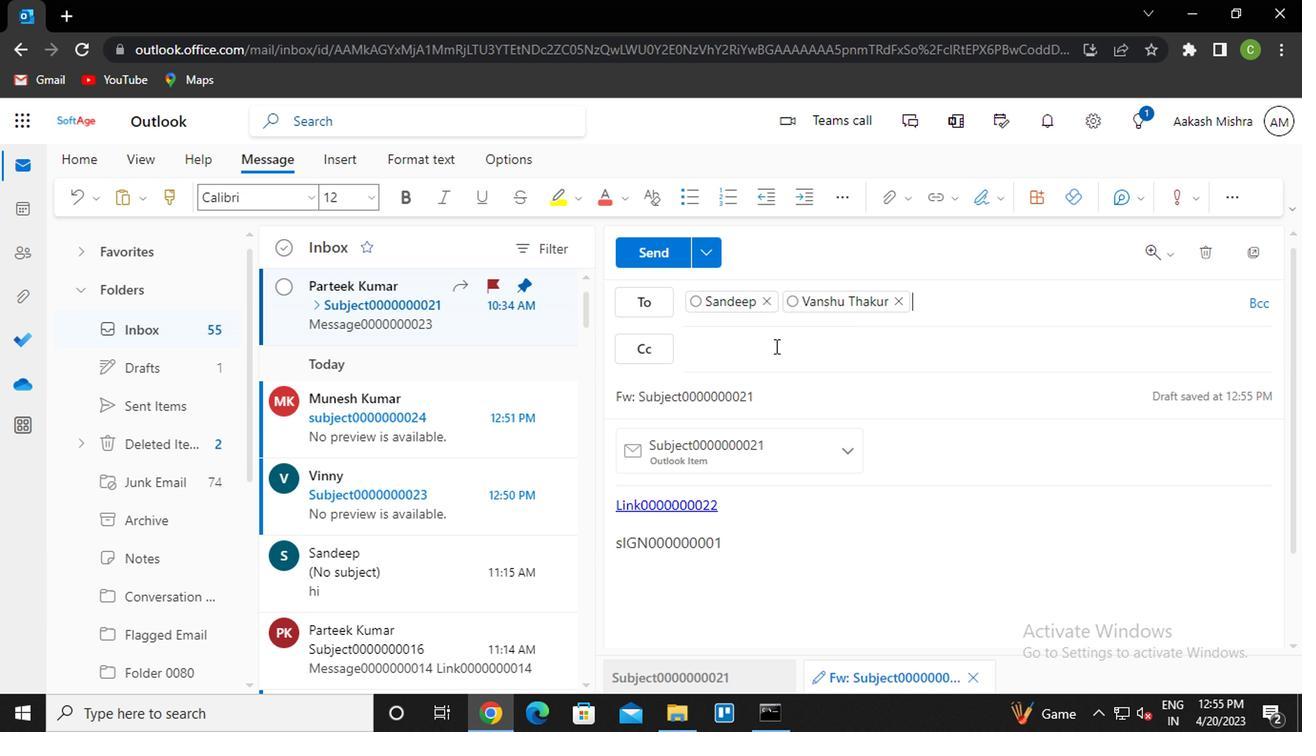 
Action: Mouse moved to (772, 345)
Screenshot: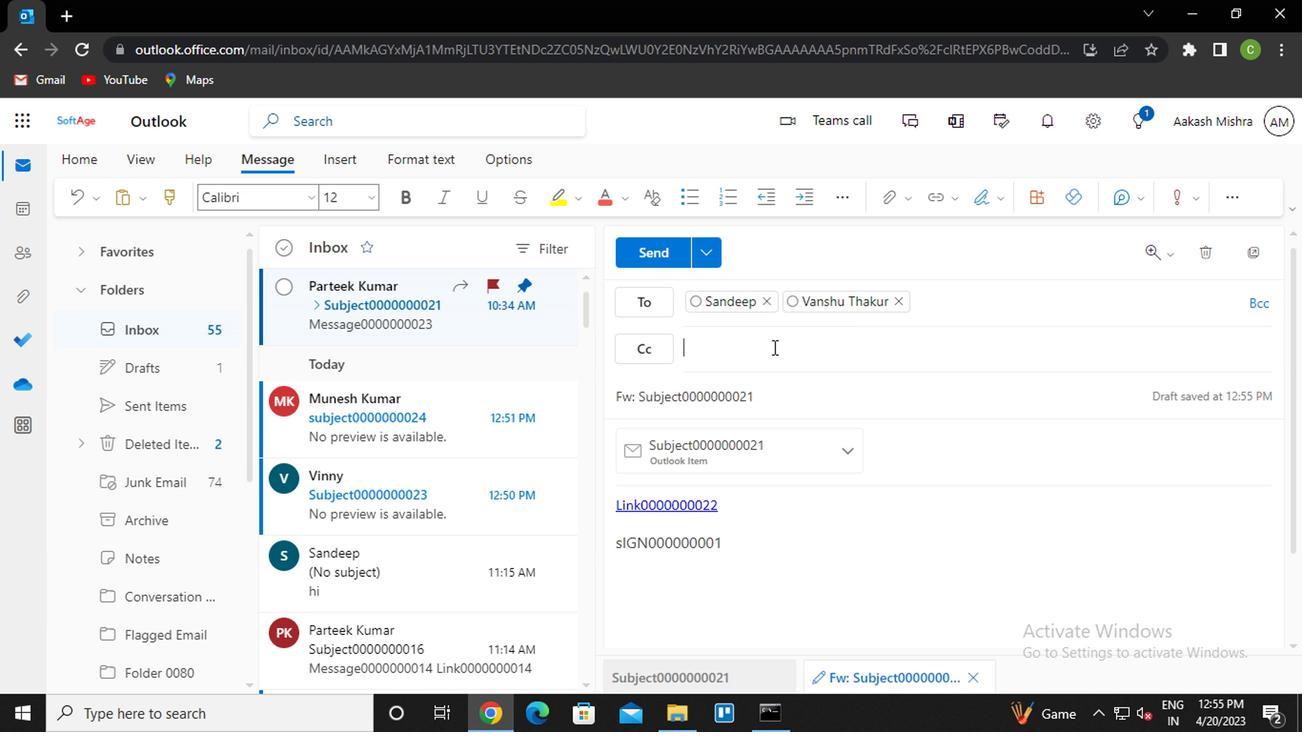 
Action: Key pressed <Key.caps_lock><Key.caps_lock><Key.caps_lock>n<Key.caps_lock>ik<Key.enter>
Screenshot: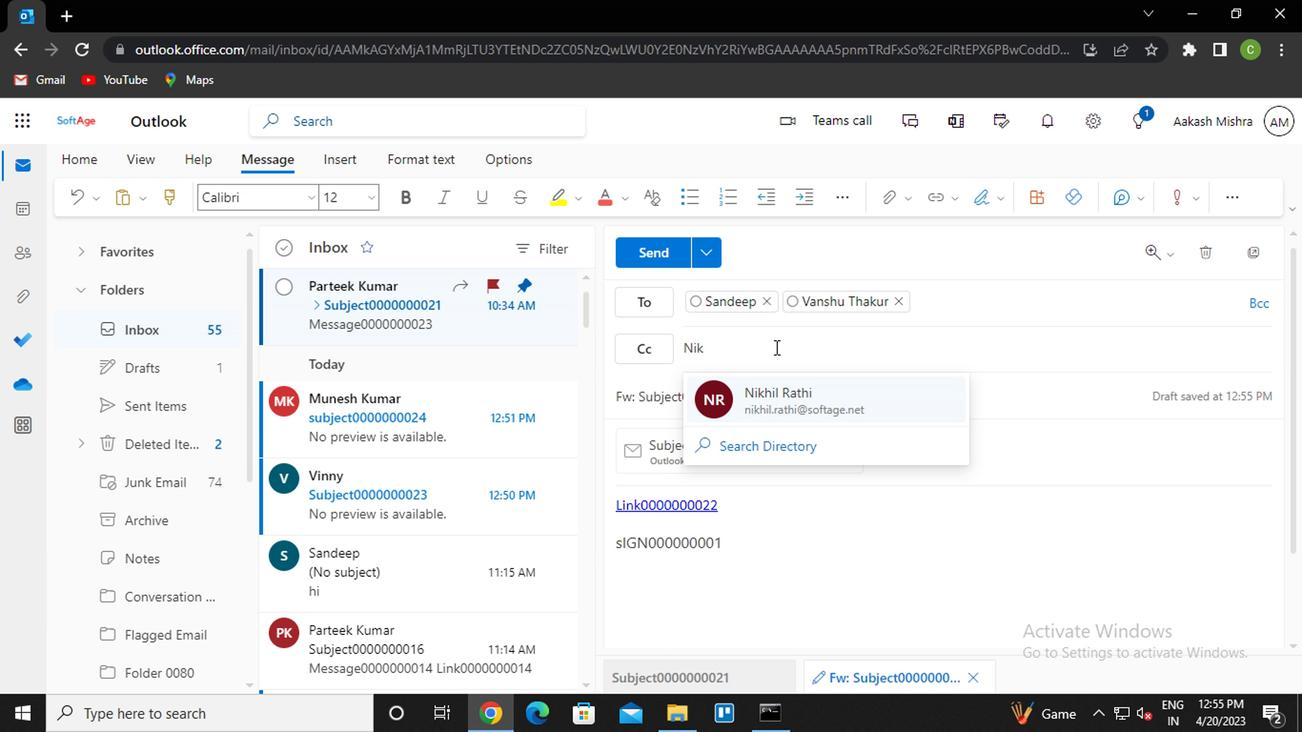
Action: Mouse moved to (978, 394)
Screenshot: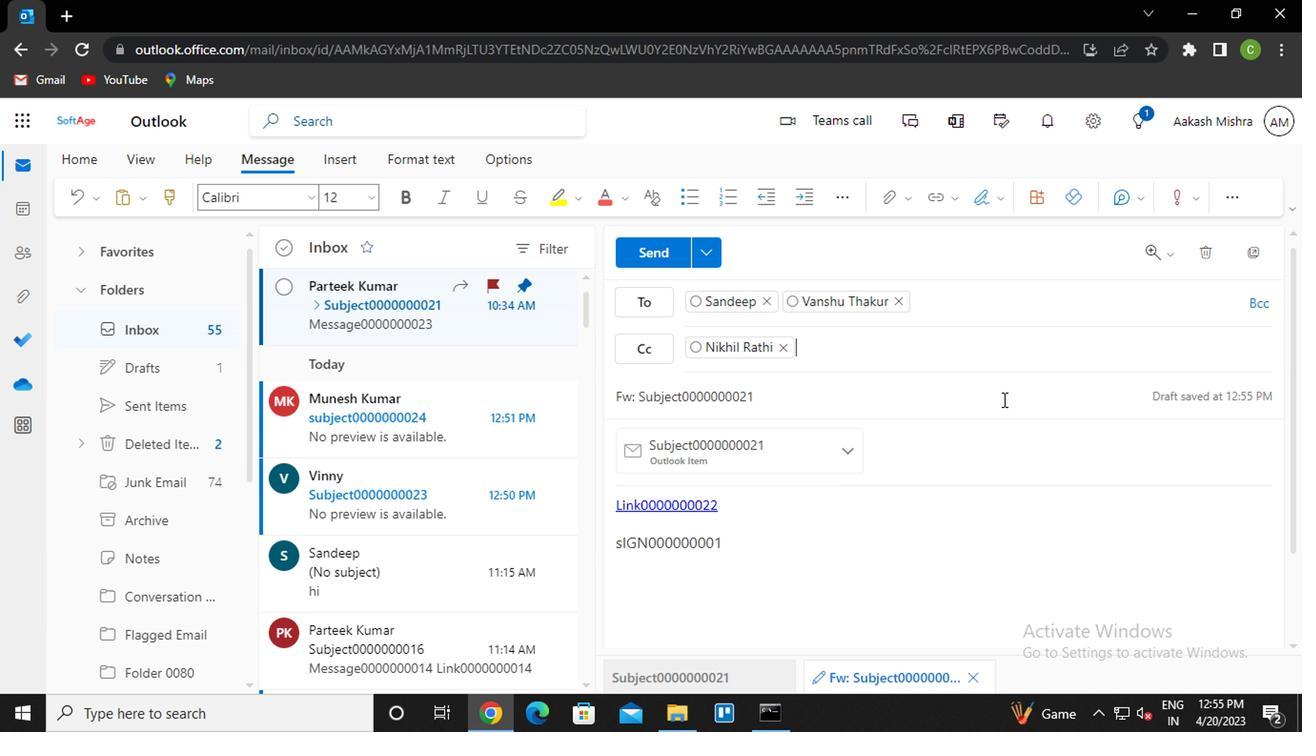 
Action: Key pressed <Key.caps_lock>a<Key.caps_lock>yush<Key.enter>
Screenshot: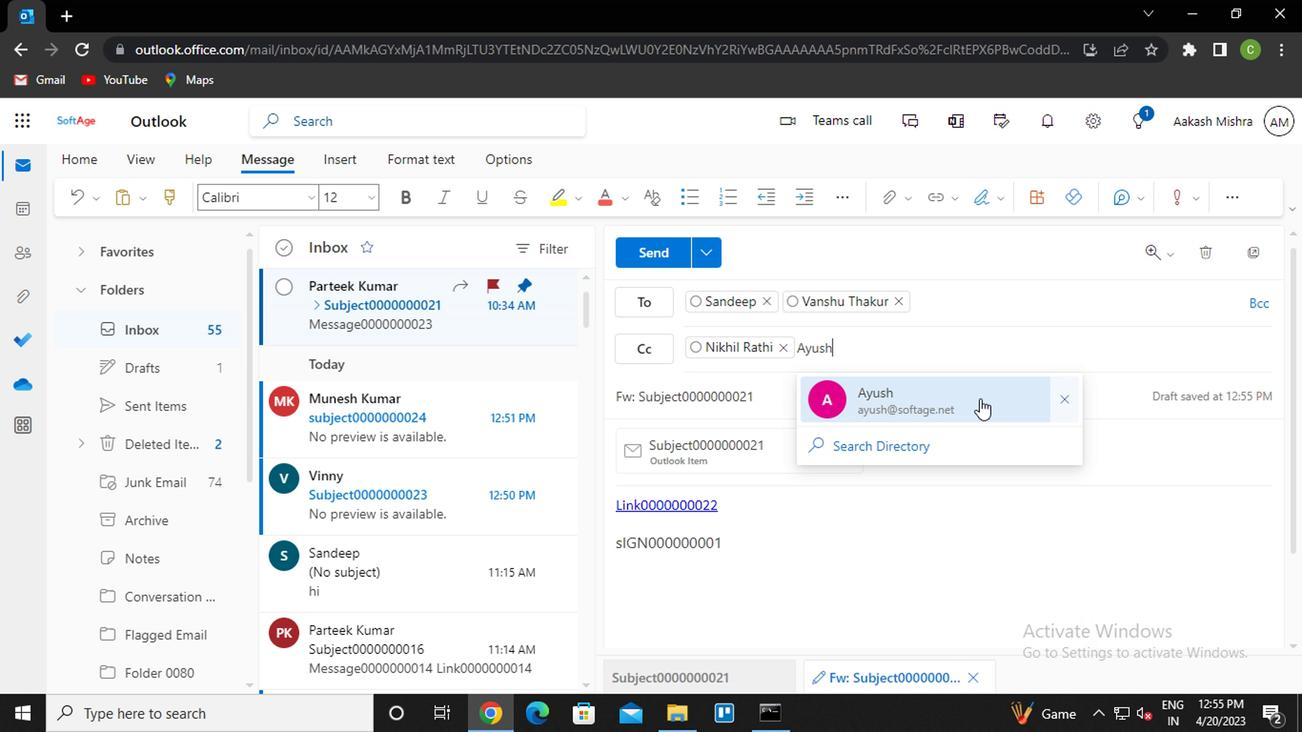 
Action: Mouse moved to (1263, 303)
Screenshot: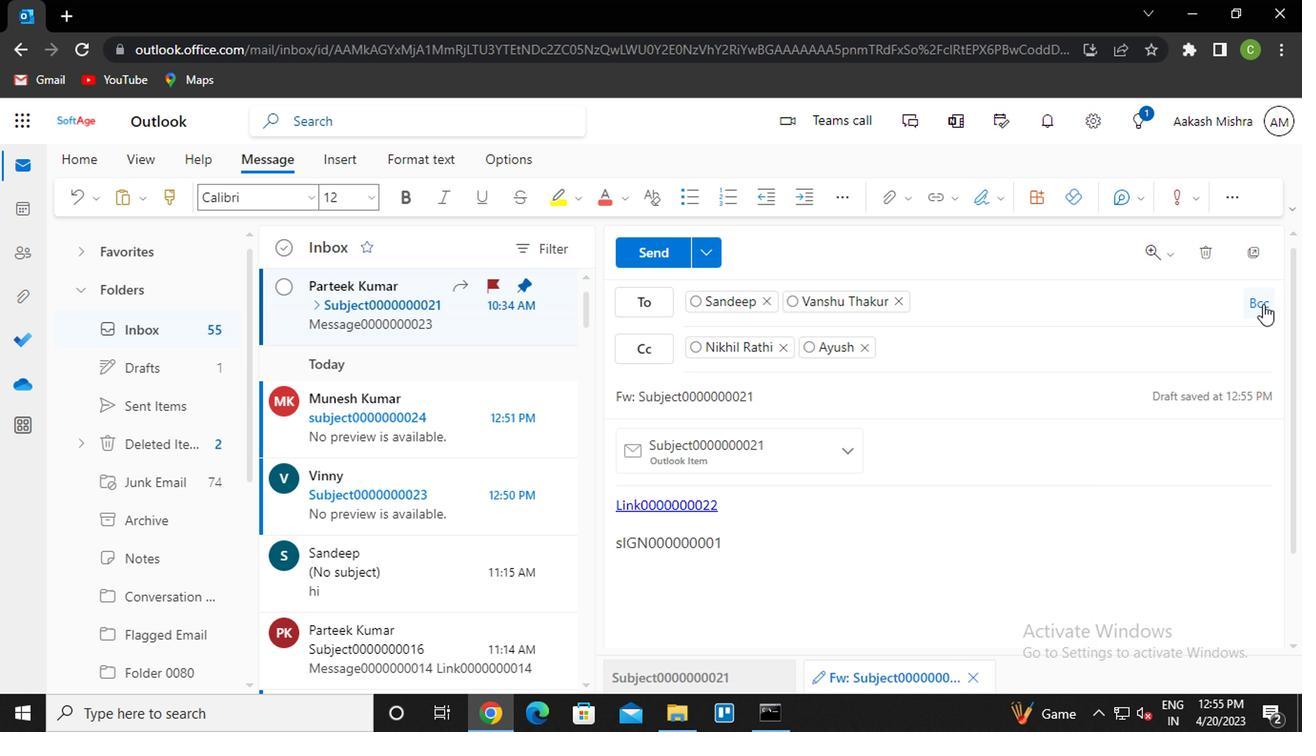 
Action: Mouse pressed left at (1263, 303)
Screenshot: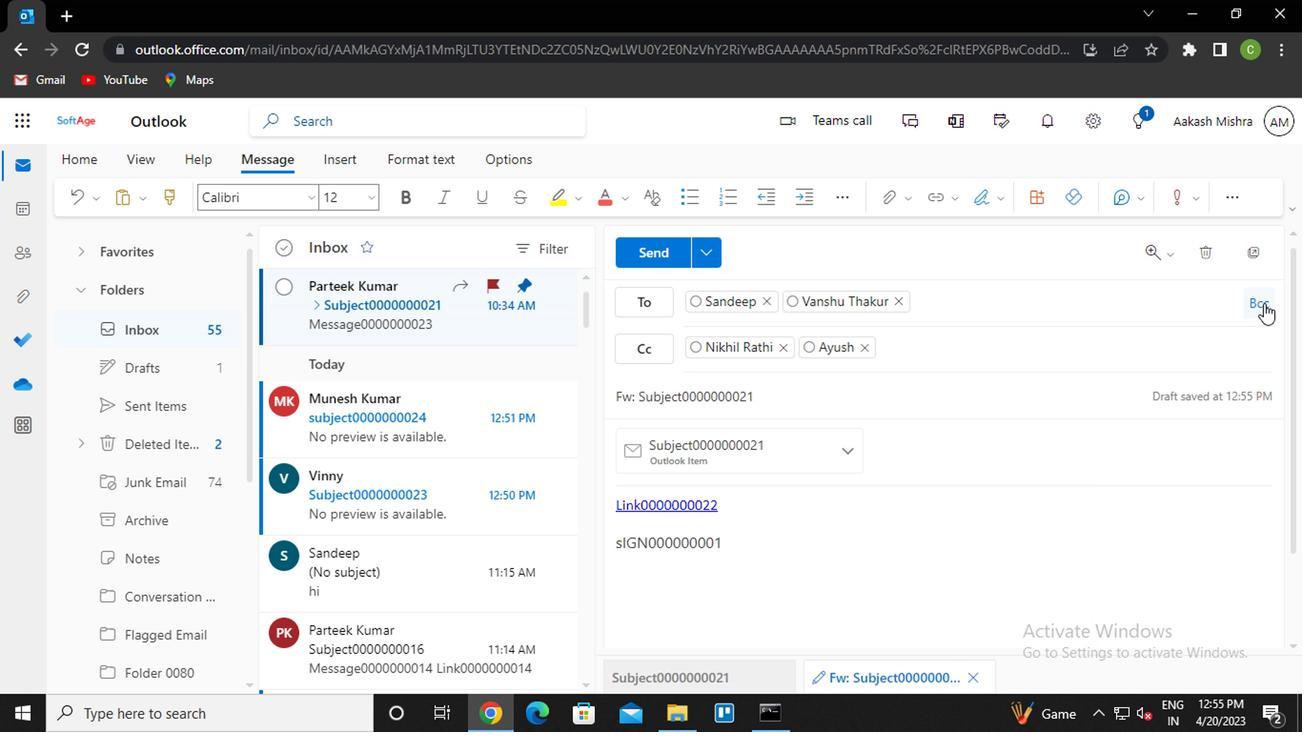 
Action: Mouse moved to (740, 387)
Screenshot: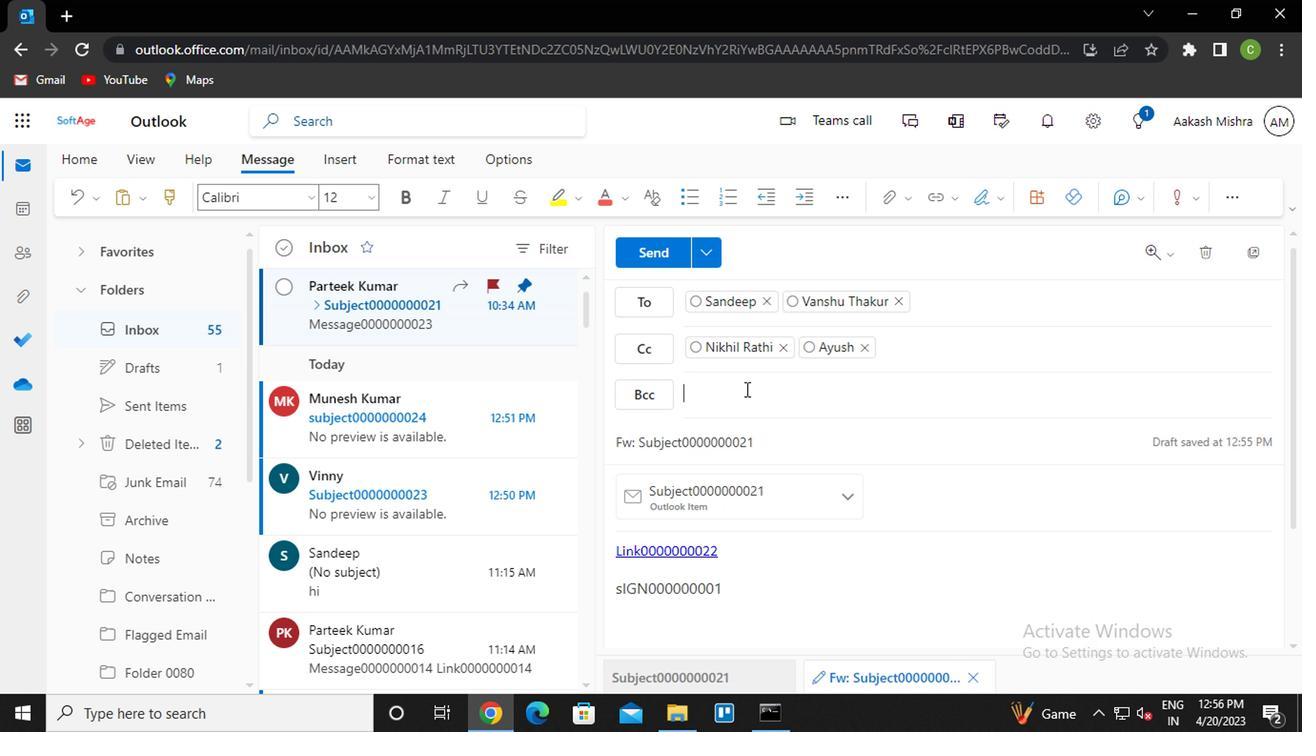 
Action: Key pressed <Key.caps_lock>p<Key.caps_lock>ooja<Key.enter>
Screenshot: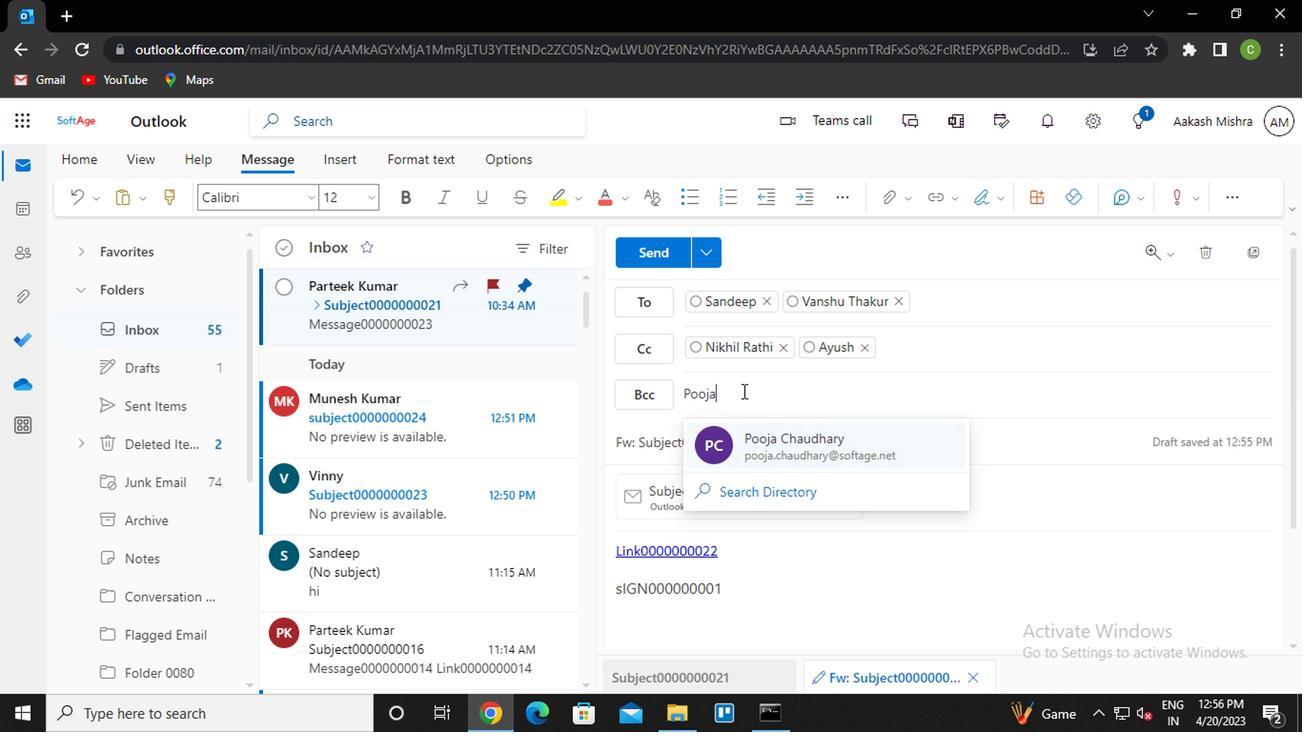 
Action: Mouse moved to (746, 573)
Screenshot: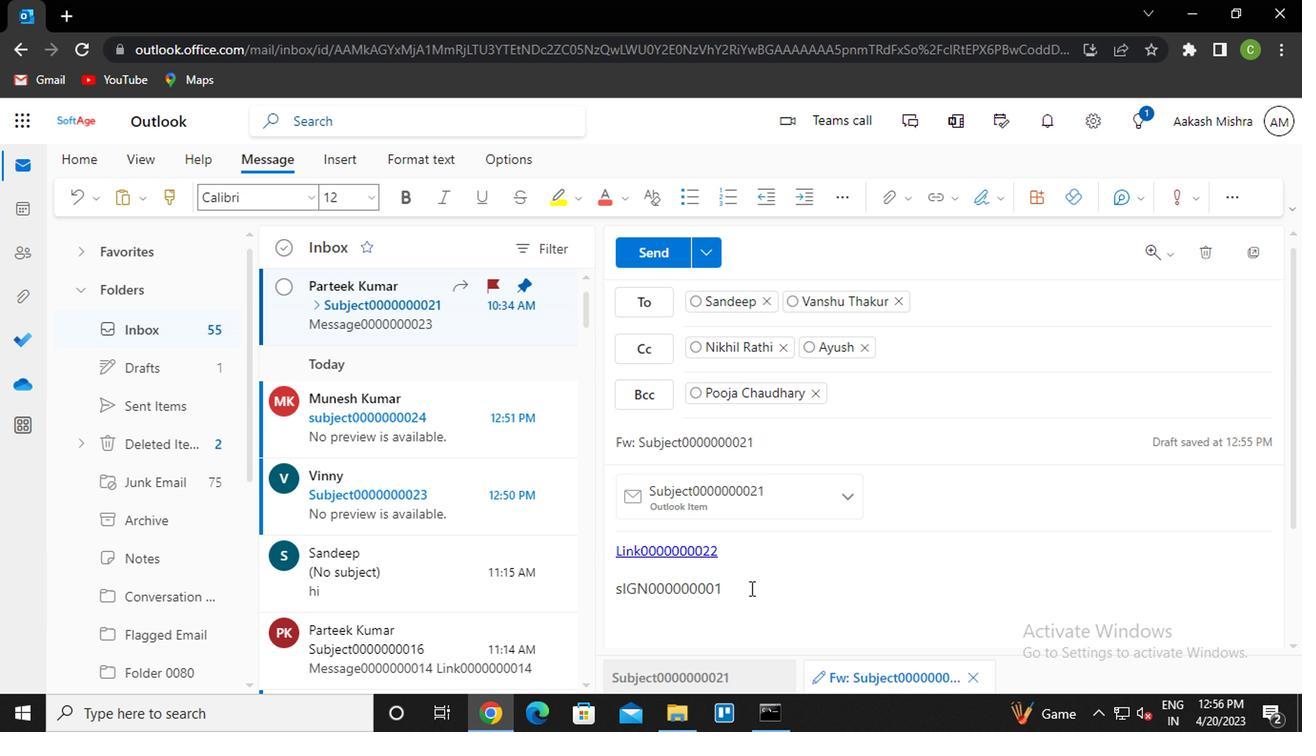 
Action: Mouse pressed left at (746, 573)
Screenshot: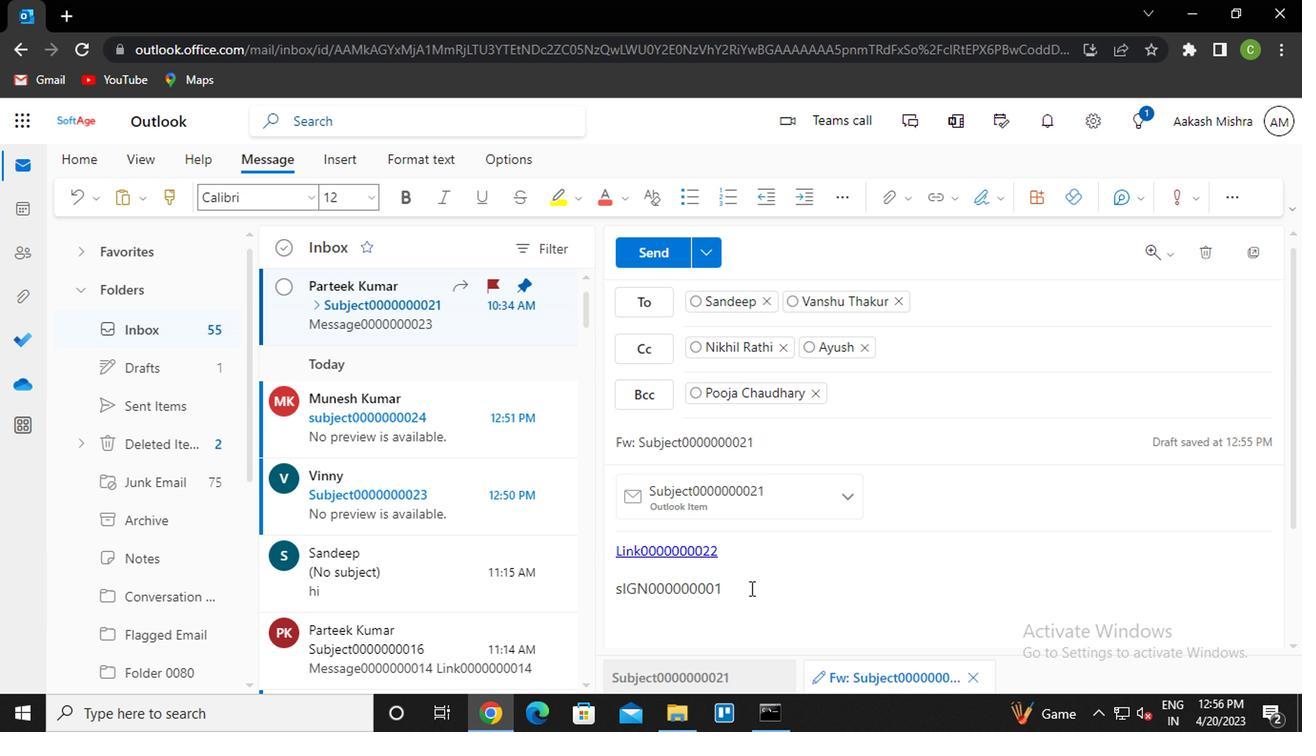 
Action: Key pressed <Key.enter><Key.caps_lock>m<Key.caps_lock>essage0000000023
Screenshot: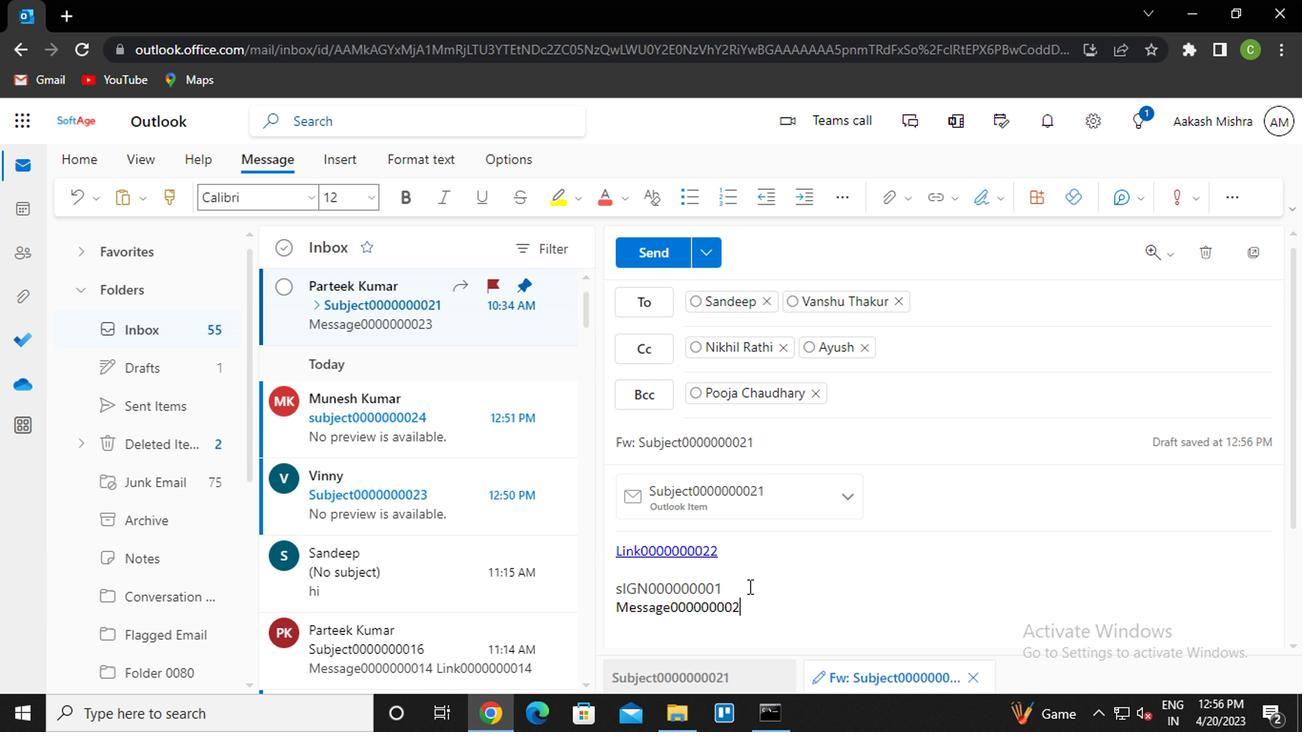 
Action: Mouse moved to (659, 259)
Screenshot: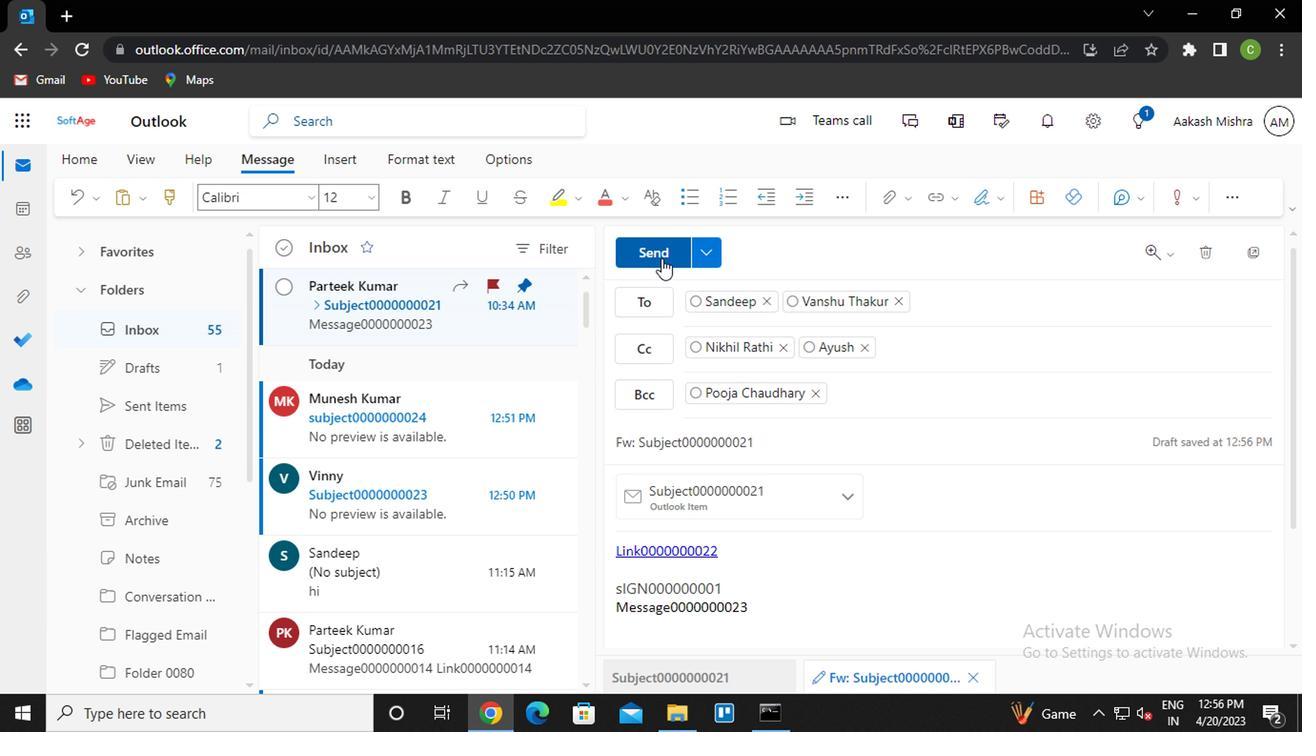 
Action: Mouse pressed left at (659, 259)
Screenshot: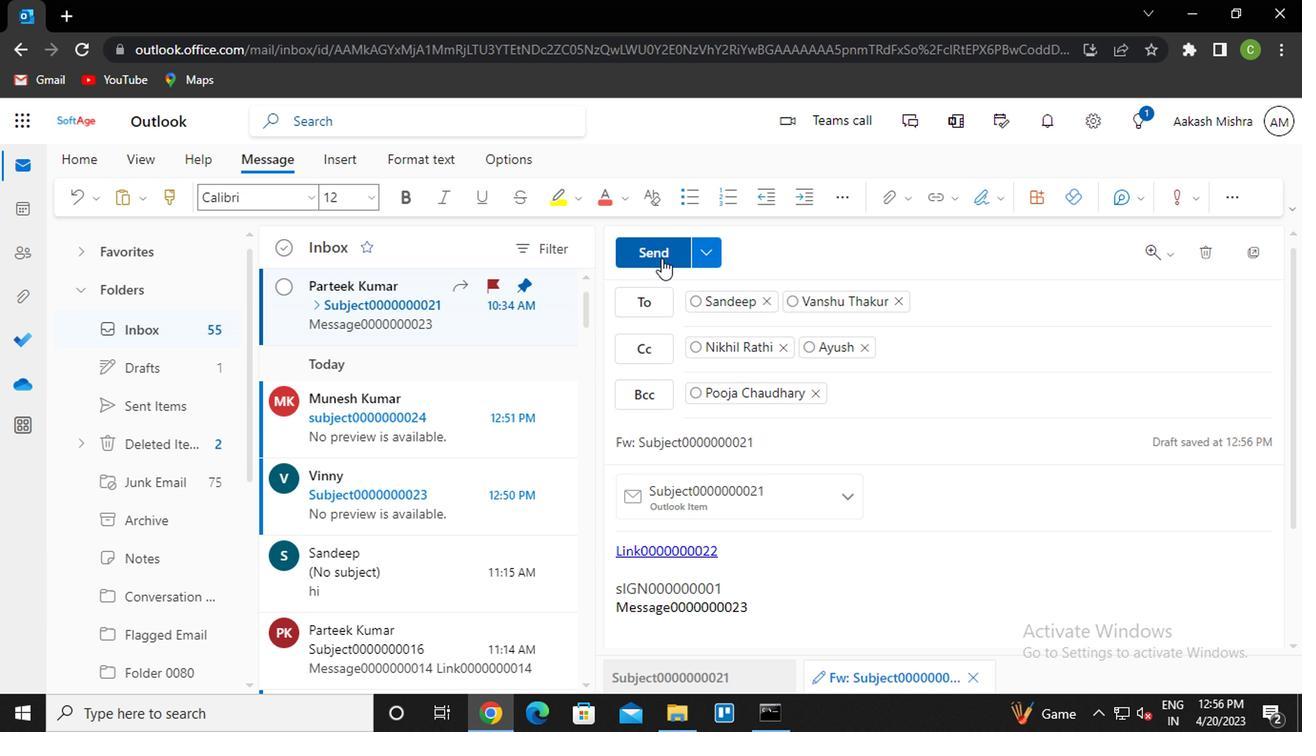 
Action: Mouse moved to (412, 488)
Screenshot: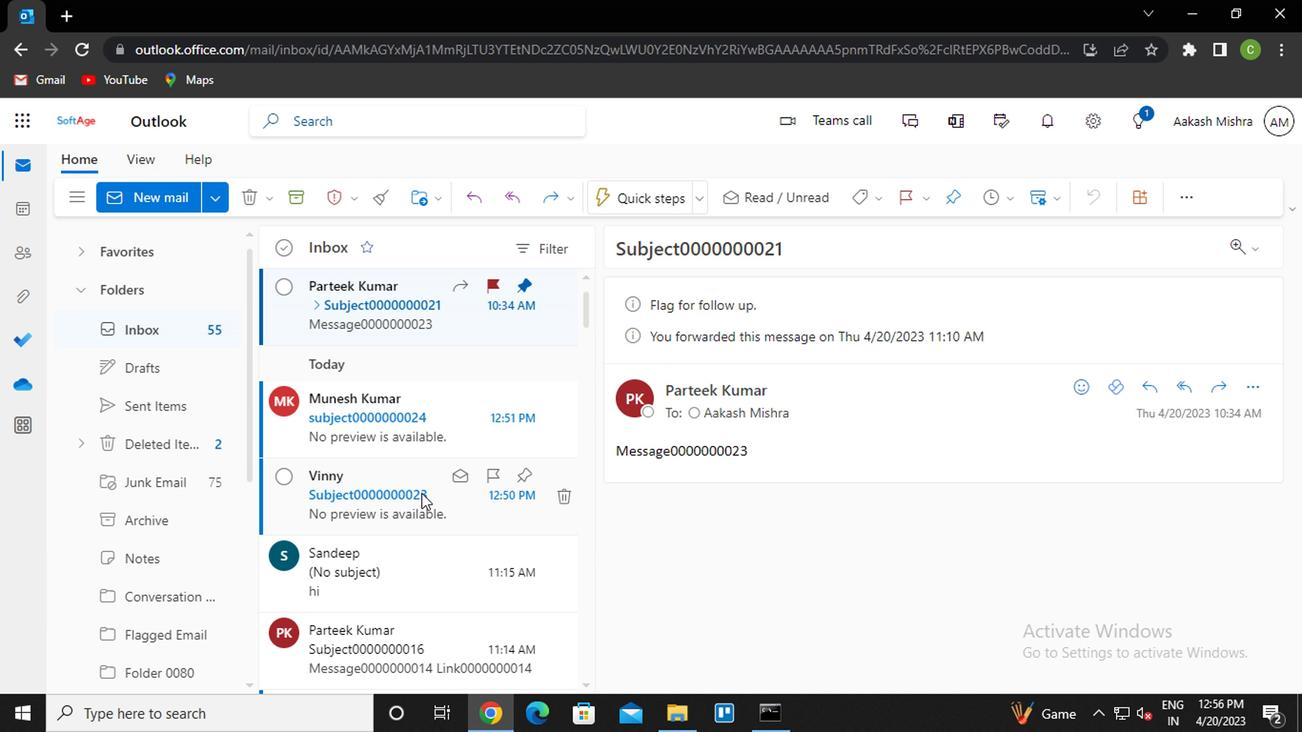 
Action: Mouse pressed left at (412, 488)
Screenshot: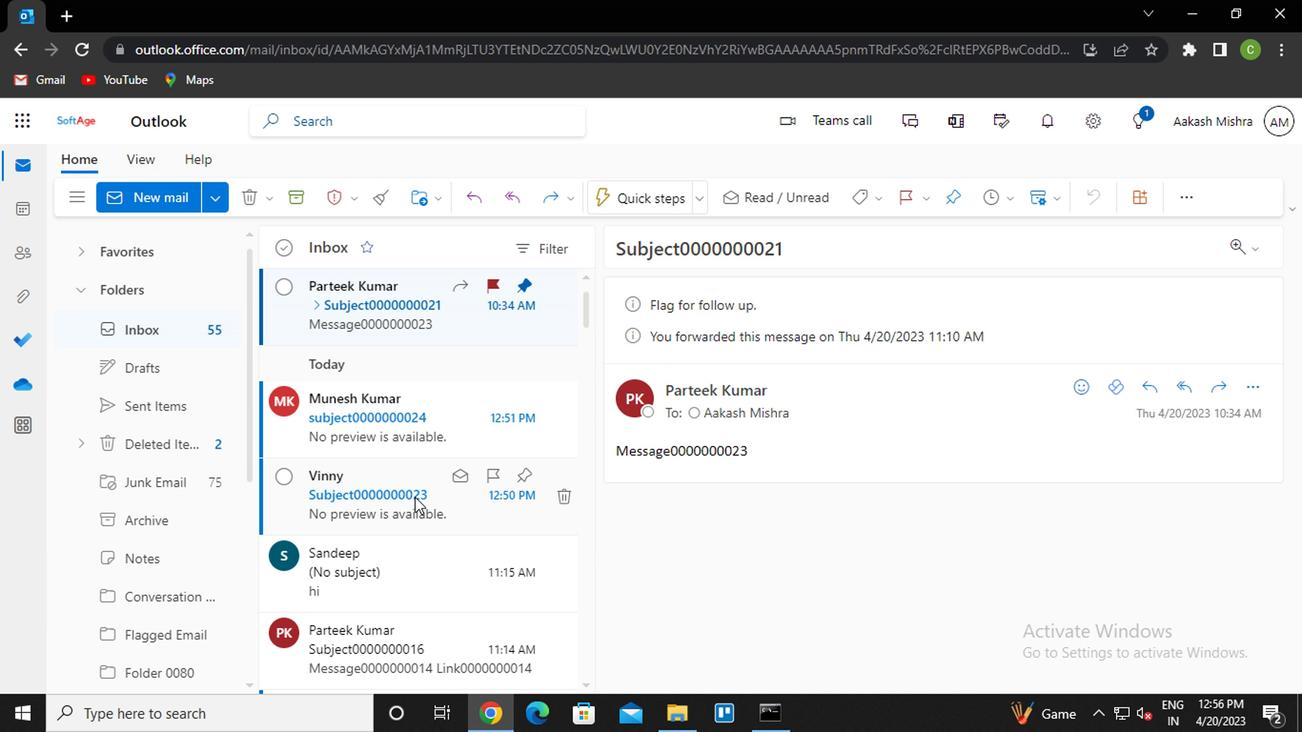 
Action: Mouse moved to (1242, 299)
Screenshot: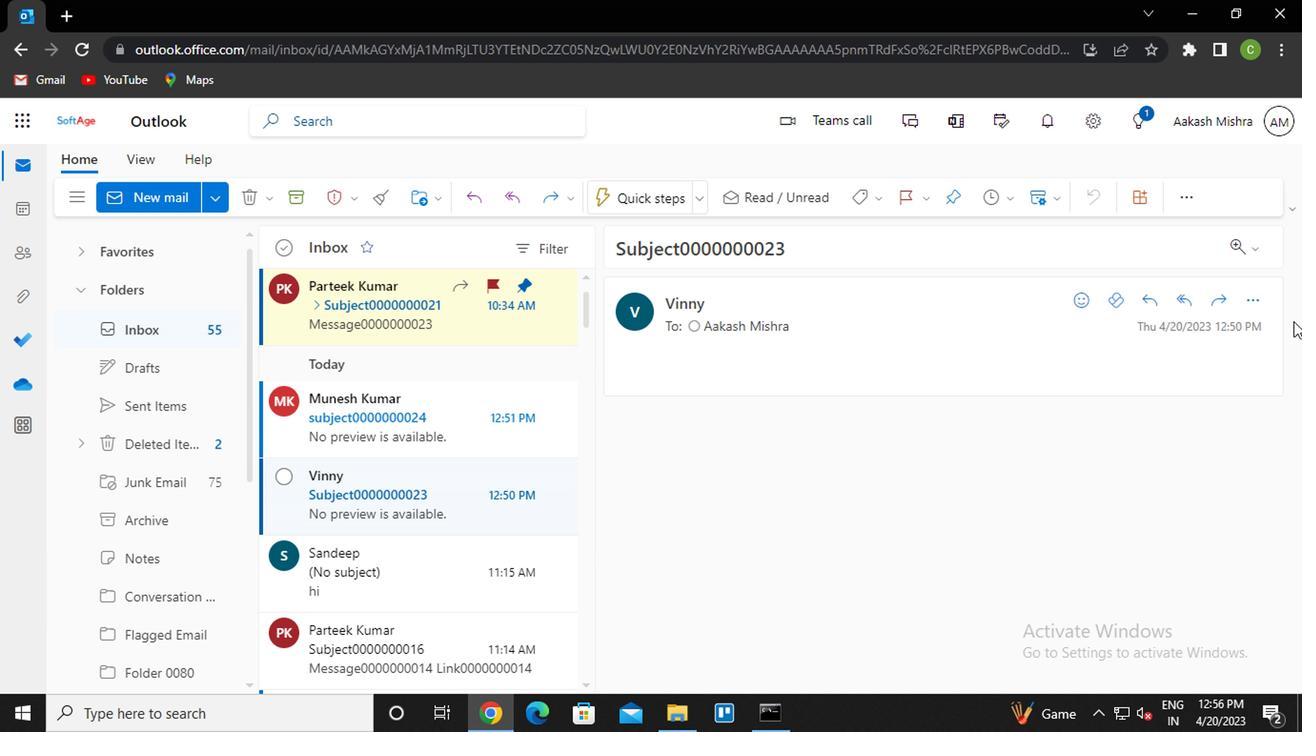 
Action: Mouse pressed left at (1242, 299)
Screenshot: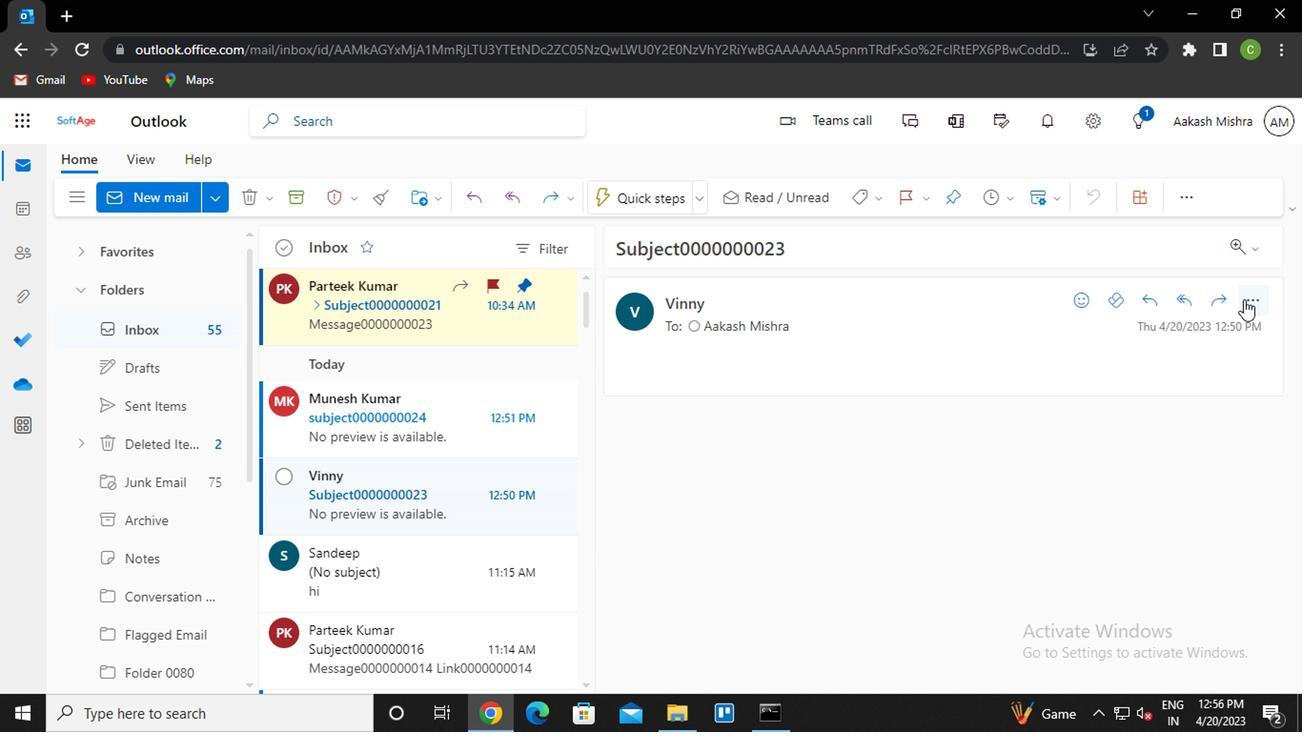
Action: Mouse moved to (1126, 270)
Screenshot: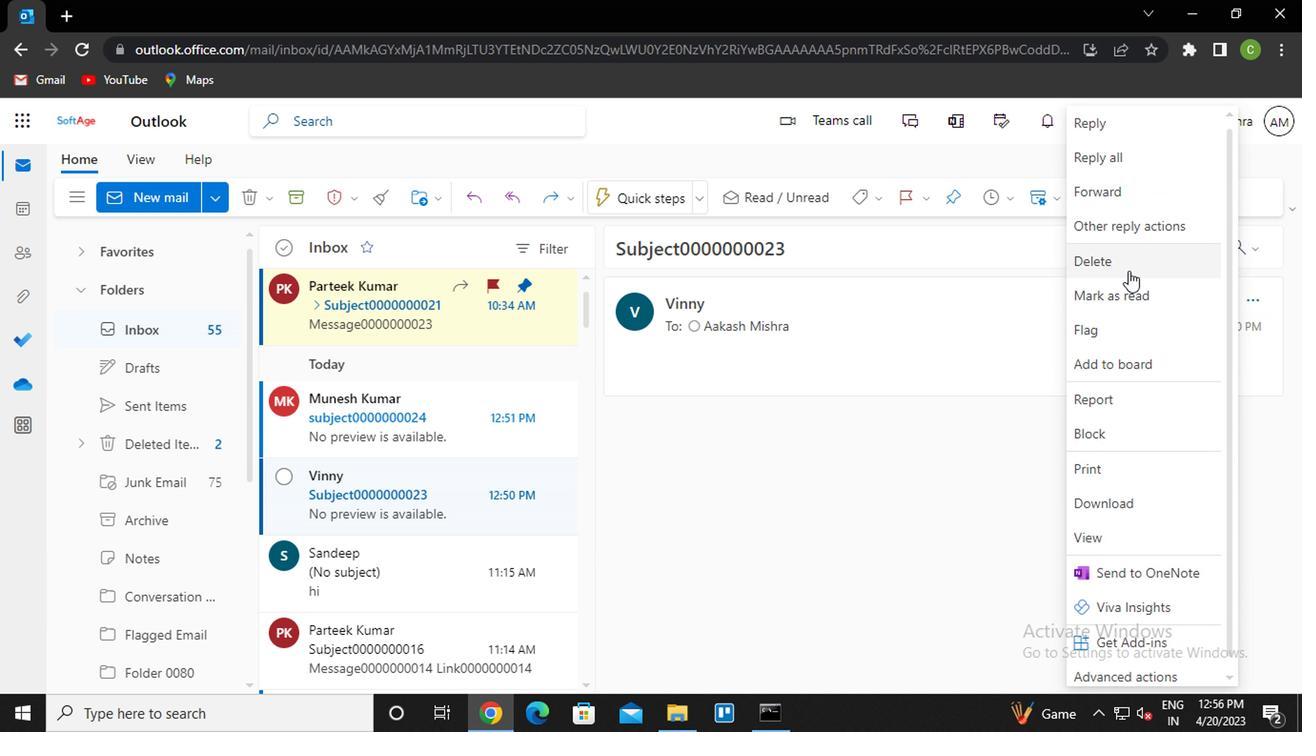
Action: Mouse pressed left at (1126, 270)
Screenshot: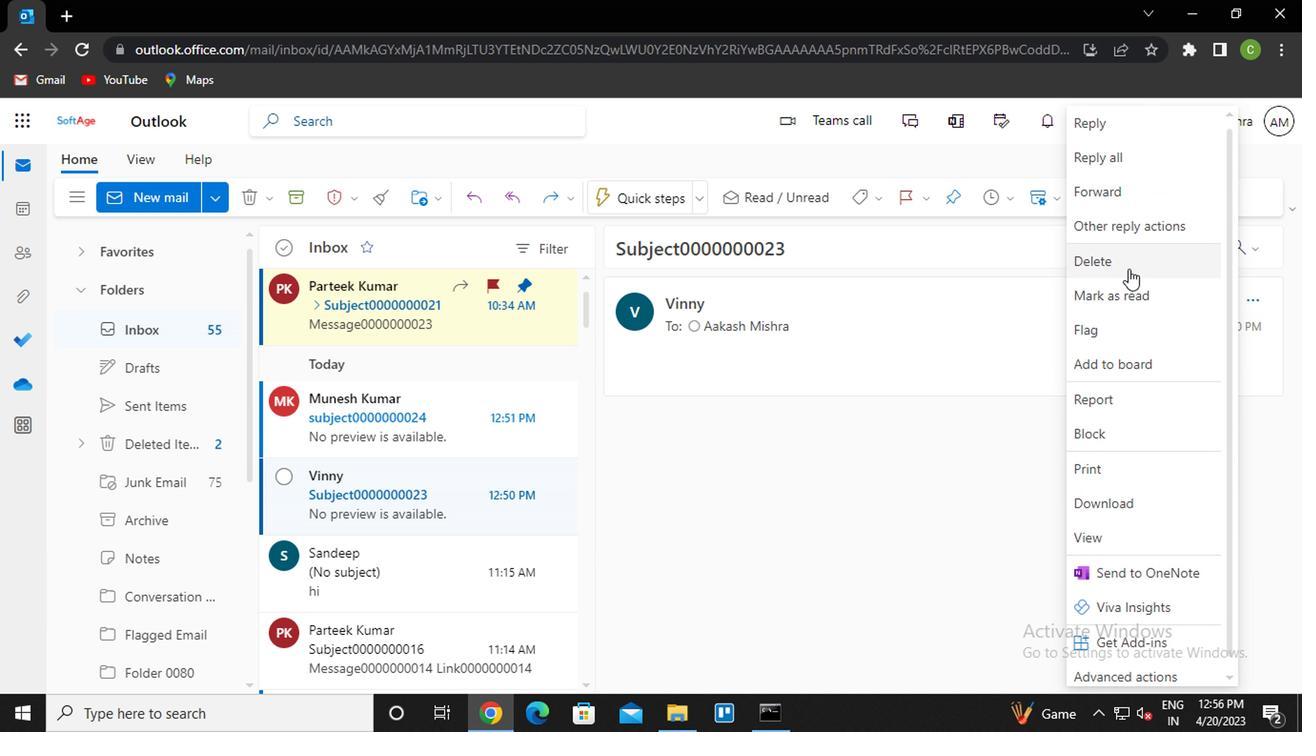 
Action: Mouse moved to (402, 413)
Screenshot: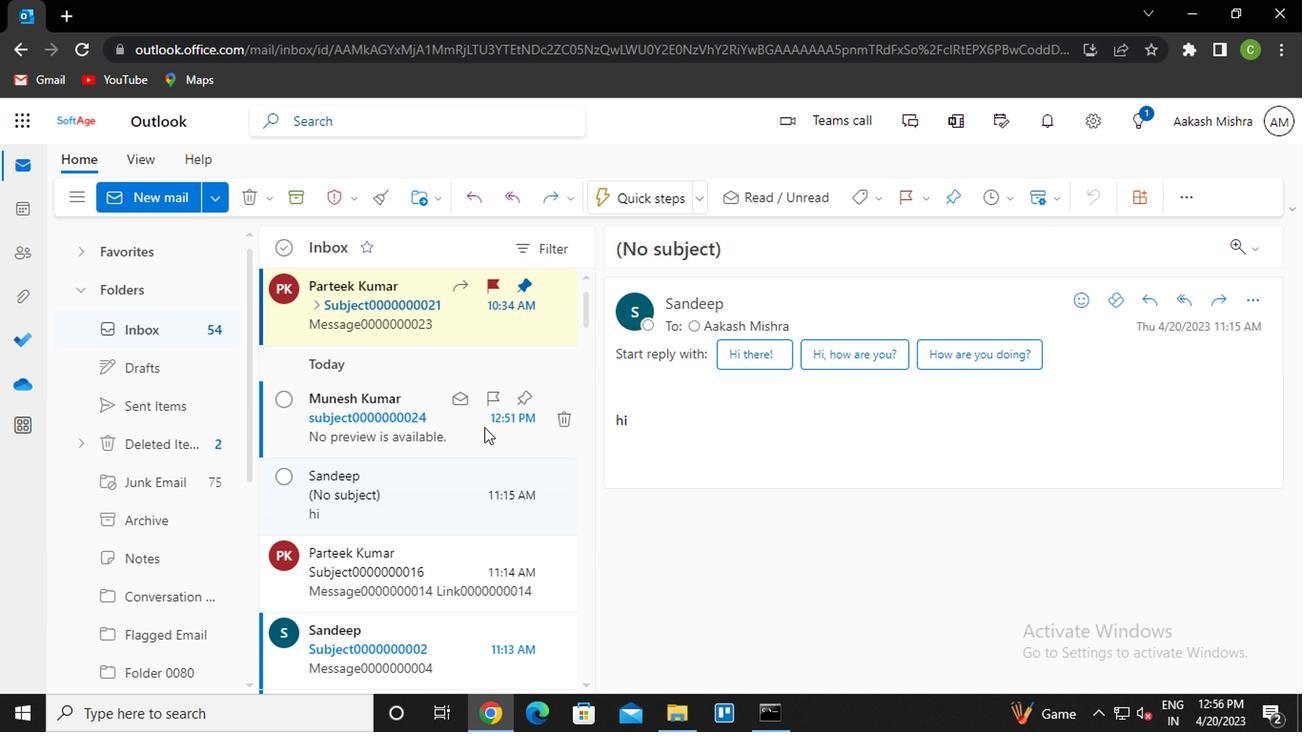 
Action: Mouse pressed left at (402, 413)
Screenshot: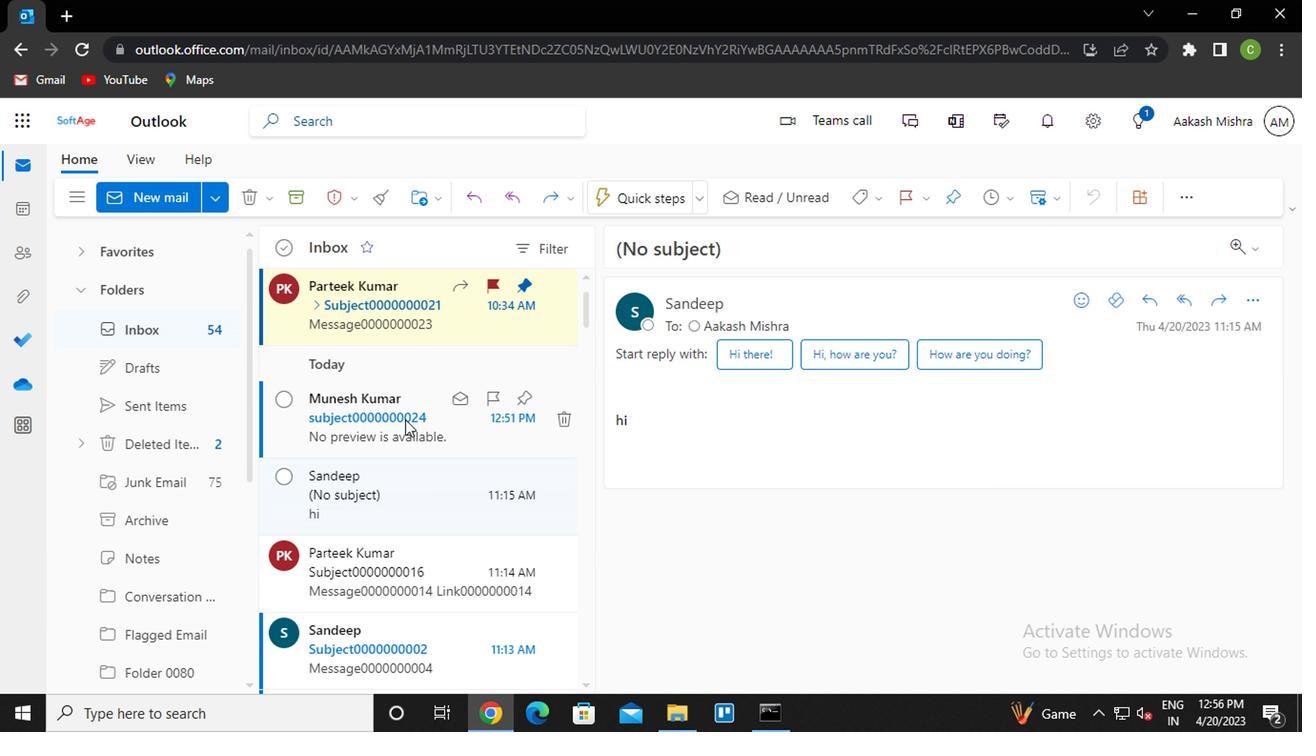 
Action: Mouse moved to (404, 477)
Screenshot: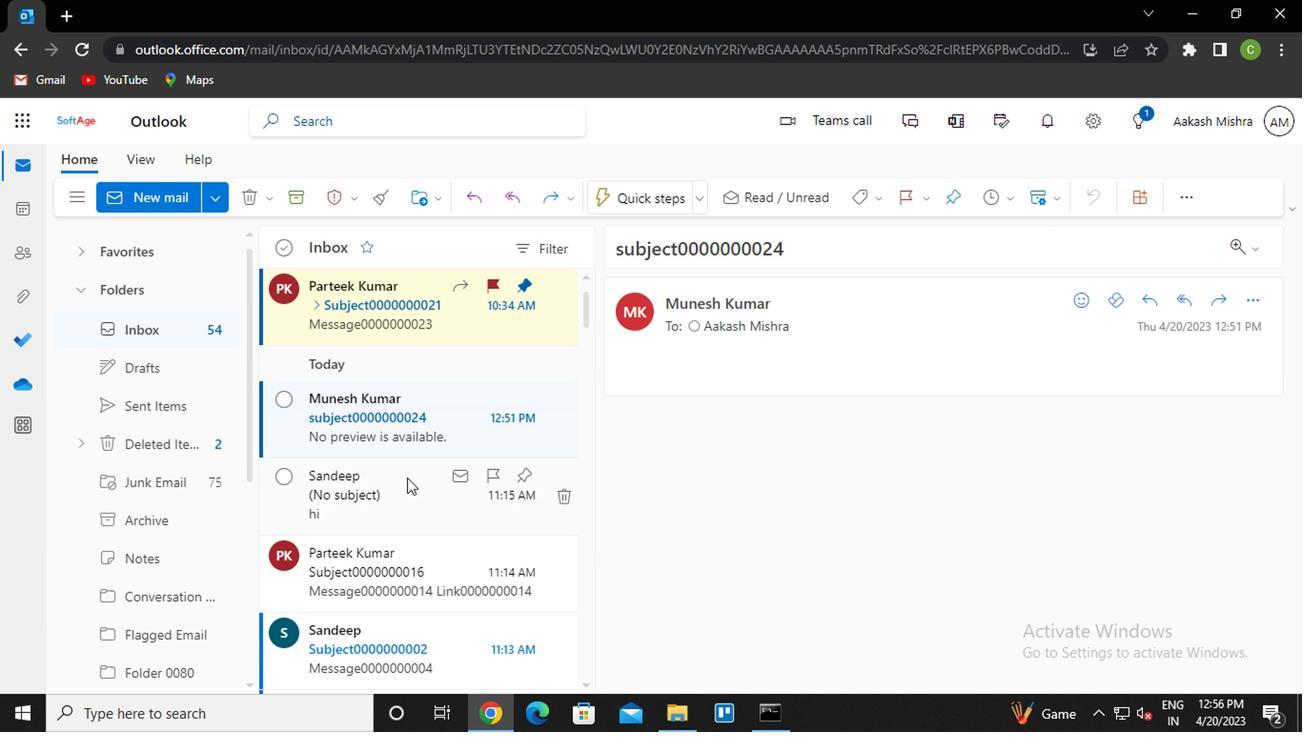 
Action: Mouse pressed left at (404, 477)
Screenshot: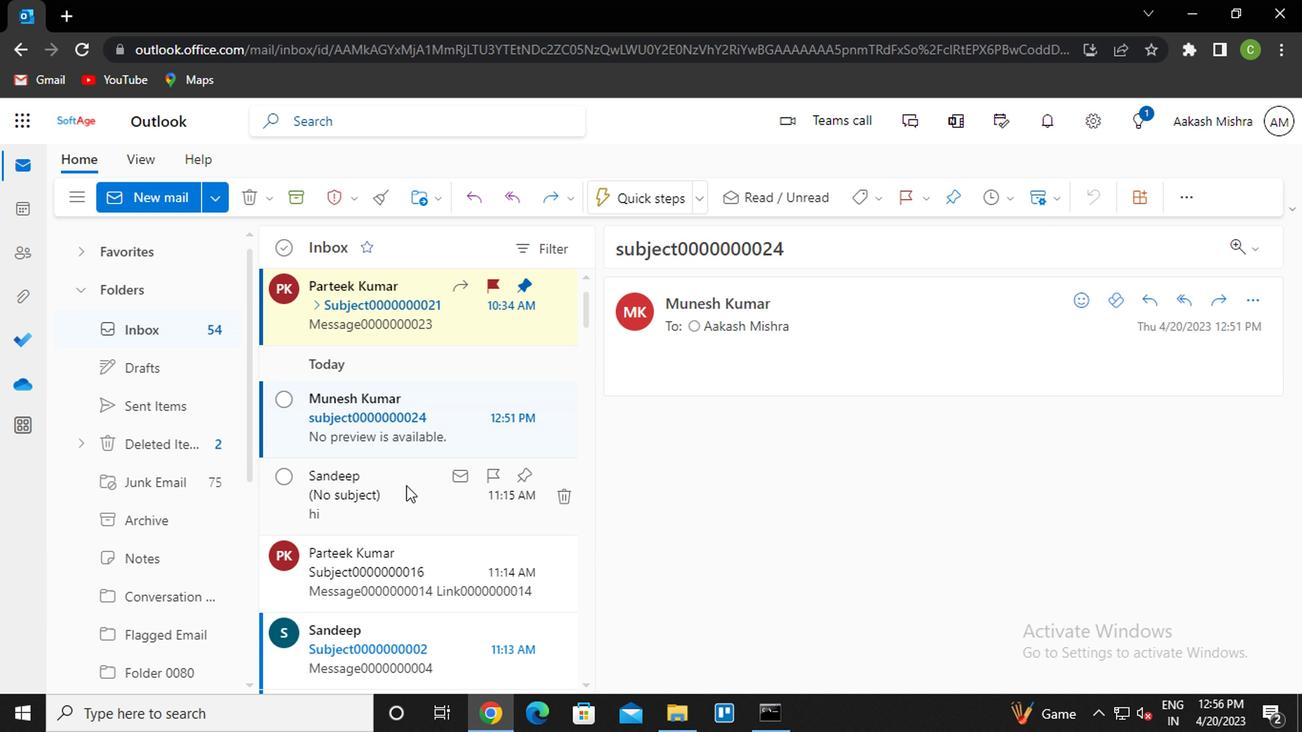 
Action: Mouse moved to (417, 414)
Screenshot: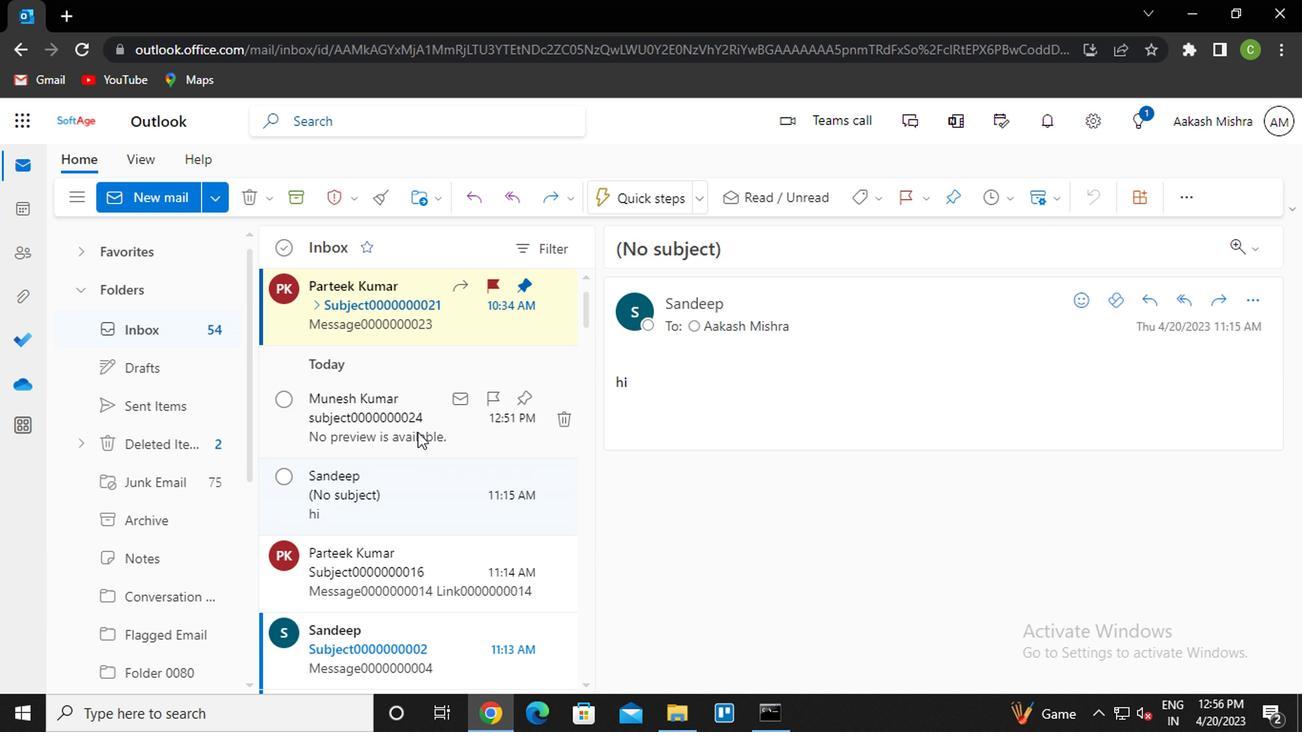
Action: Mouse pressed left at (417, 414)
Screenshot: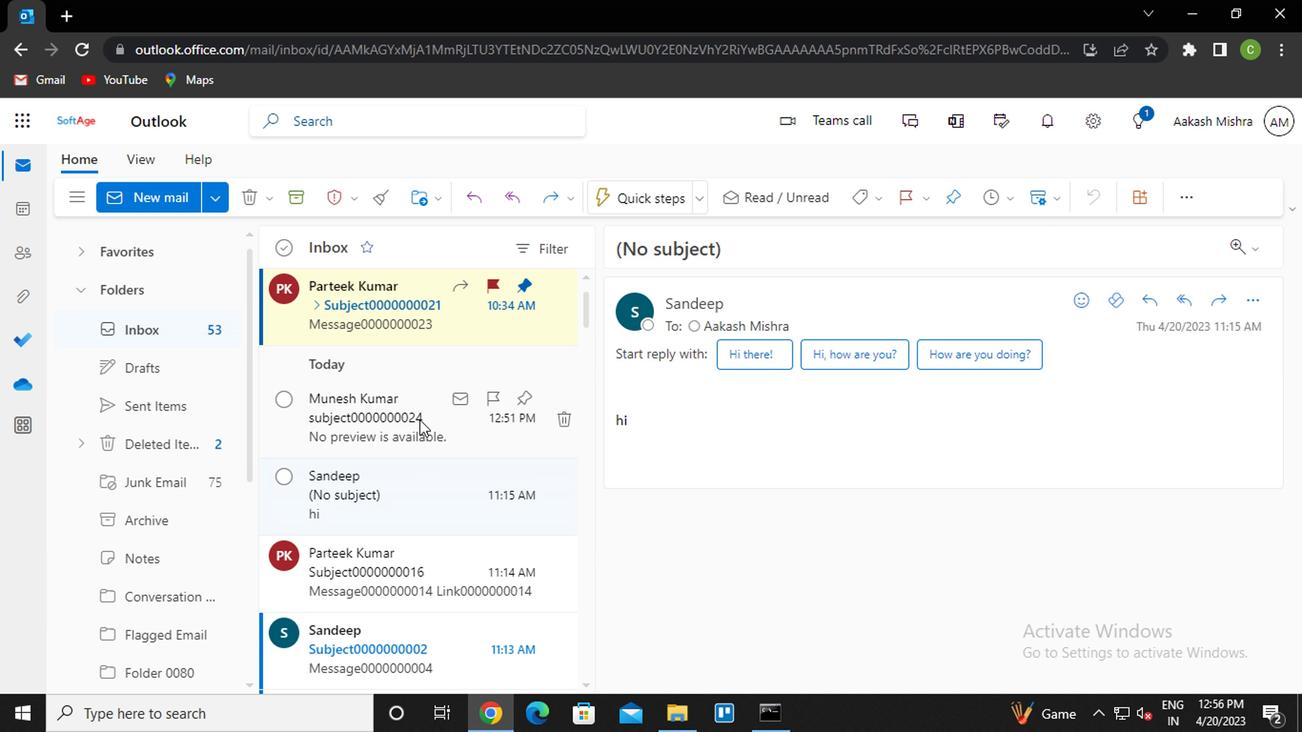 
Action: Mouse moved to (431, 416)
Screenshot: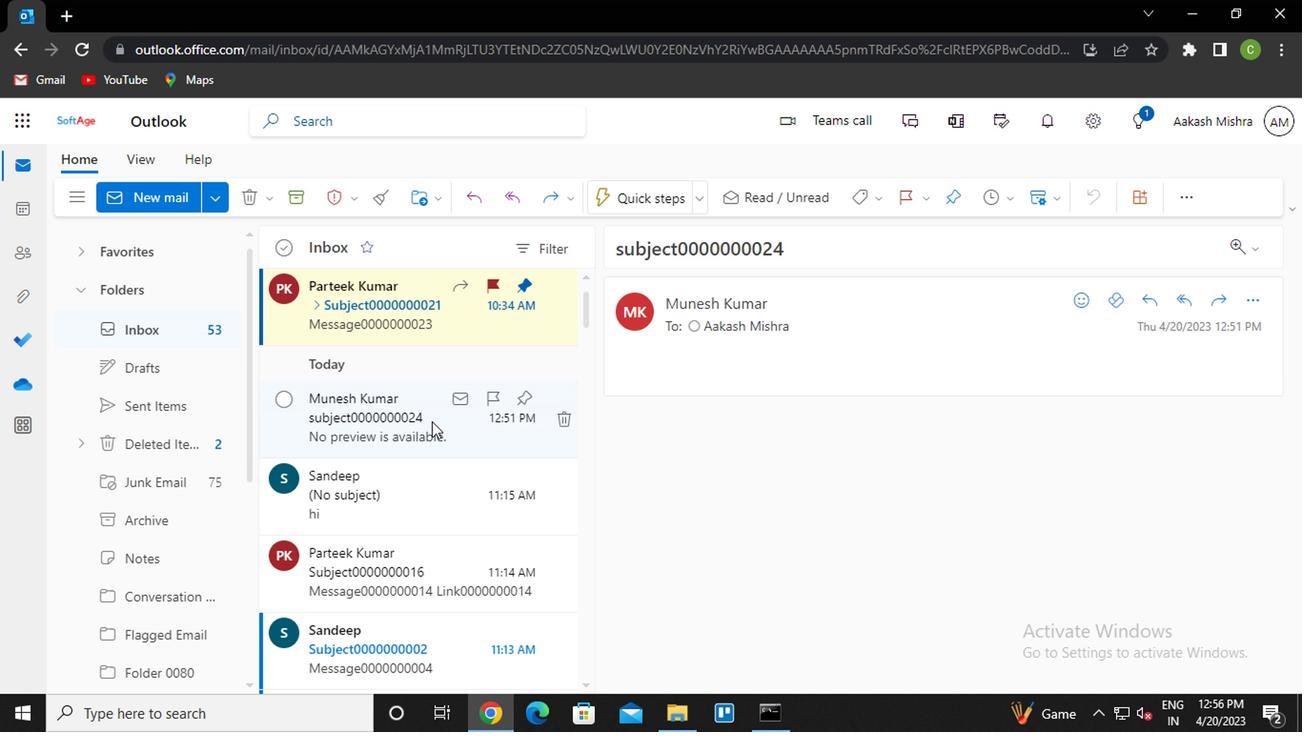 
Action: Mouse pressed right at (431, 416)
Screenshot: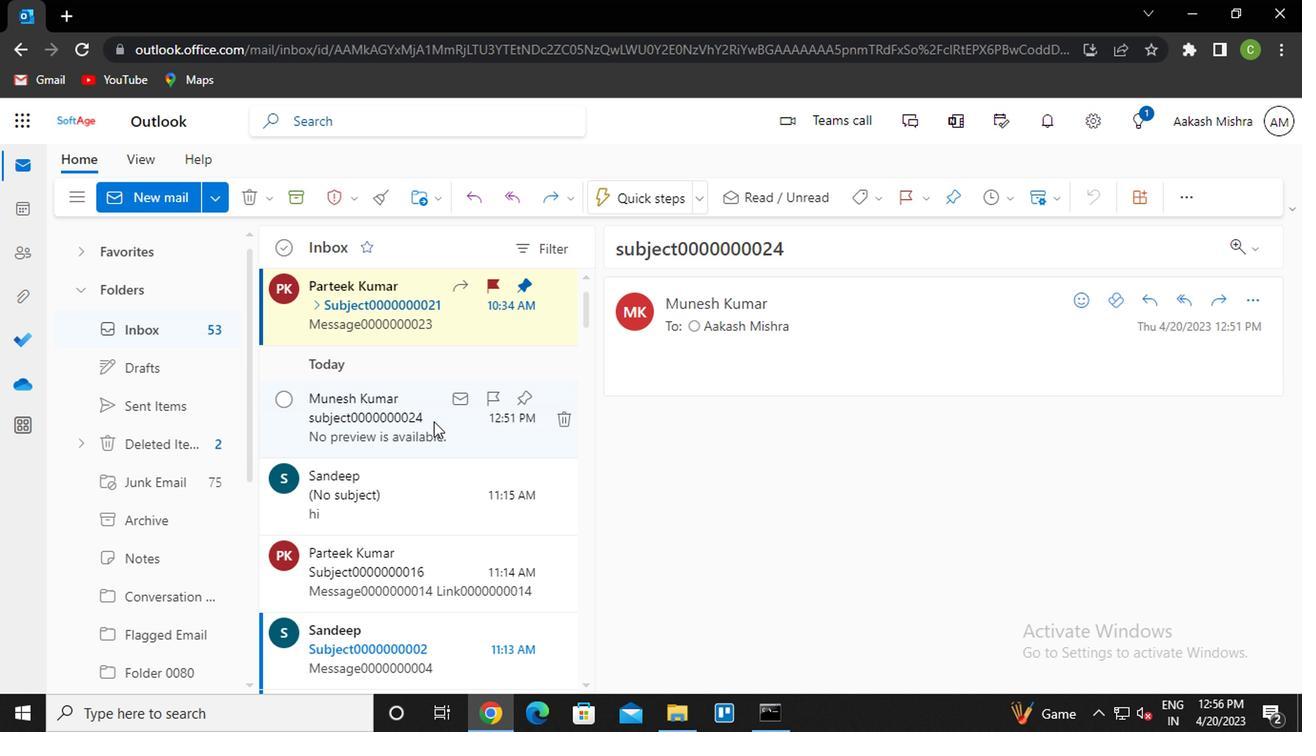 
Action: Mouse moved to (503, 390)
Screenshot: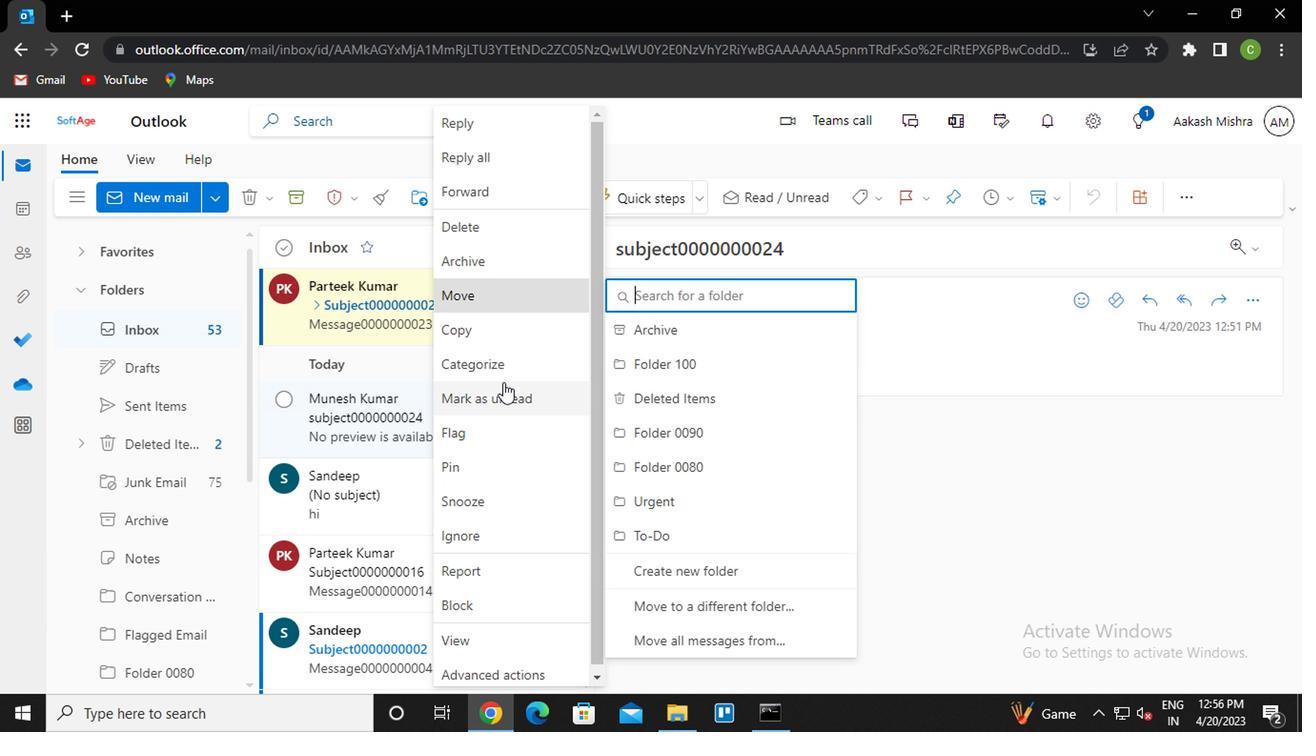
Action: Mouse pressed left at (503, 390)
Screenshot: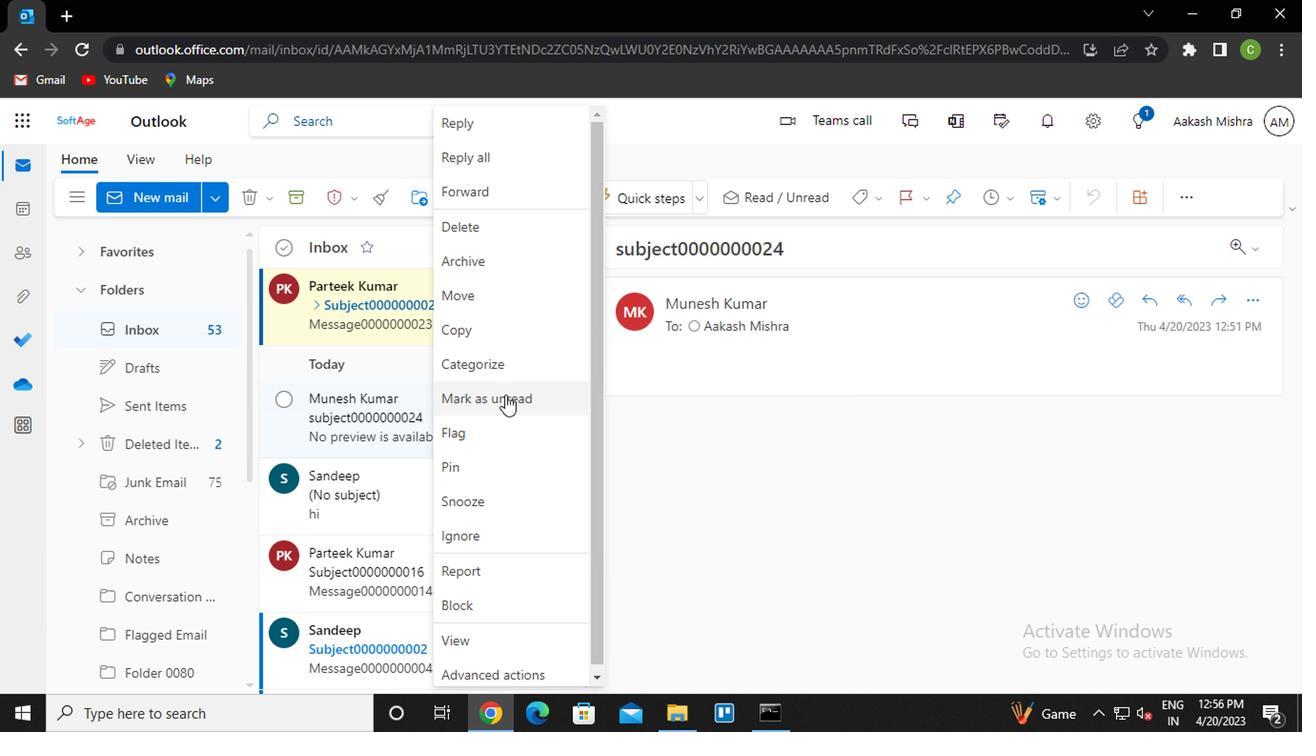 
Action: Mouse moved to (489, 392)
Screenshot: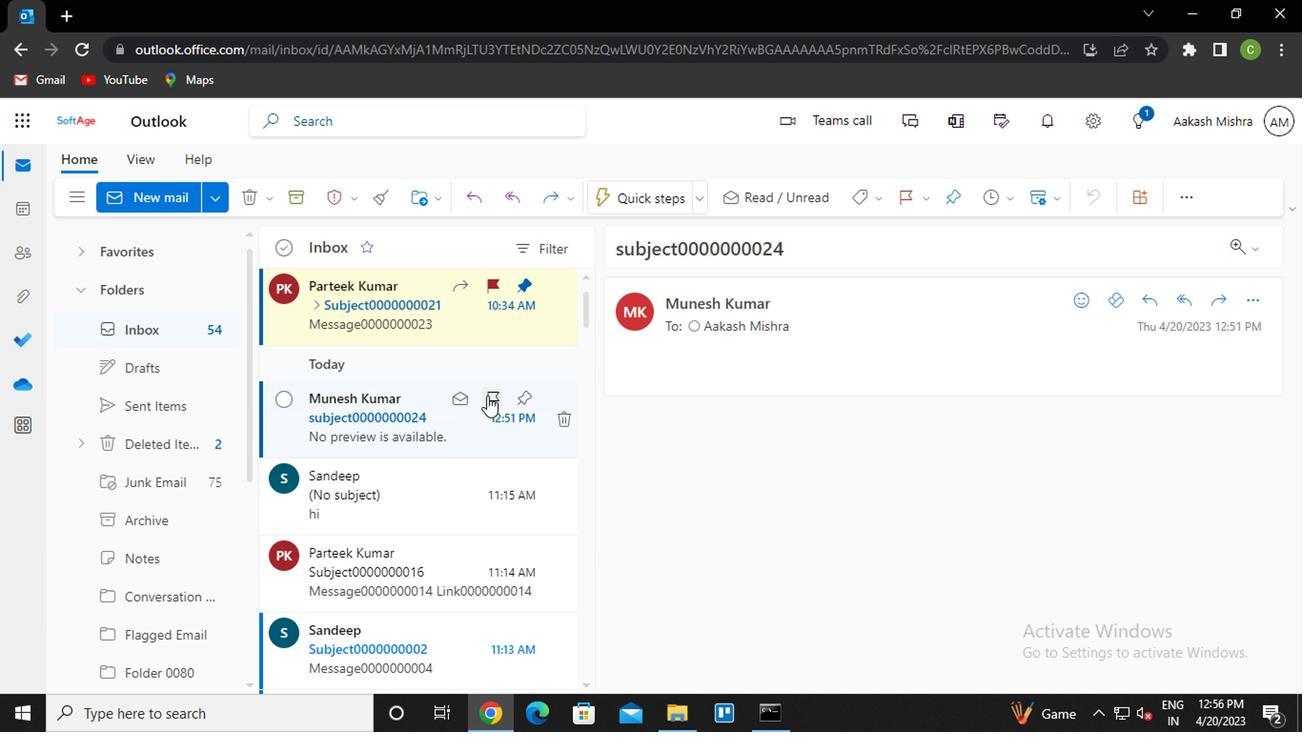 
Action: Mouse pressed left at (489, 392)
Screenshot: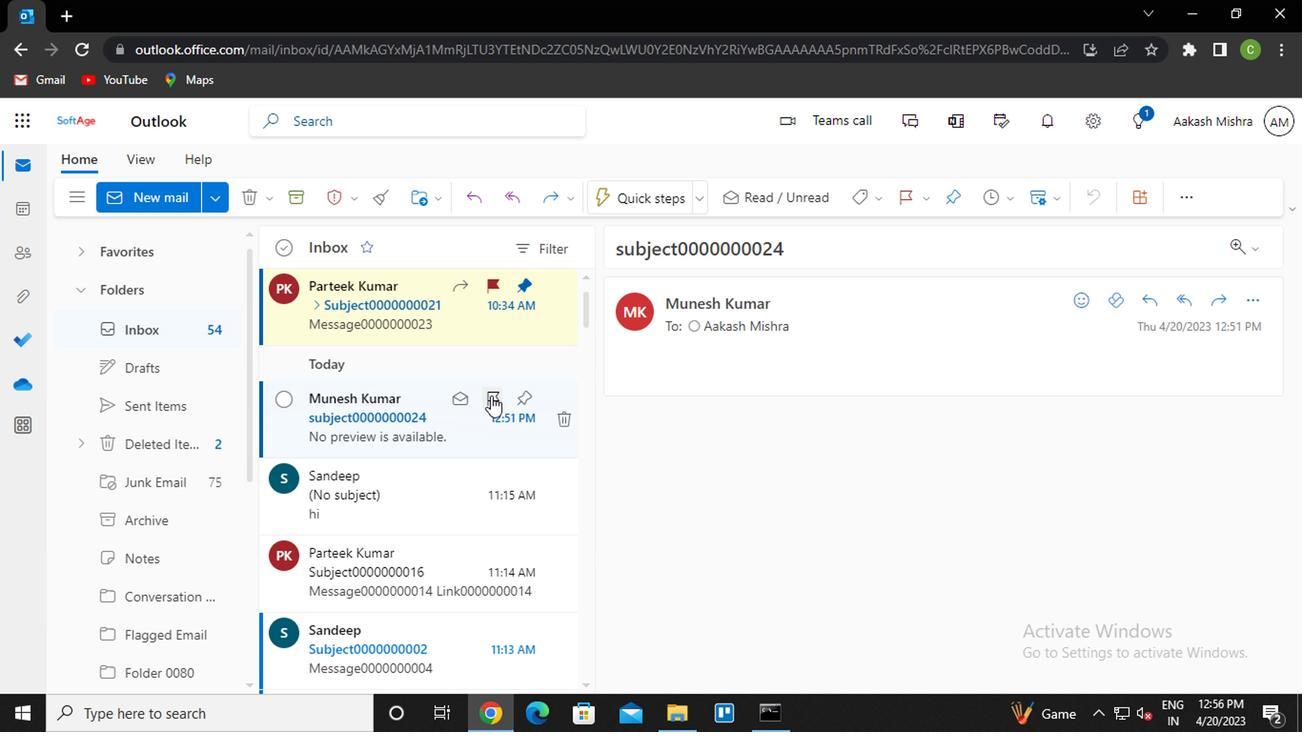 
Action: Mouse moved to (506, 413)
Screenshot: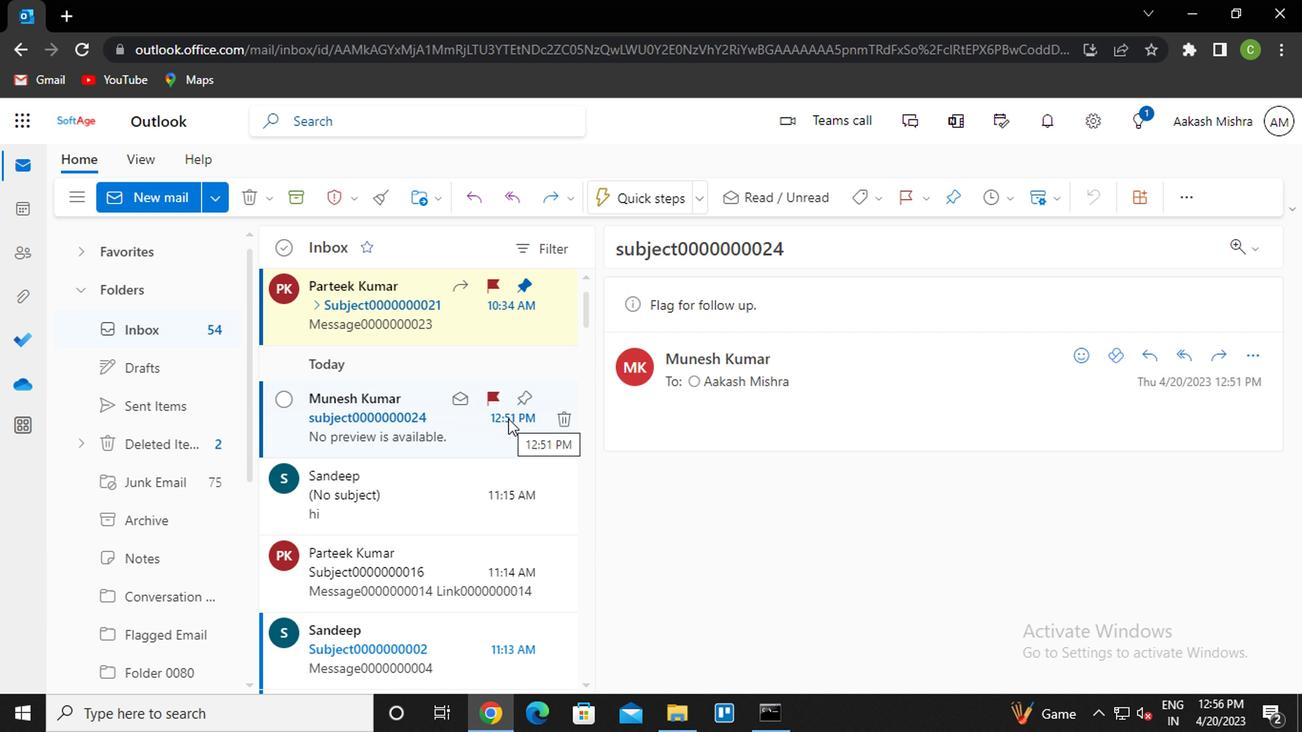 
Action: Key pressed <Key.f8>
Screenshot: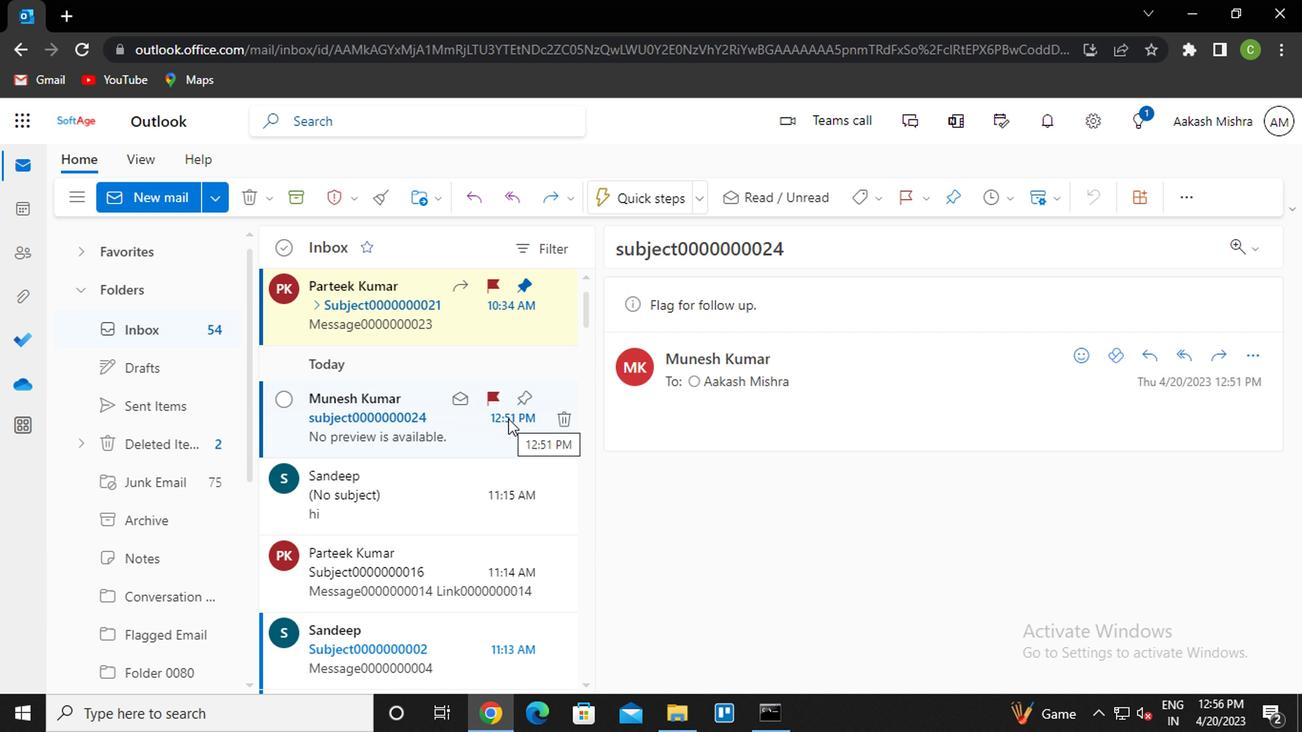 
